 Task: Find connections with filter location Sidhi with filter topic #Jobvacancywith filter profile language French with filter current company JSW Energy Ltd with filter school Vikas College of Engineering & Technology with filter industry Spectator Sports with filter service category Lead Generation with filter keywords title Sales Manager
Action: Mouse moved to (699, 91)
Screenshot: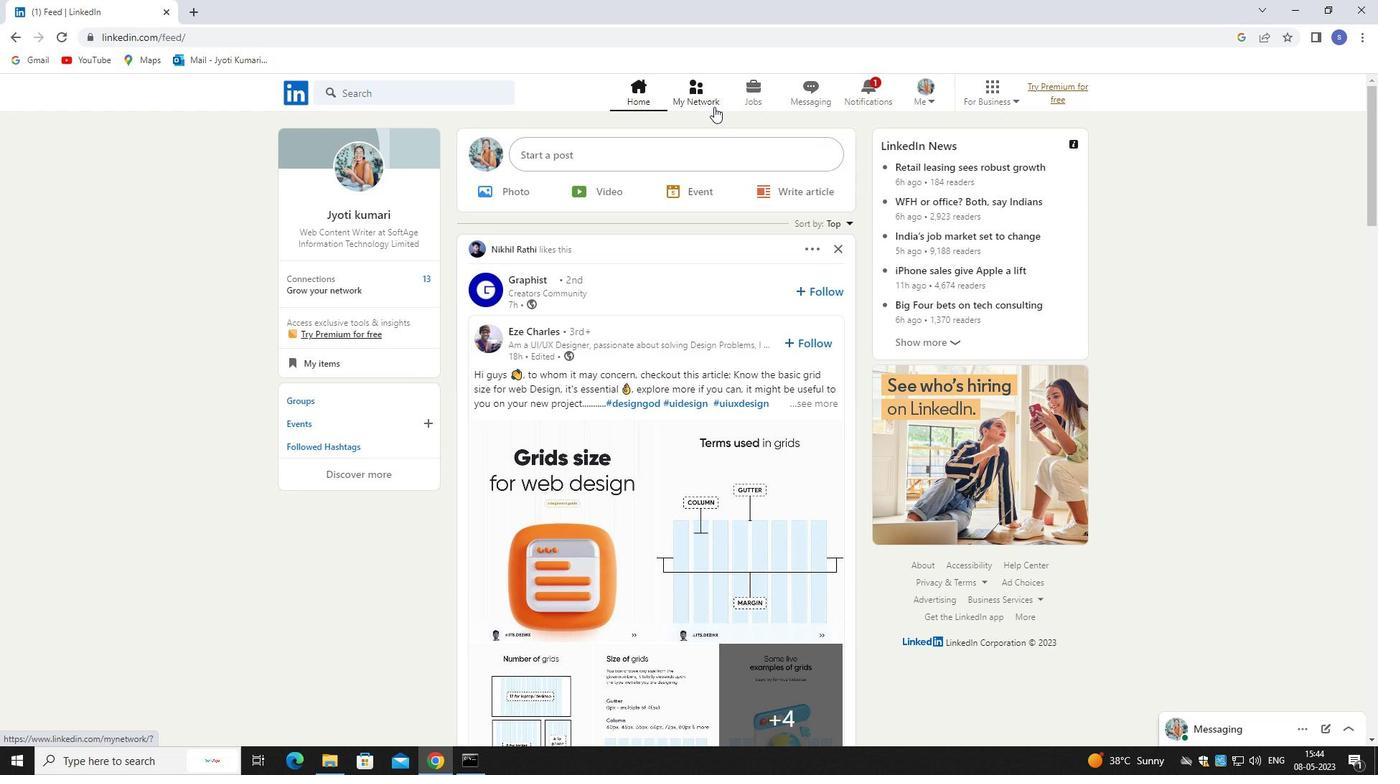 
Action: Mouse pressed left at (699, 91)
Screenshot: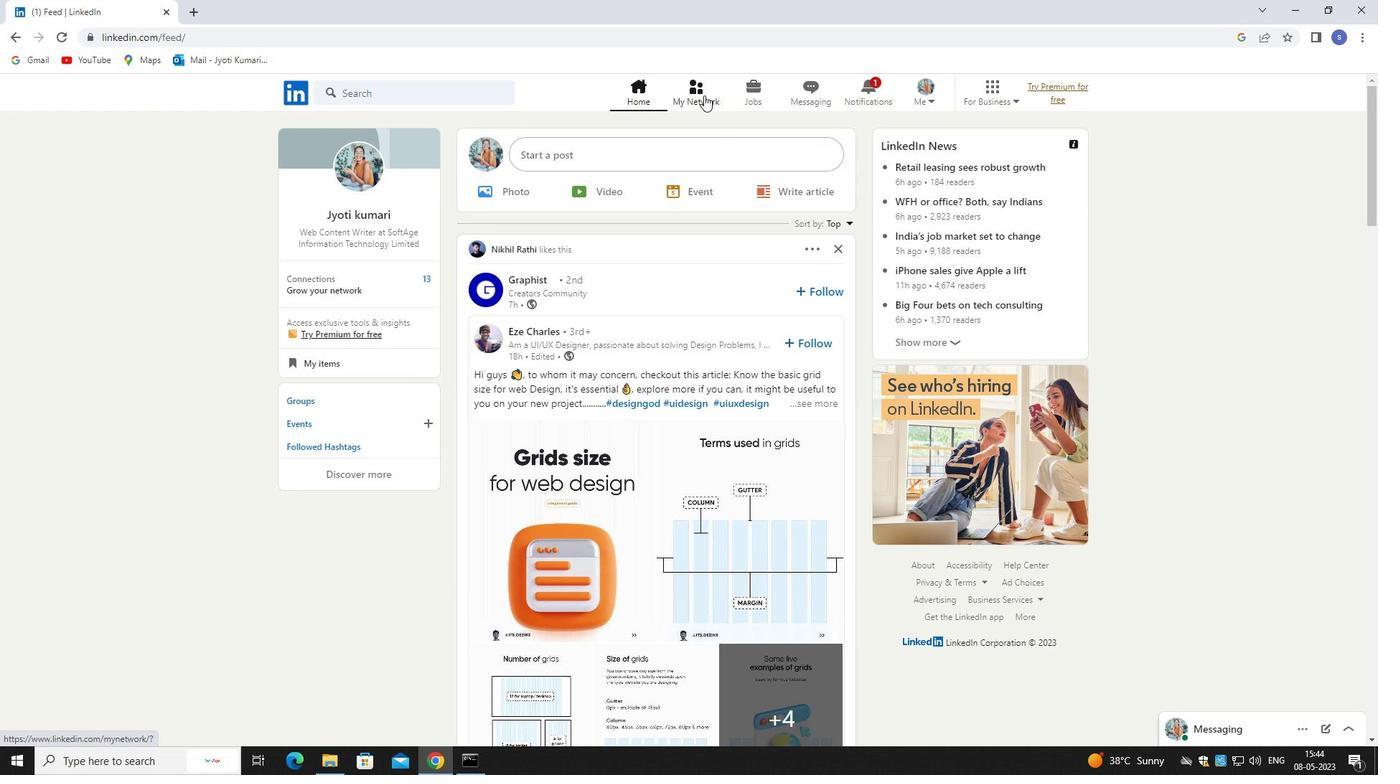 
Action: Mouse pressed left at (699, 91)
Screenshot: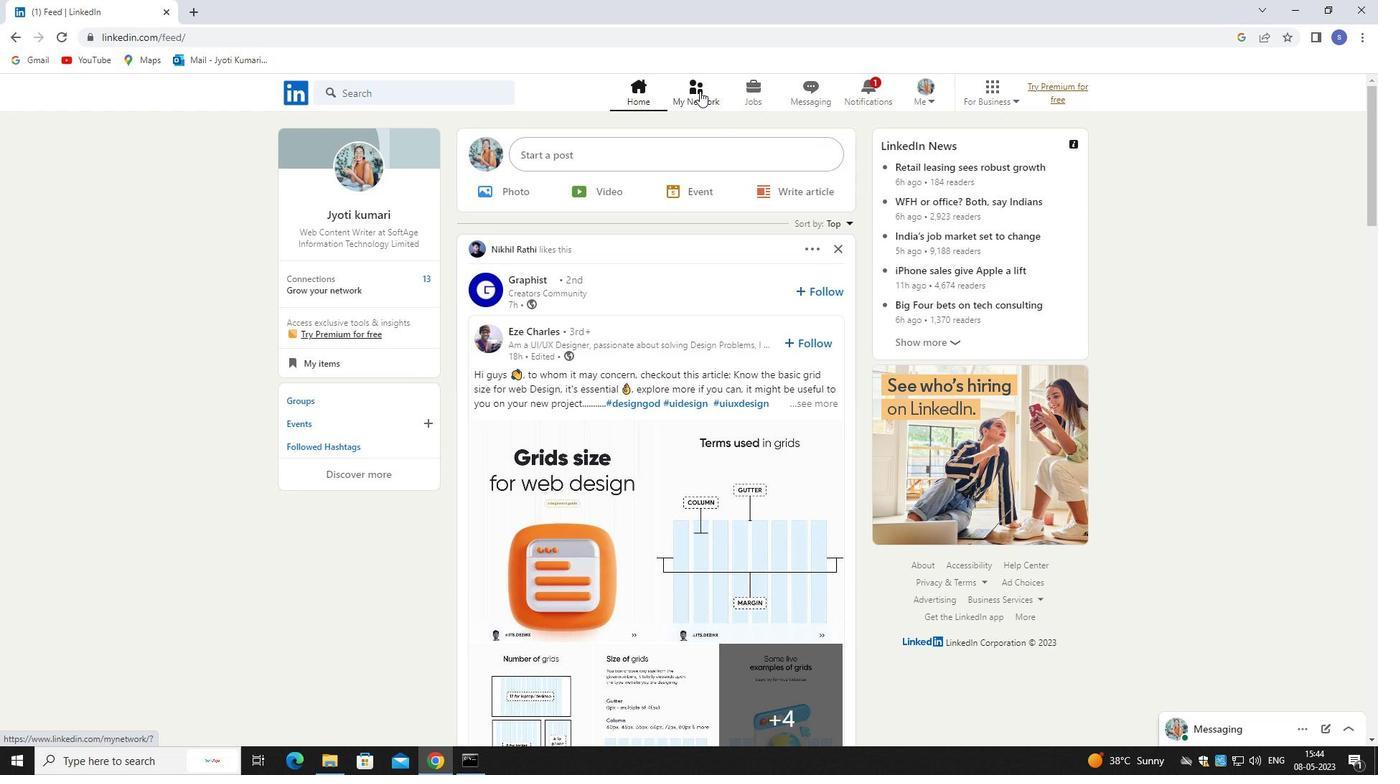 
Action: Mouse moved to (470, 166)
Screenshot: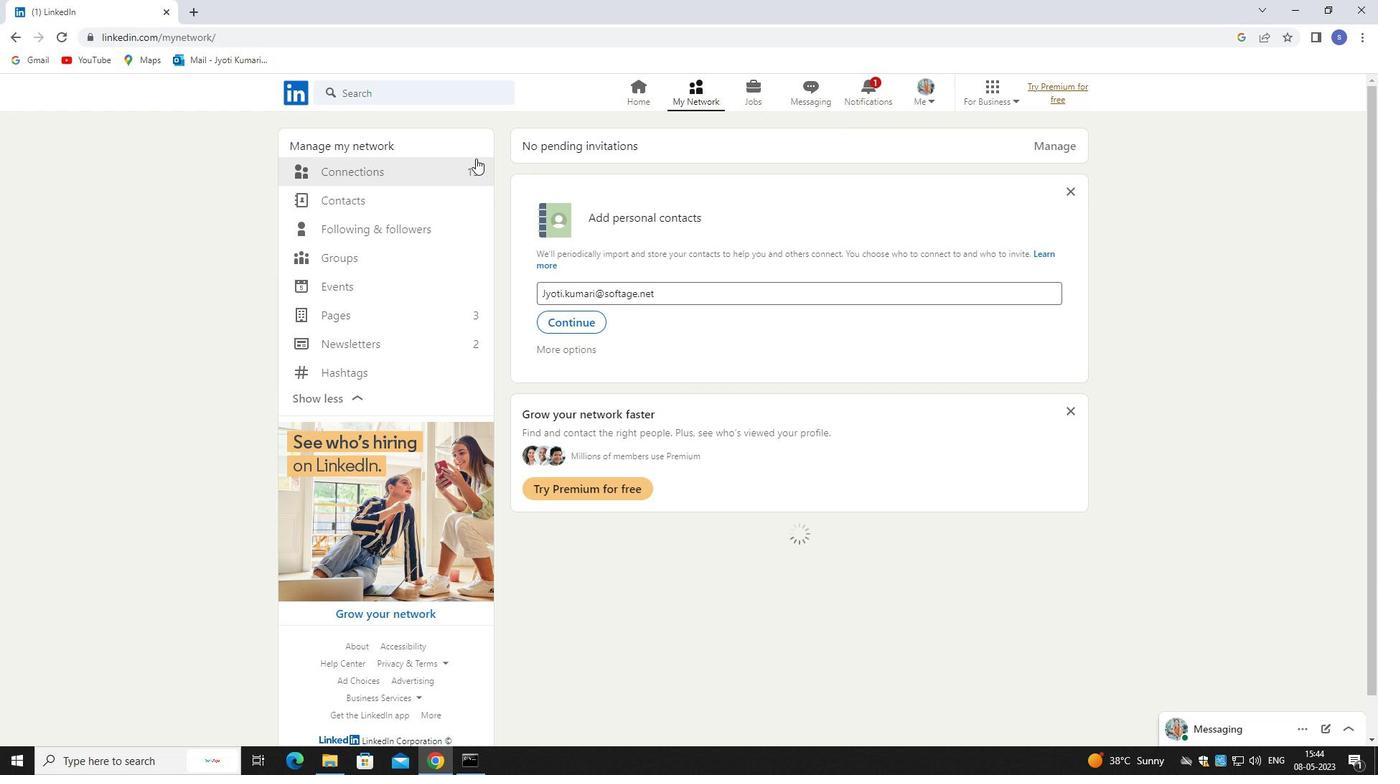 
Action: Mouse pressed left at (470, 166)
Screenshot: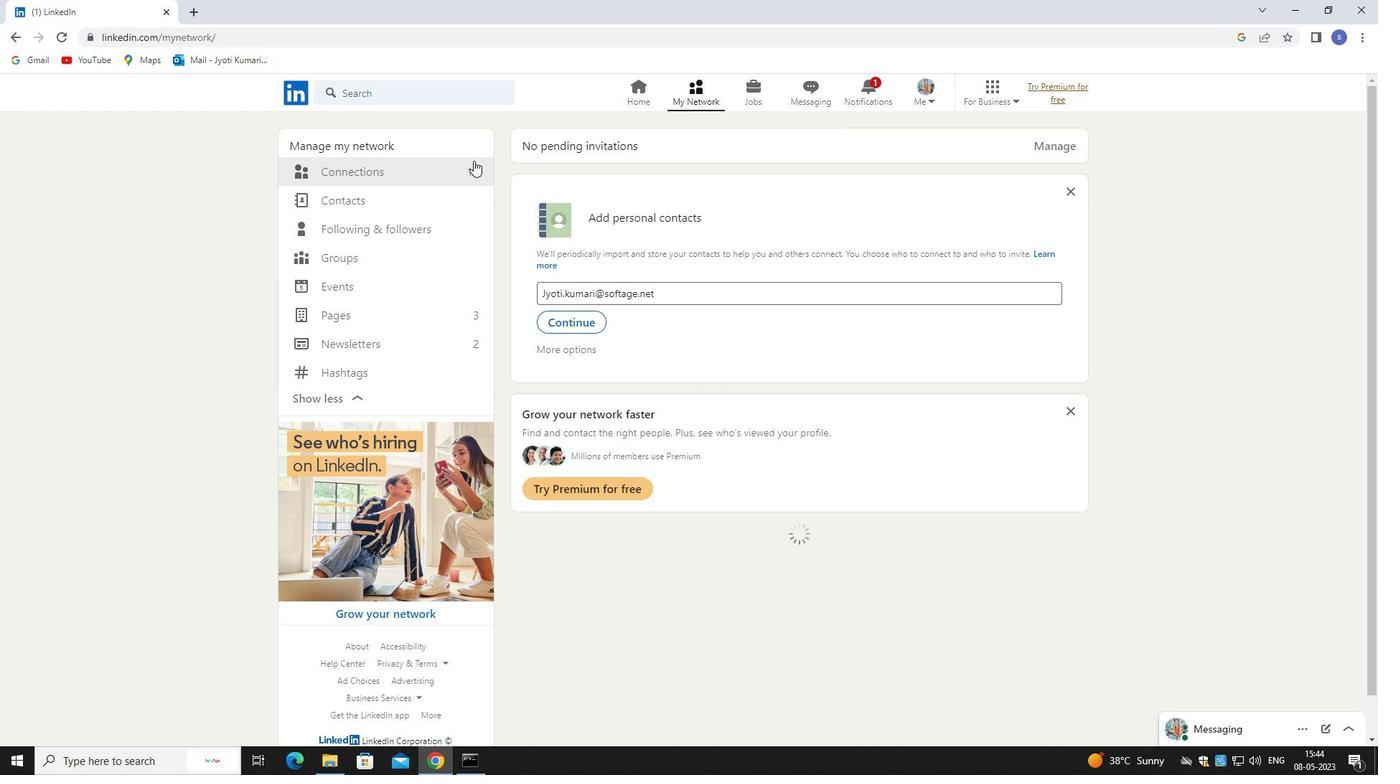 
Action: Mouse pressed left at (470, 166)
Screenshot: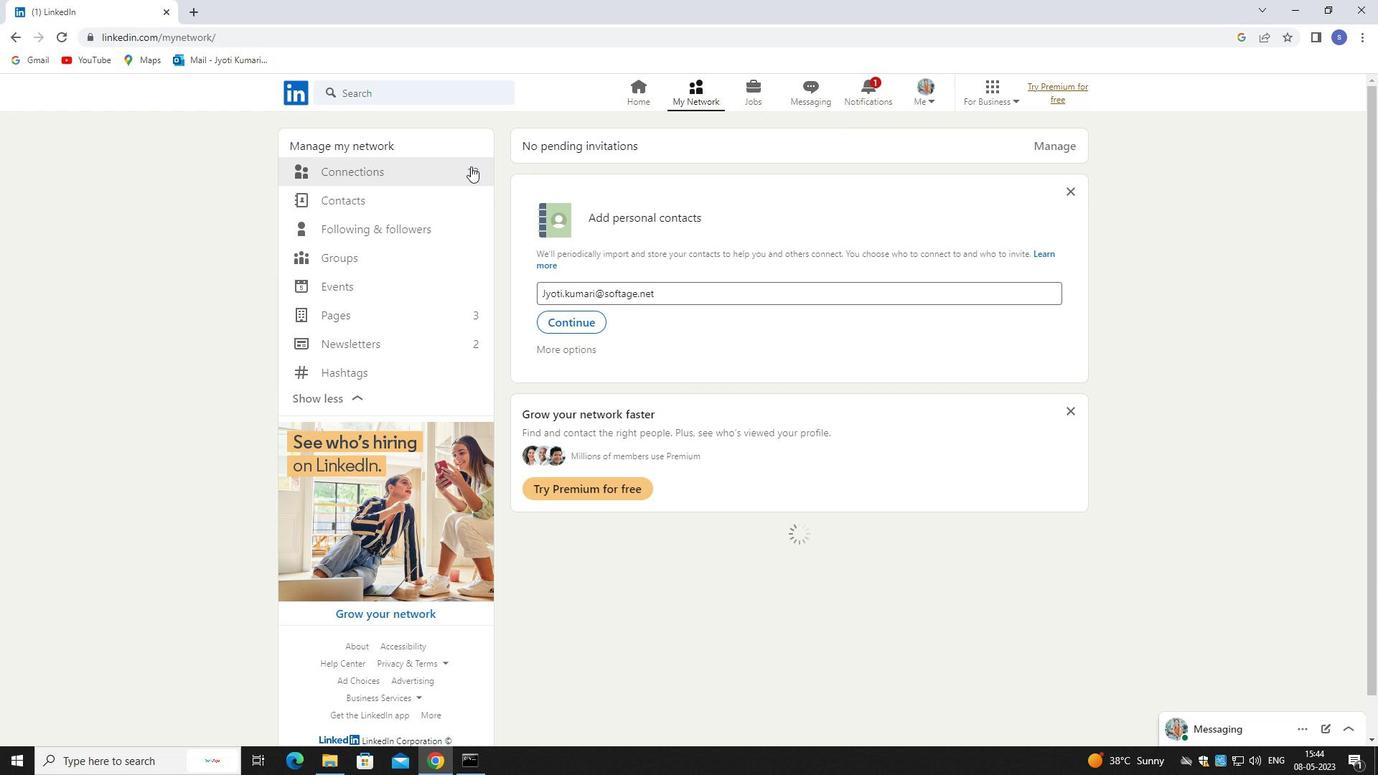 
Action: Mouse moved to (795, 174)
Screenshot: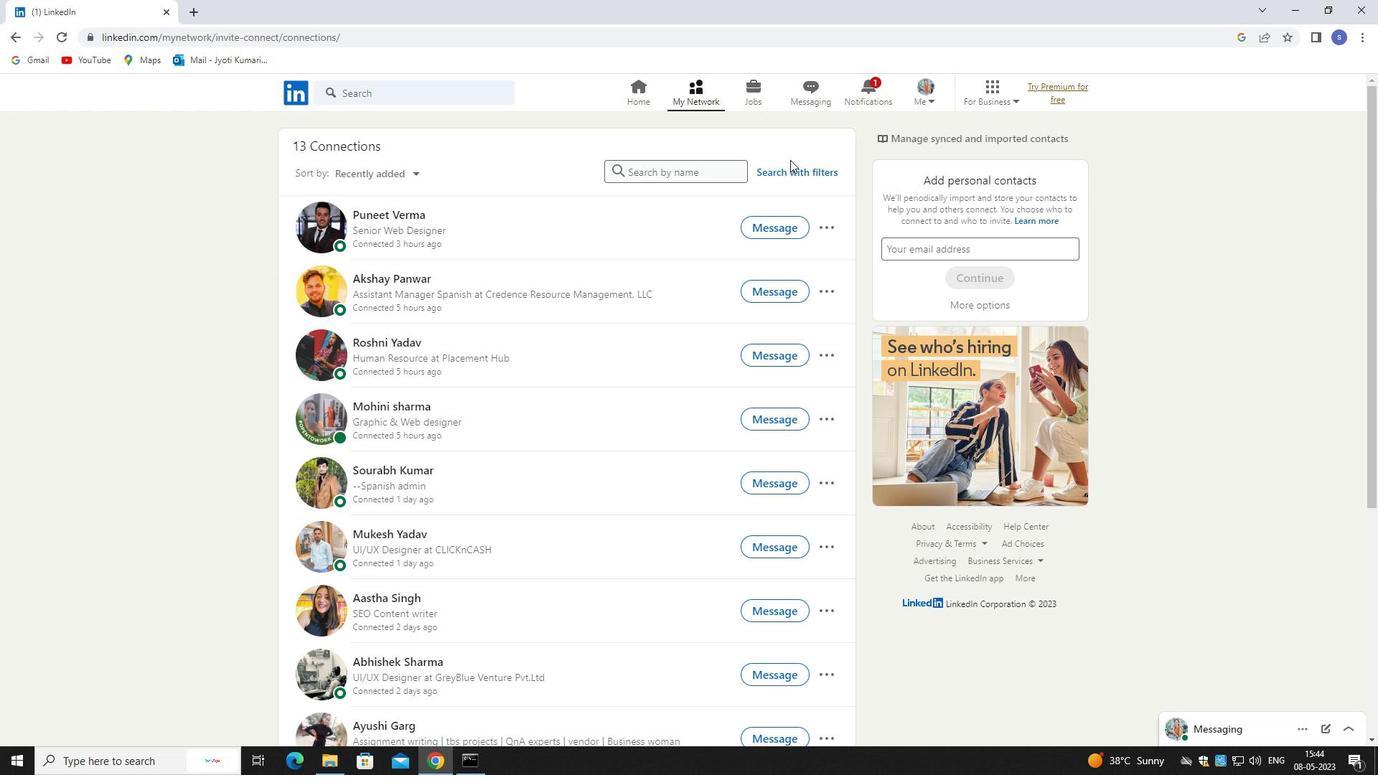 
Action: Mouse pressed left at (795, 174)
Screenshot: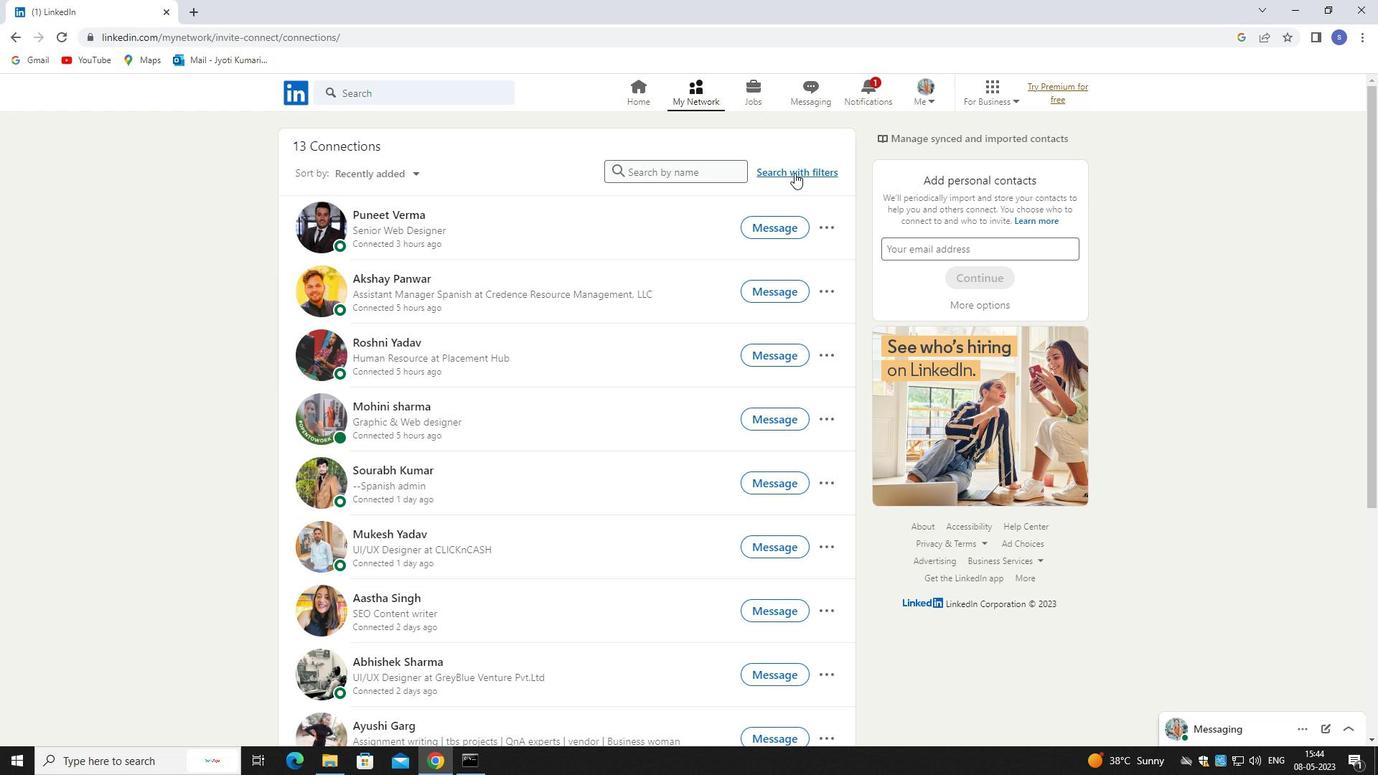 
Action: Mouse moved to (724, 129)
Screenshot: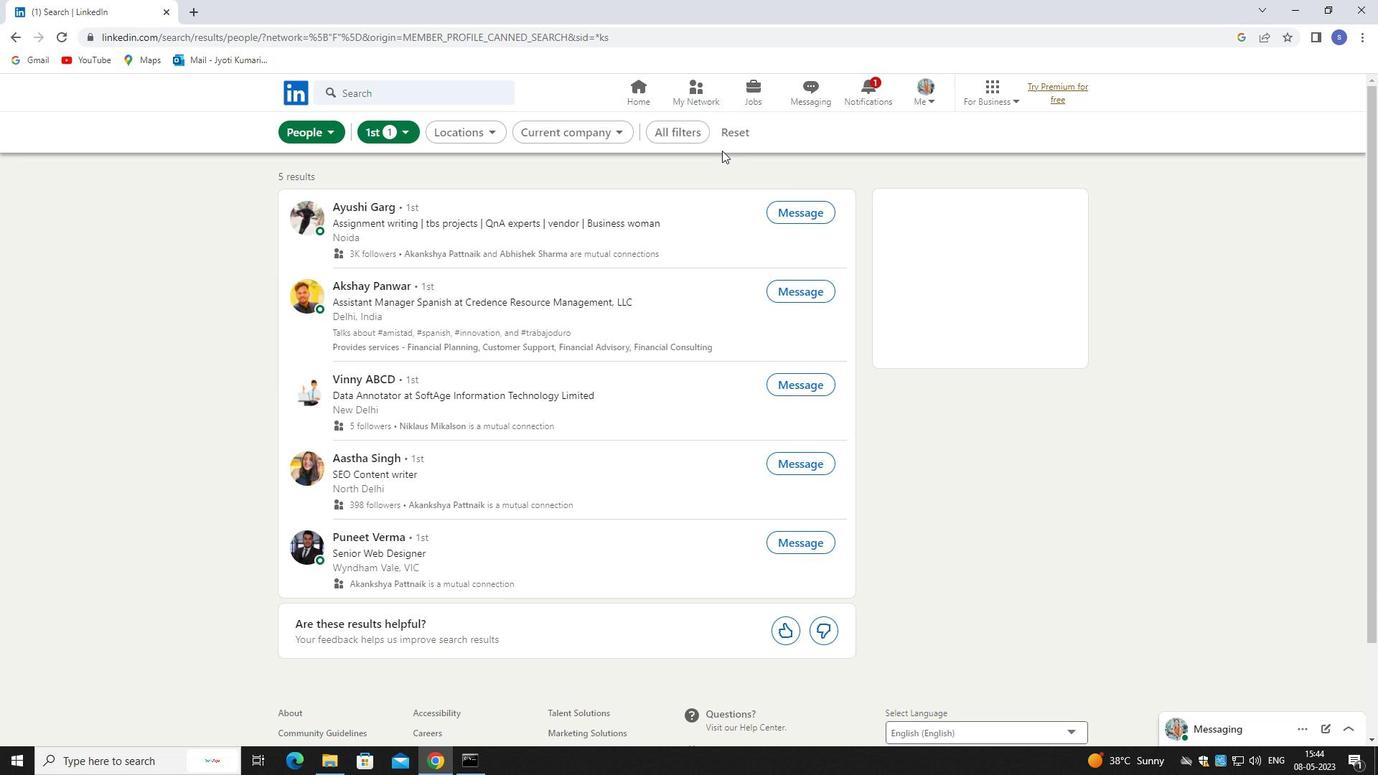 
Action: Mouse pressed left at (724, 129)
Screenshot: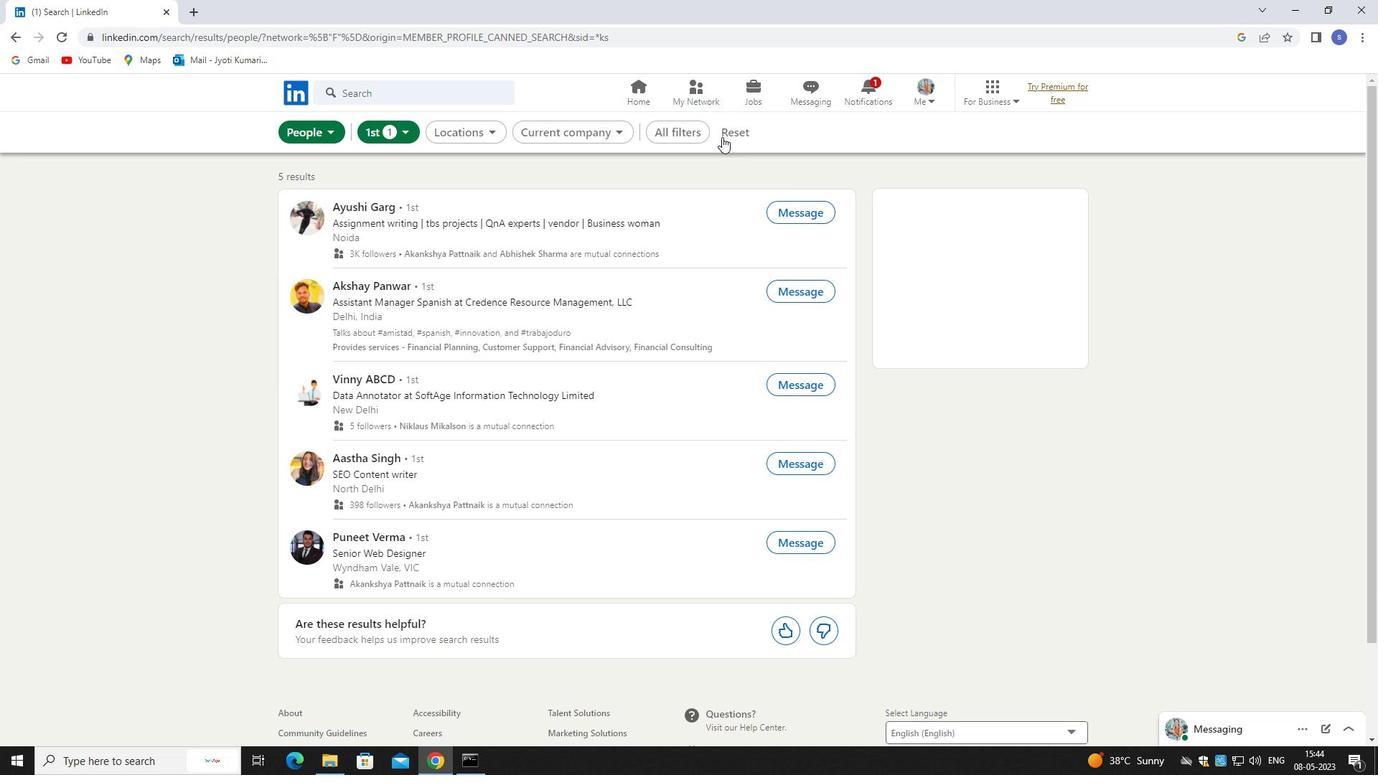 
Action: Mouse moved to (700, 127)
Screenshot: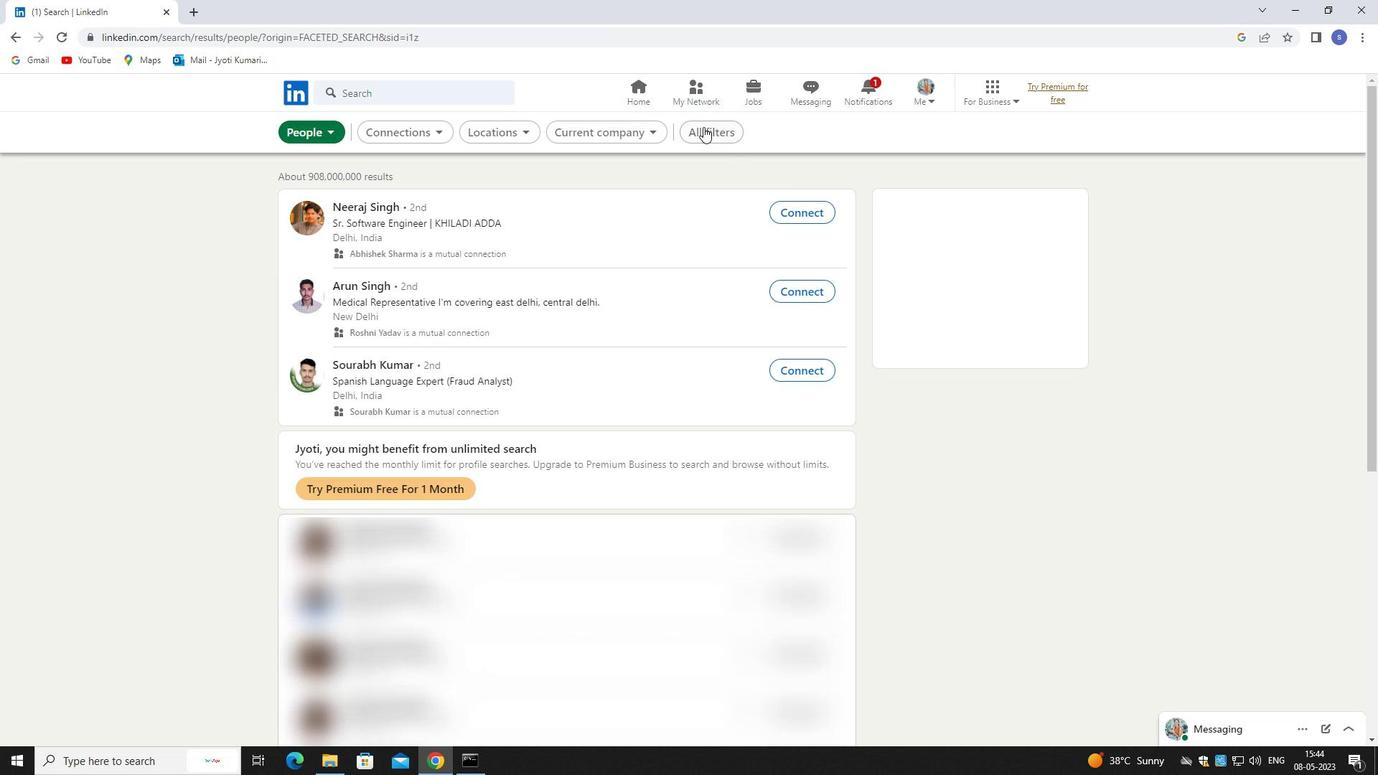 
Action: Mouse pressed left at (700, 127)
Screenshot: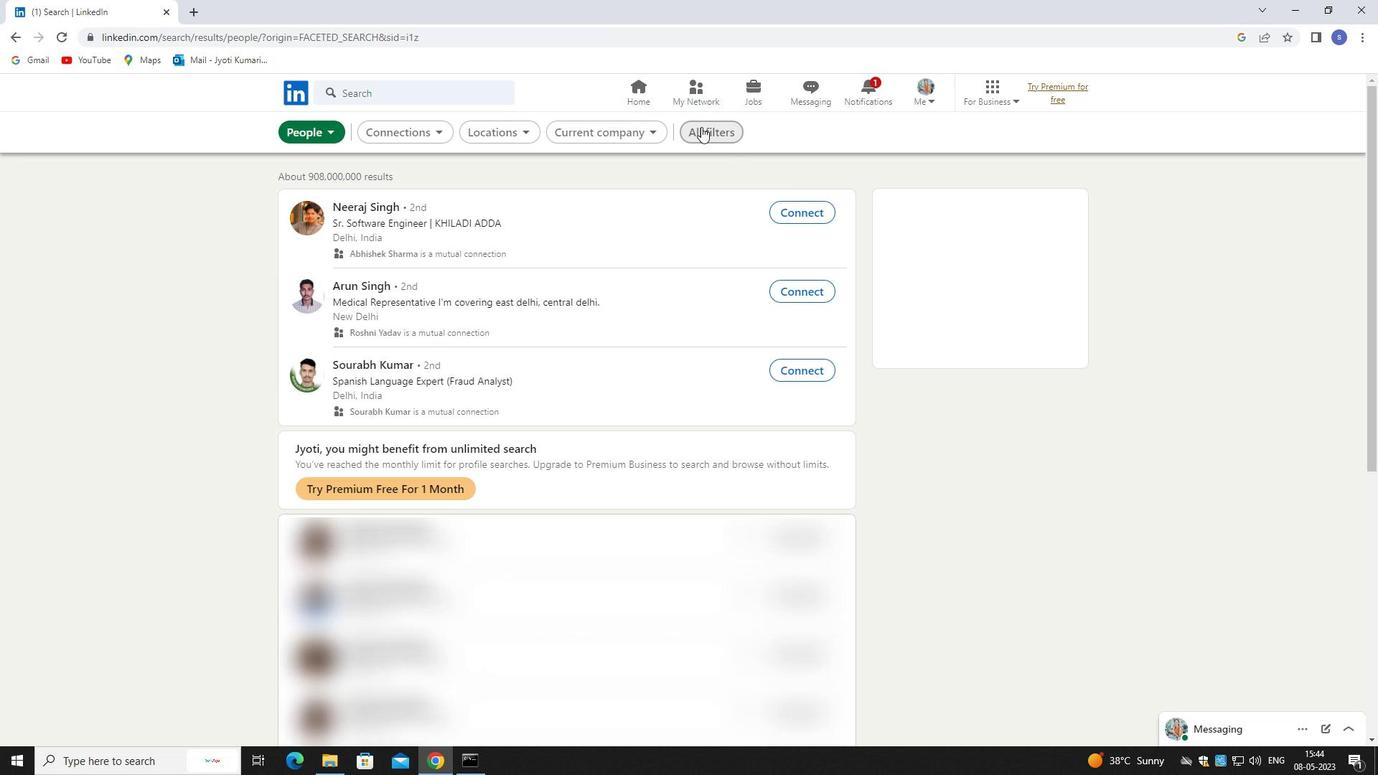 
Action: Mouse moved to (1233, 559)
Screenshot: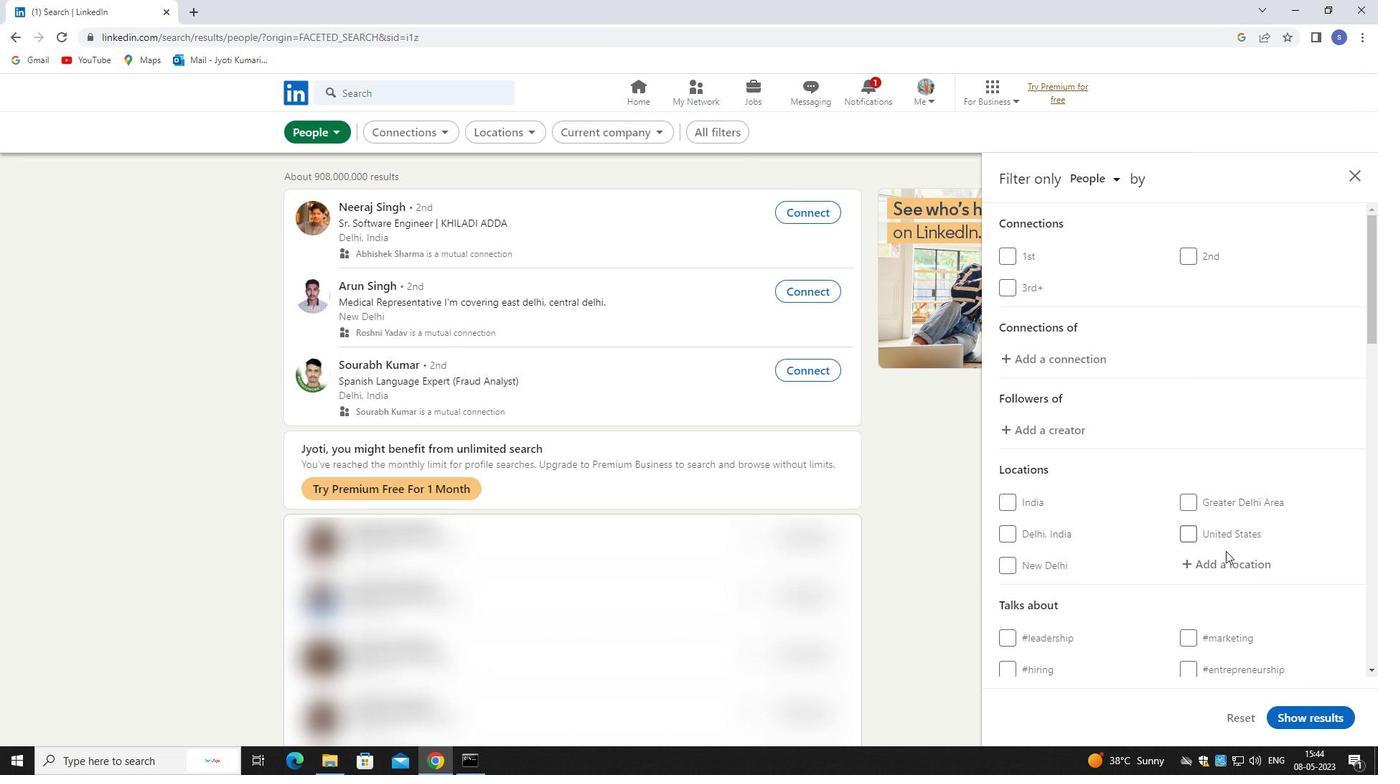 
Action: Mouse pressed left at (1233, 559)
Screenshot: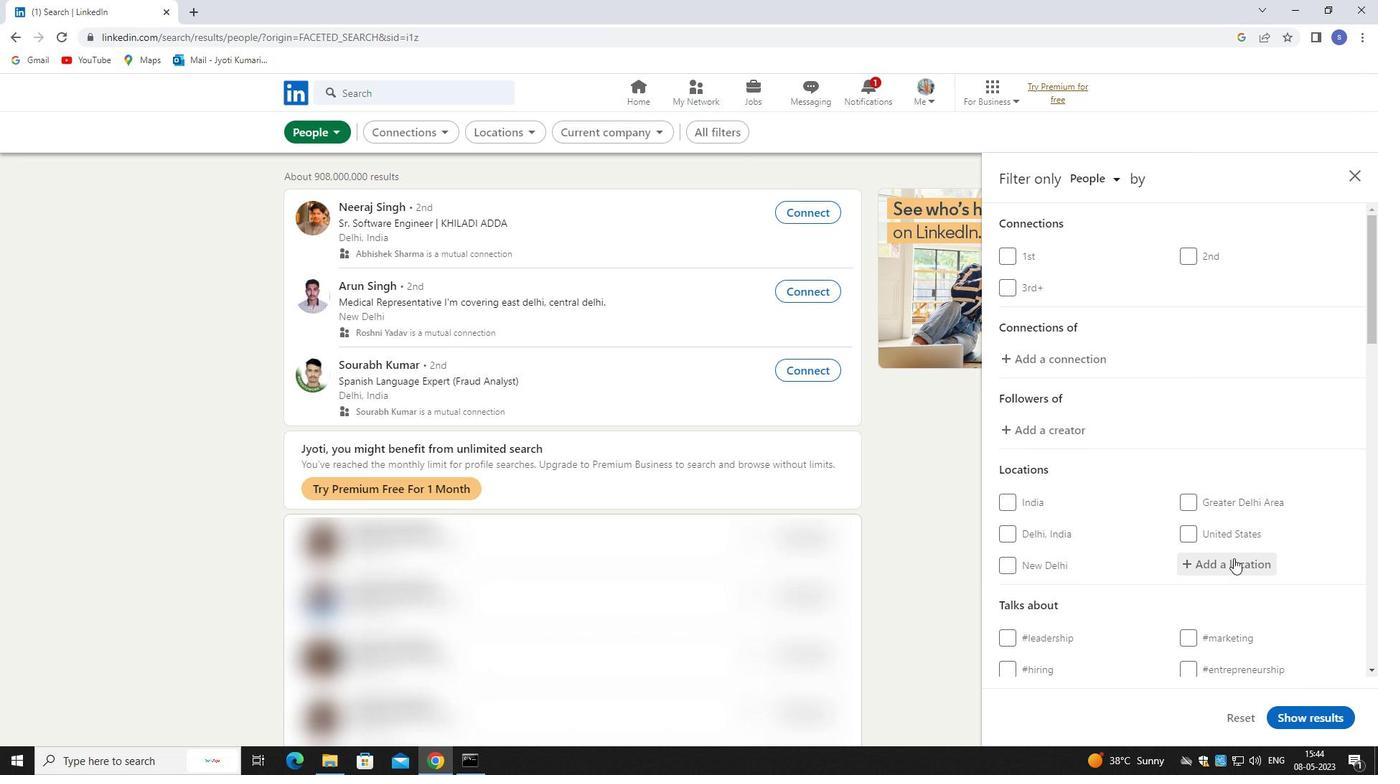 
Action: Mouse moved to (1236, 562)
Screenshot: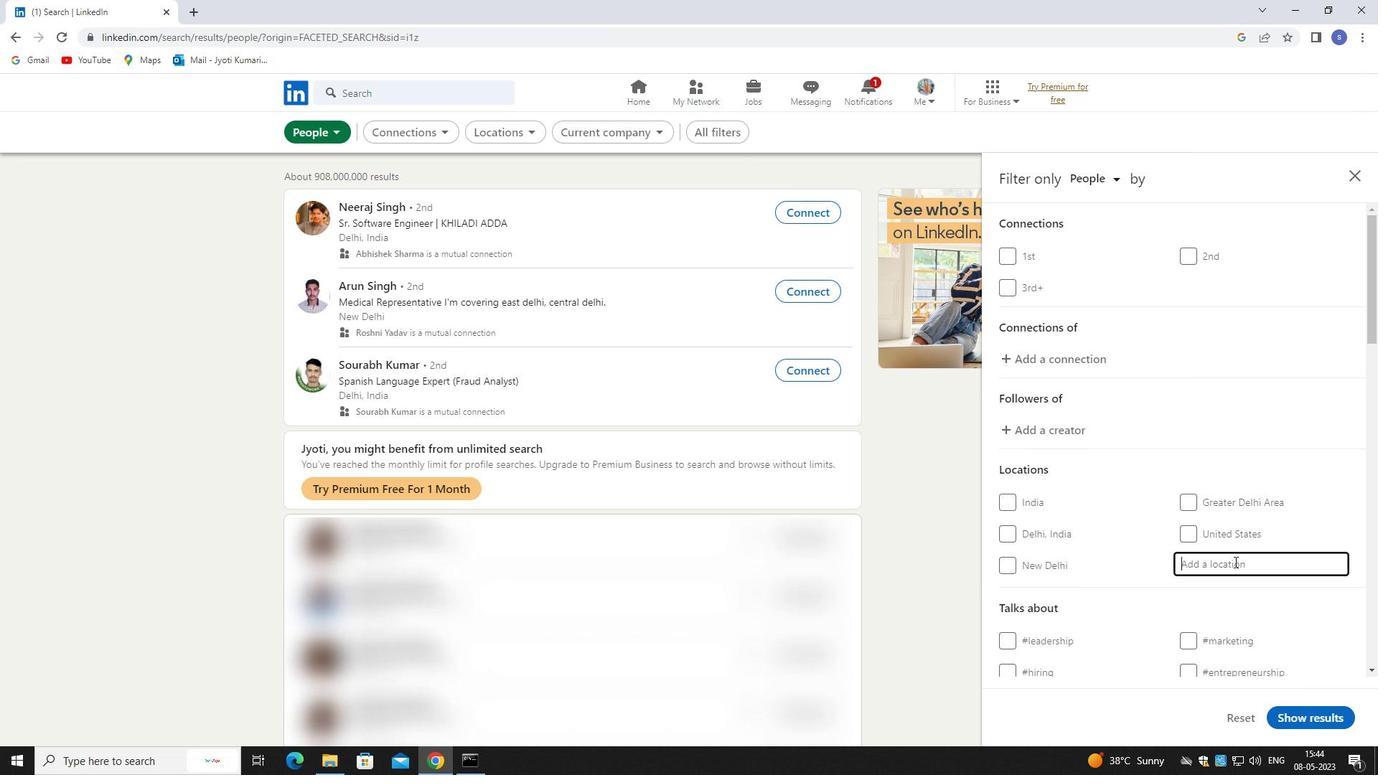 
Action: Key pressed sidhi
Screenshot: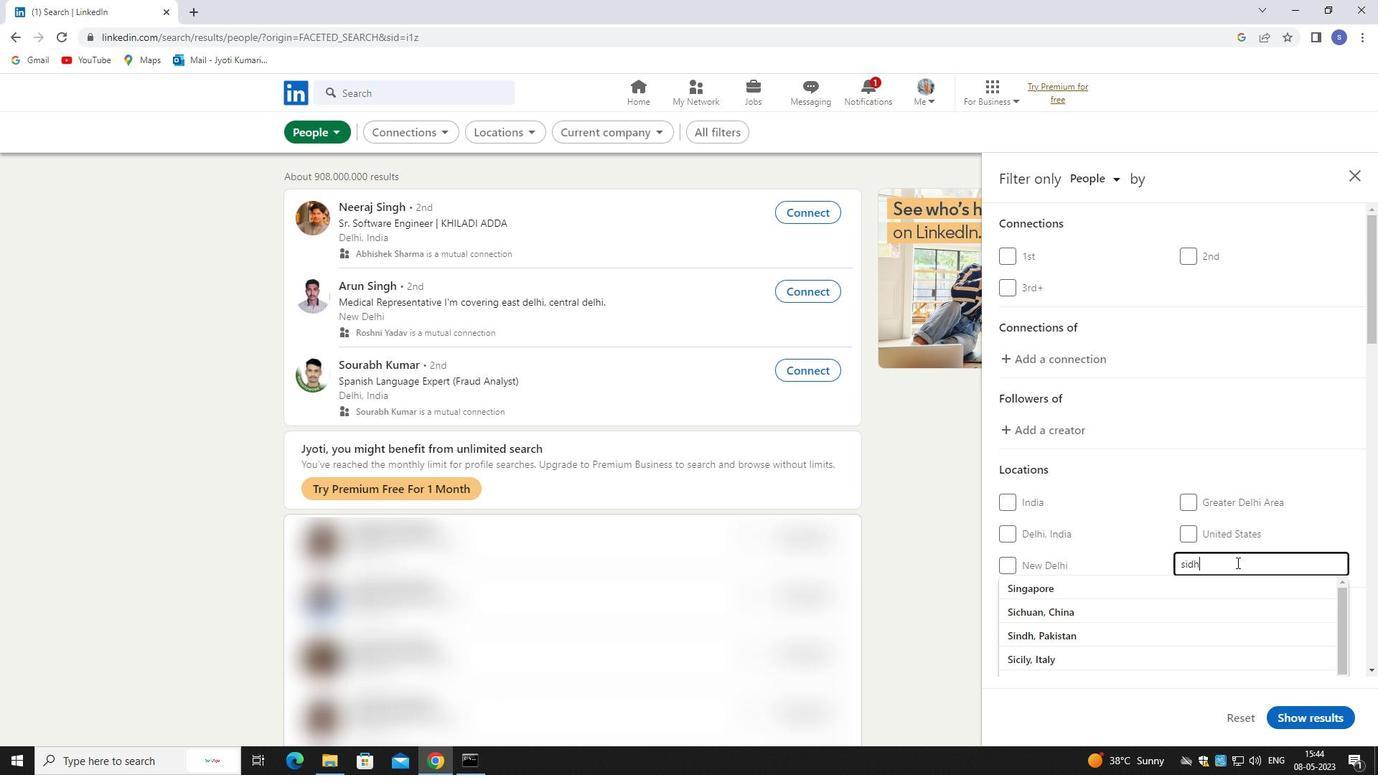 
Action: Mouse moved to (1265, 583)
Screenshot: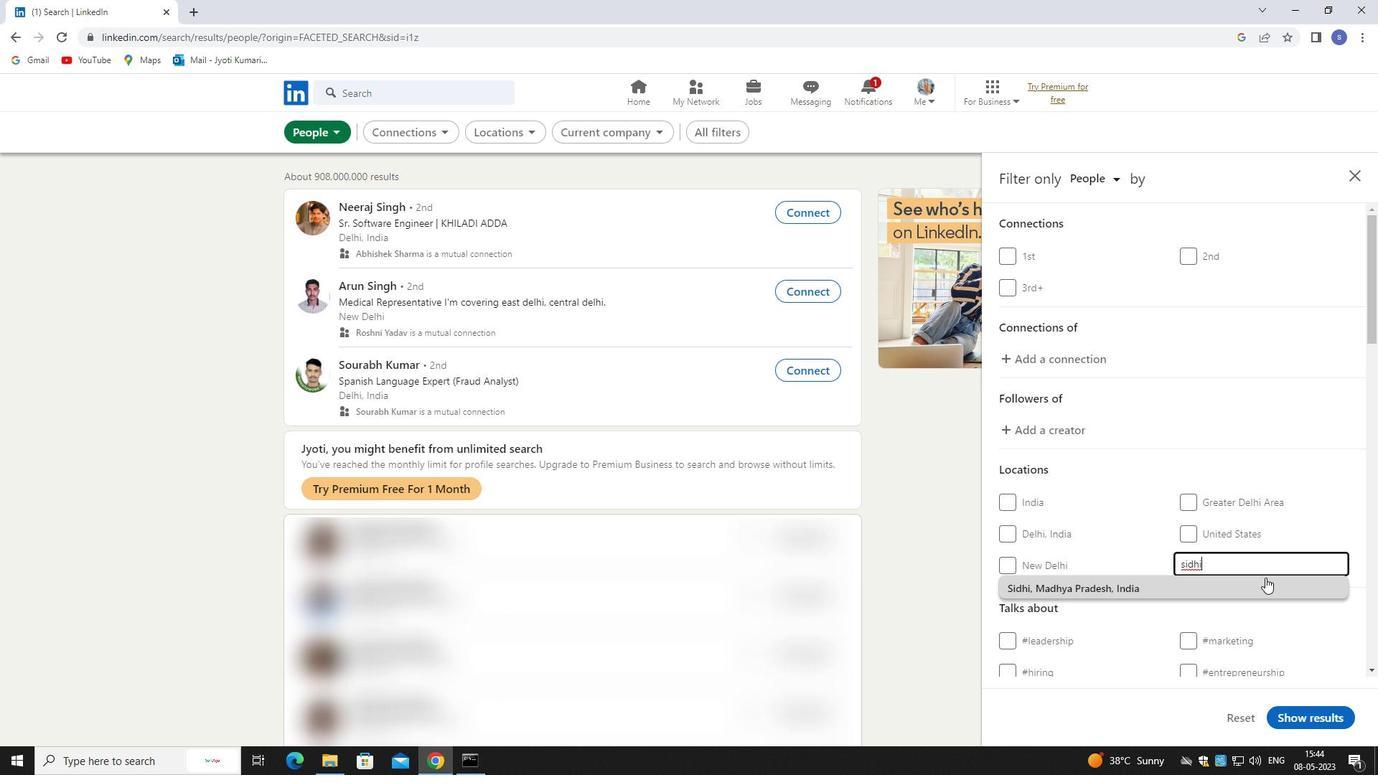 
Action: Mouse pressed left at (1265, 583)
Screenshot: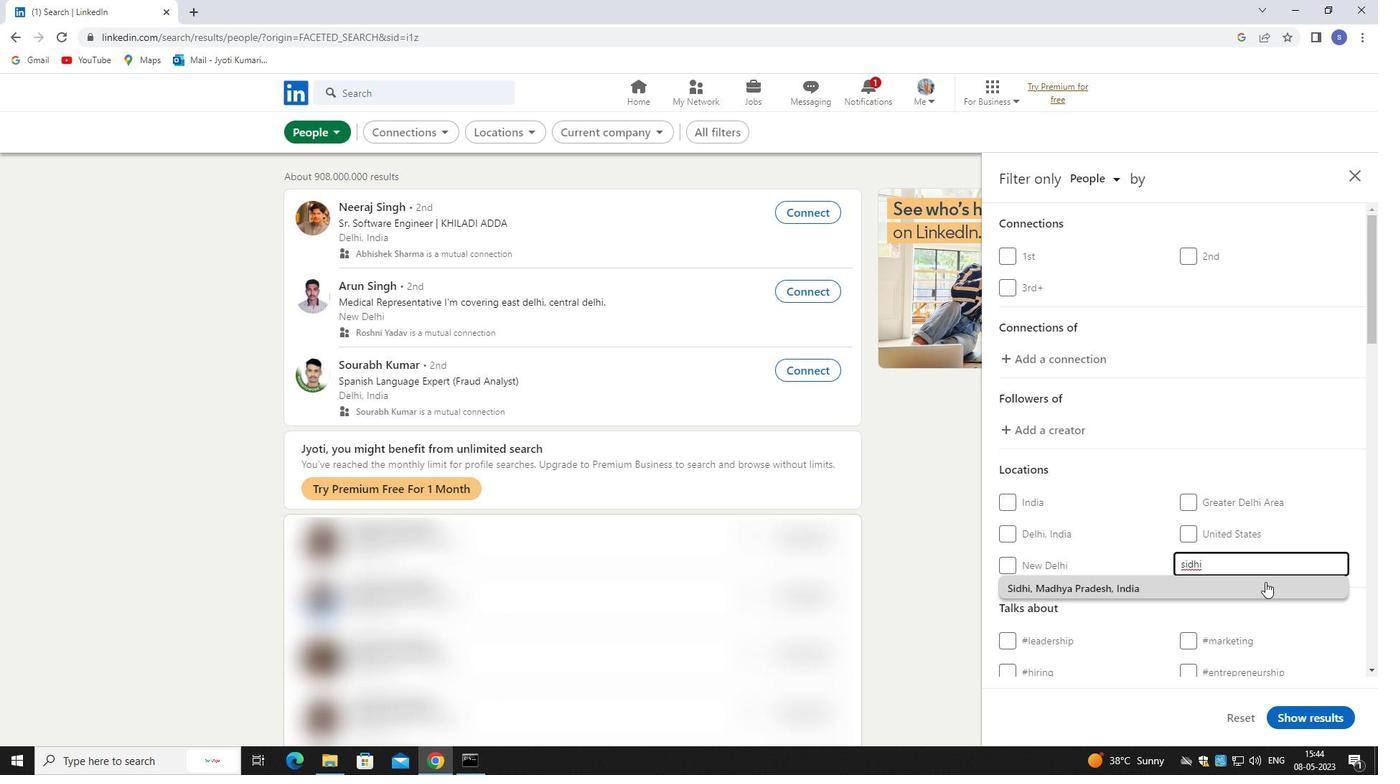 
Action: Mouse scrolled (1265, 582) with delta (0, 0)
Screenshot: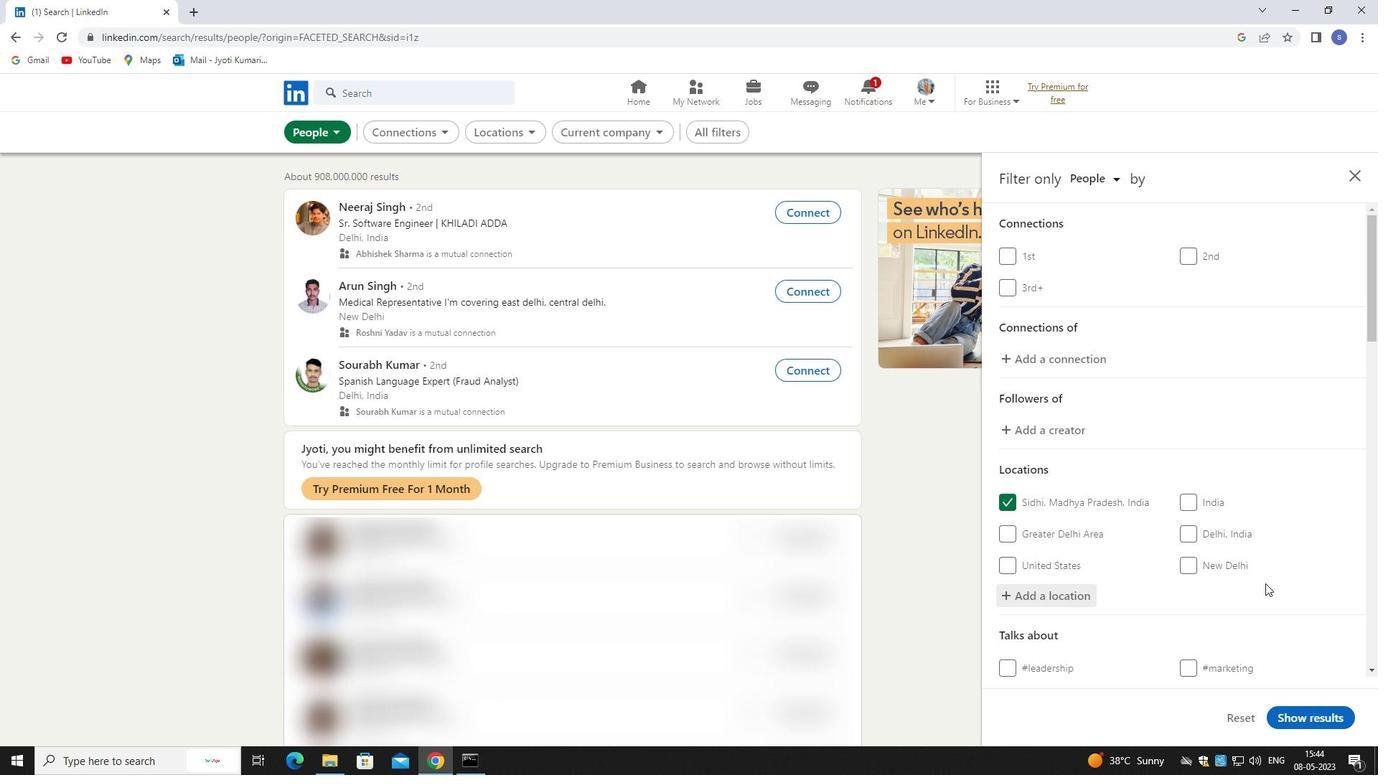 
Action: Mouse moved to (1265, 584)
Screenshot: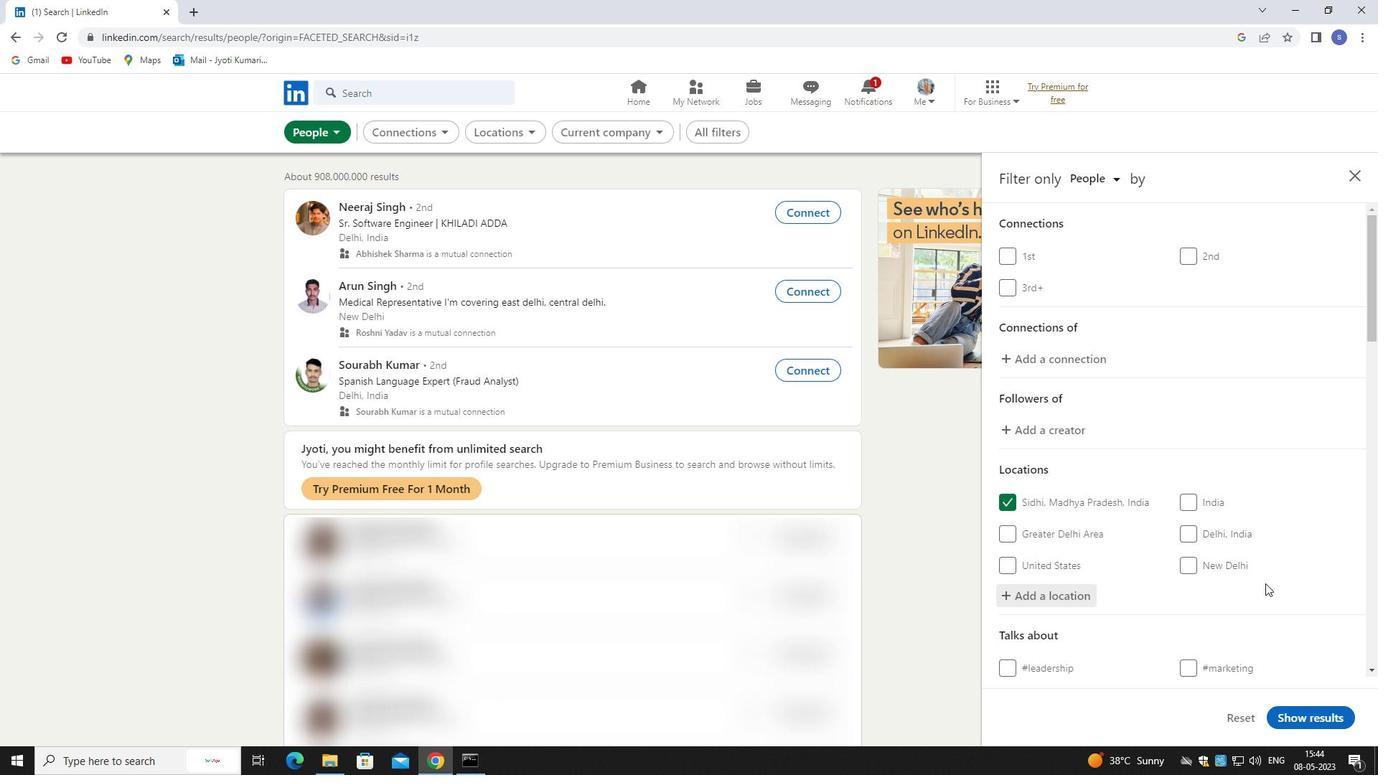 
Action: Mouse scrolled (1265, 583) with delta (0, 0)
Screenshot: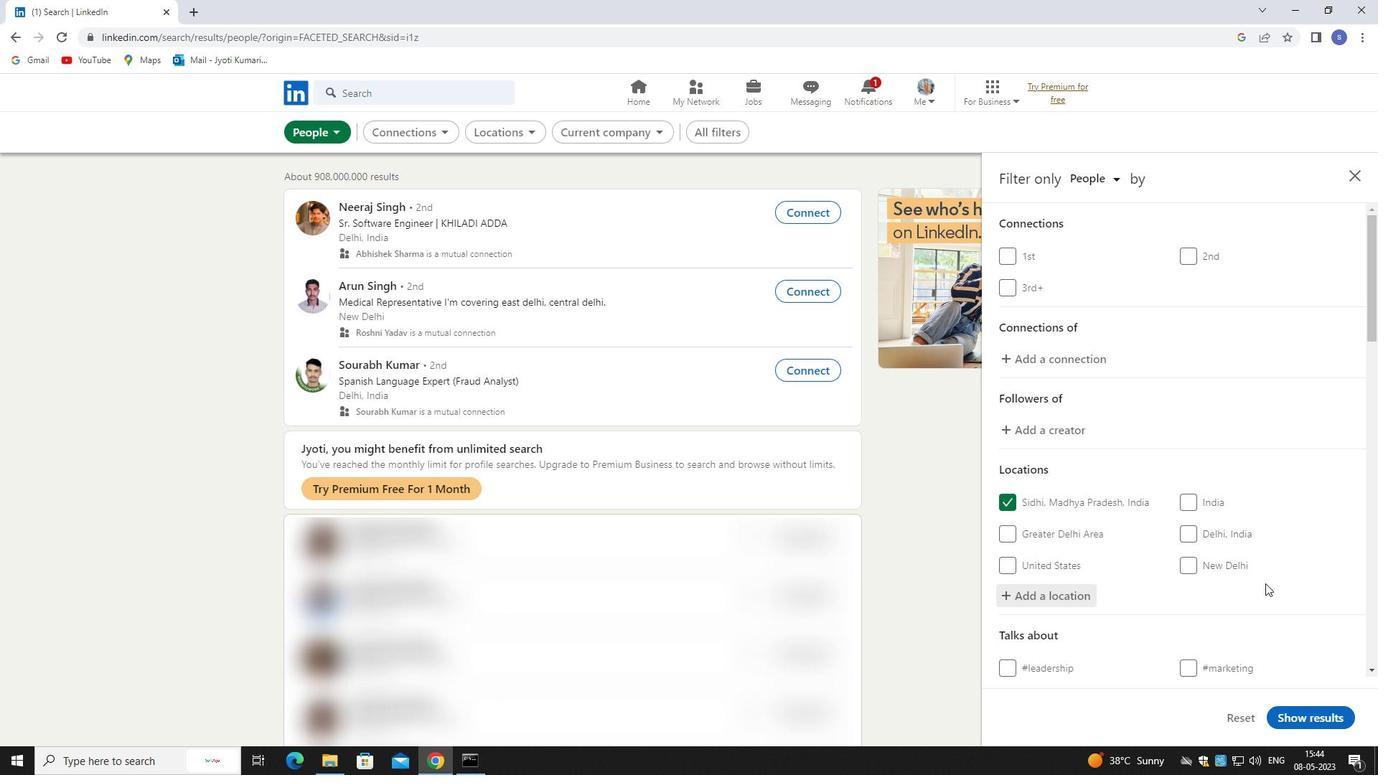 
Action: Mouse moved to (1265, 584)
Screenshot: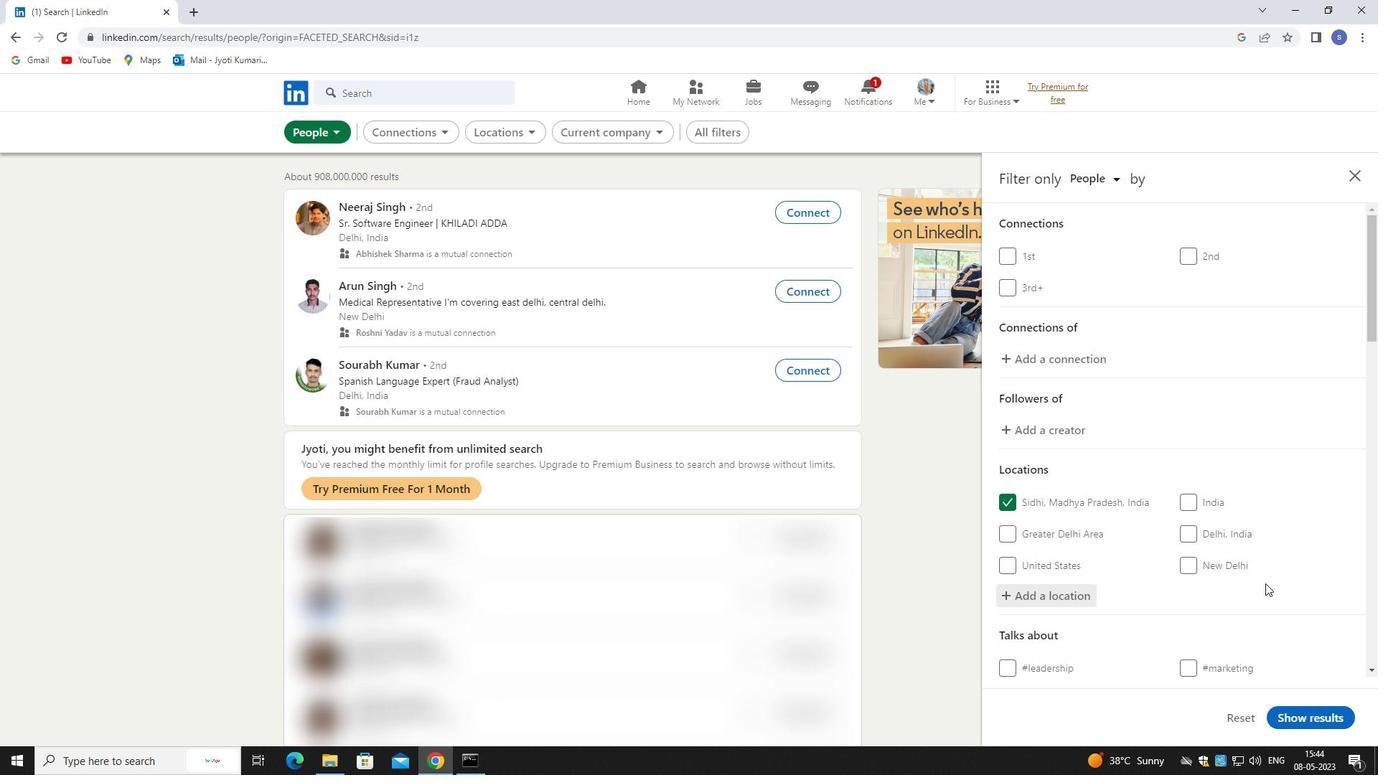 
Action: Mouse scrolled (1265, 583) with delta (0, 0)
Screenshot: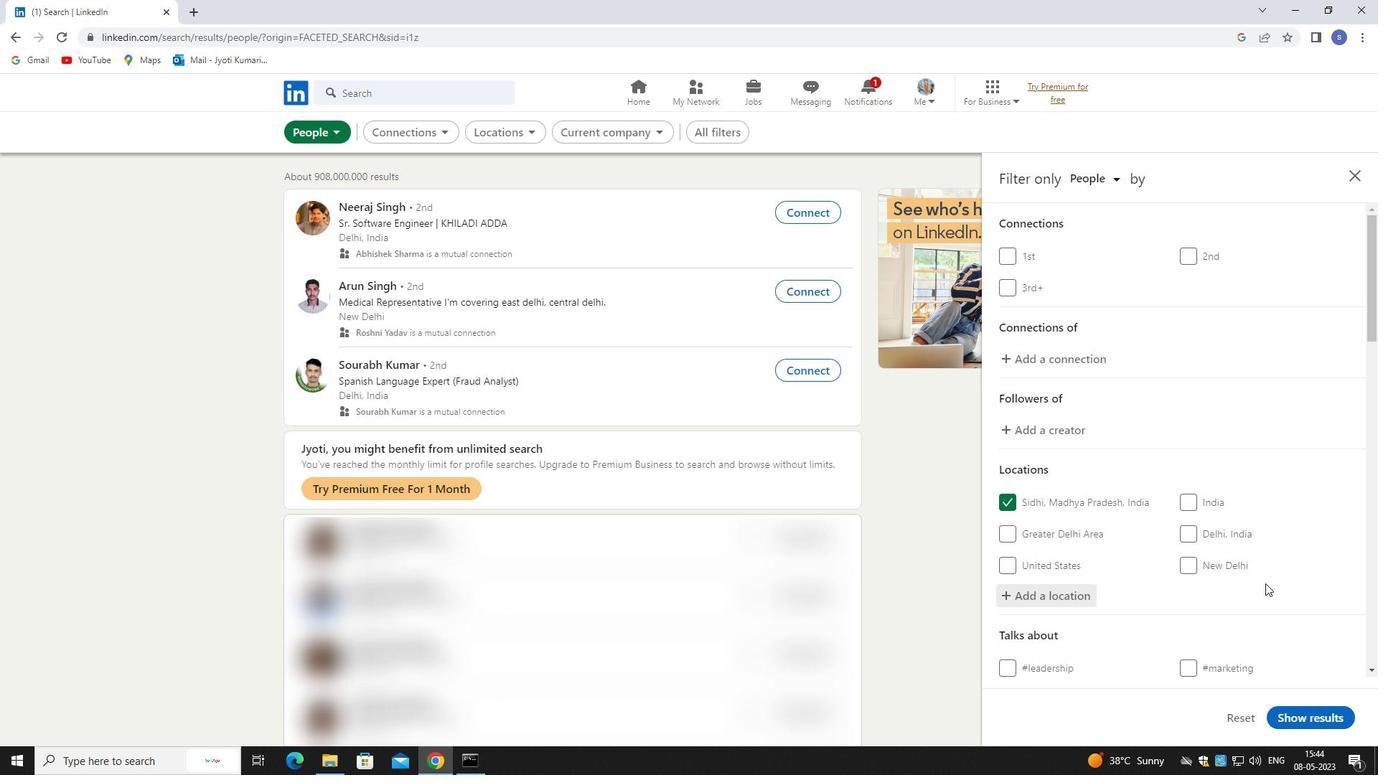 
Action: Mouse moved to (1228, 516)
Screenshot: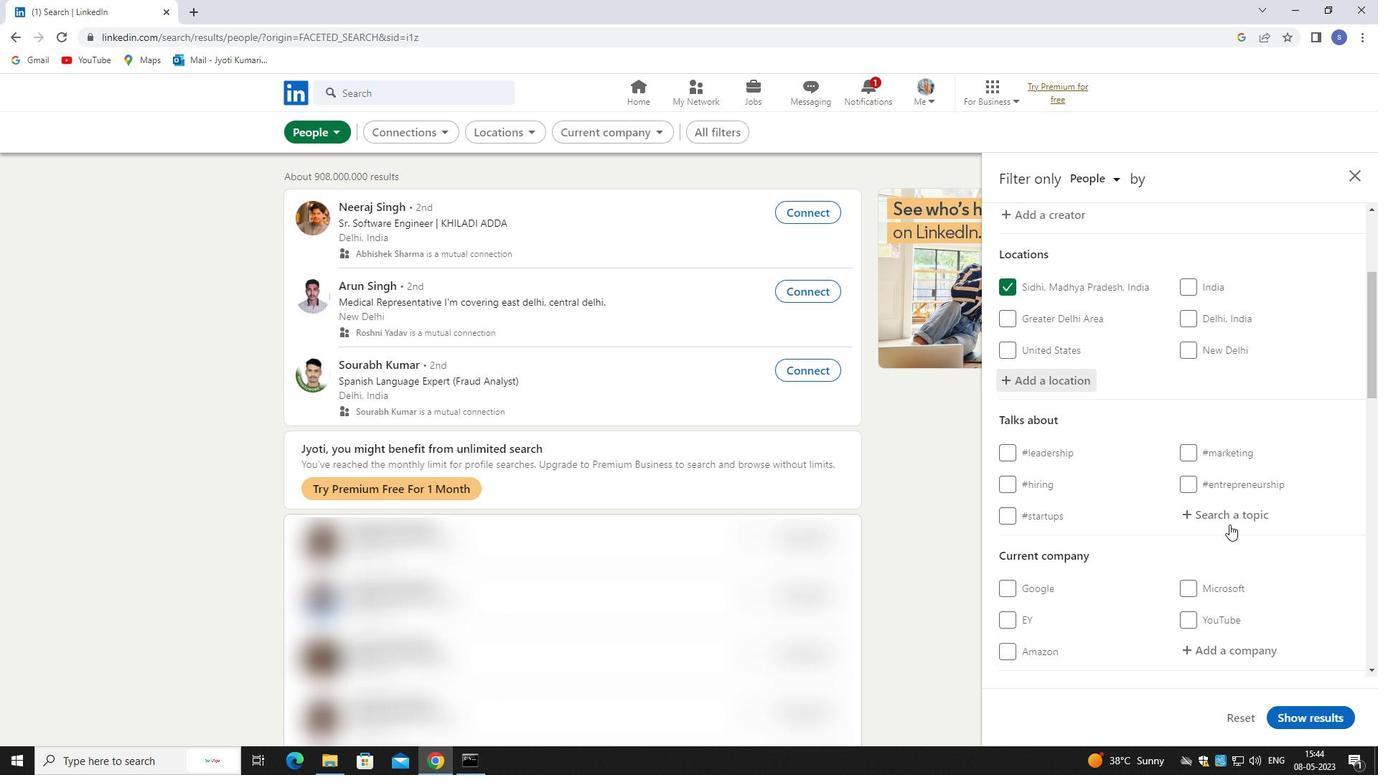 
Action: Mouse pressed left at (1228, 516)
Screenshot: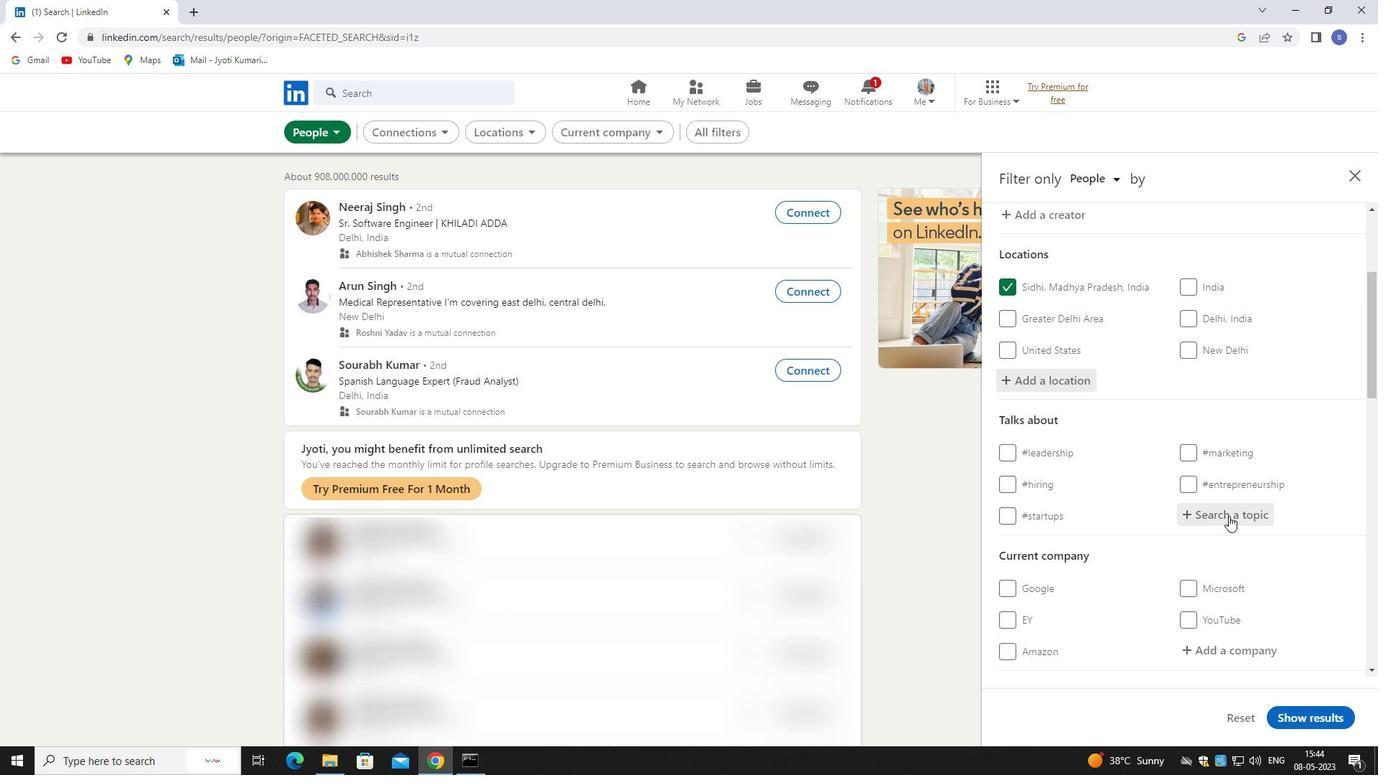 
Action: Key pressed jobv
Screenshot: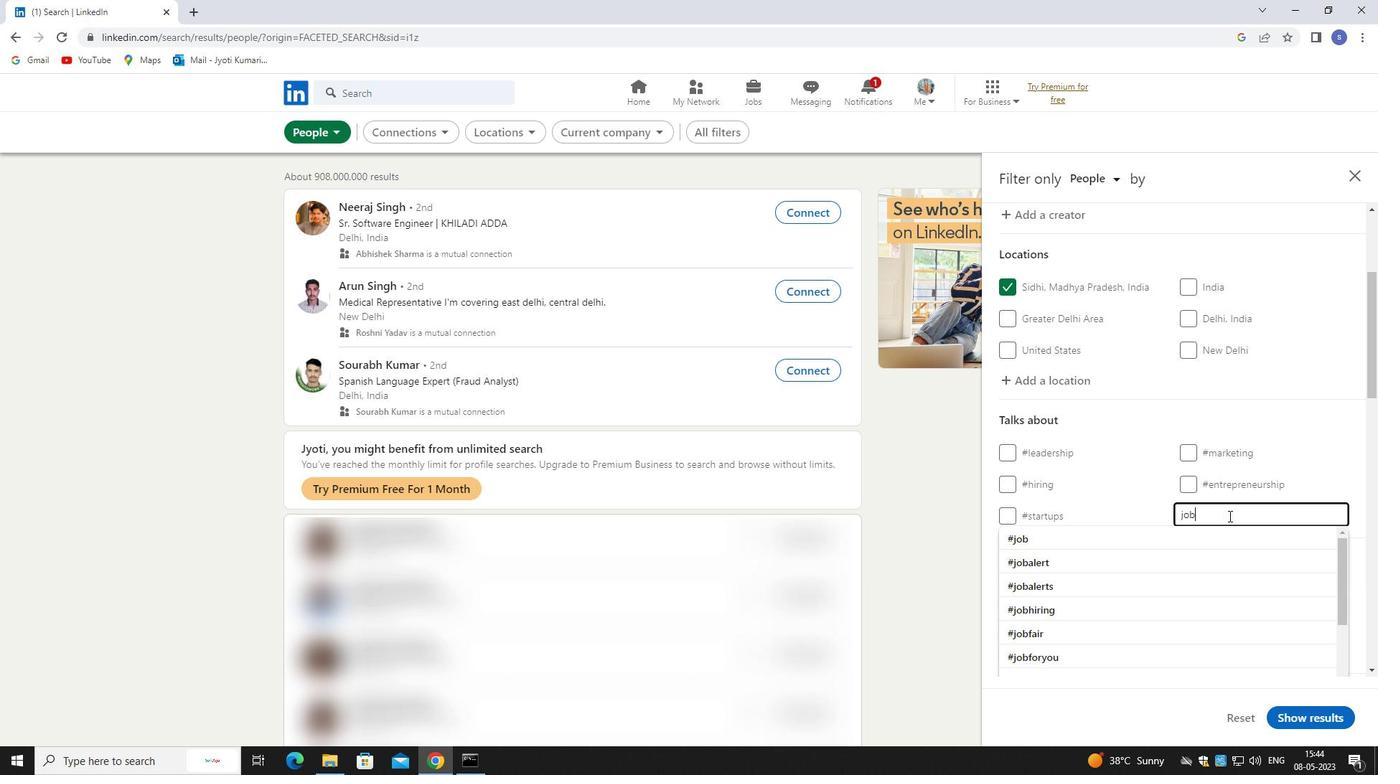 
Action: Mouse moved to (1230, 537)
Screenshot: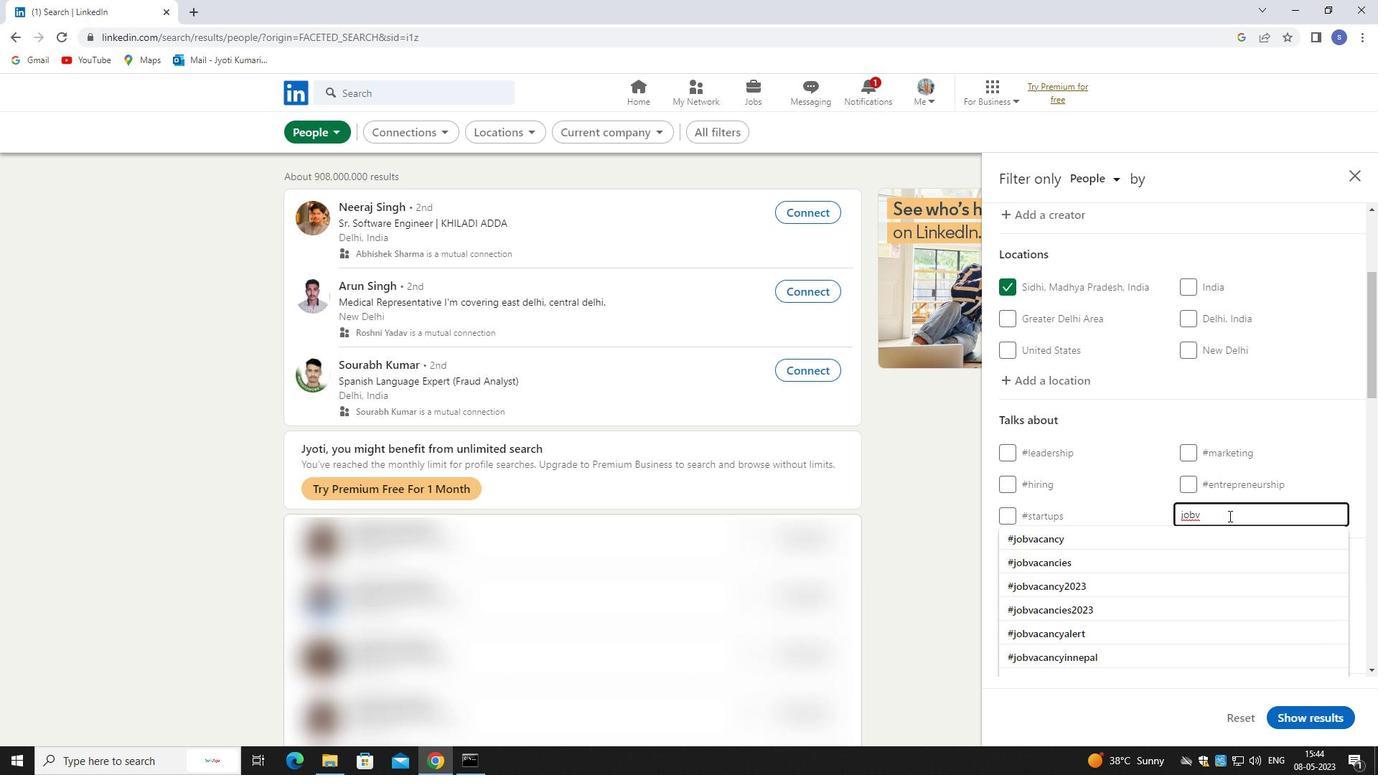 
Action: Mouse pressed left at (1230, 537)
Screenshot: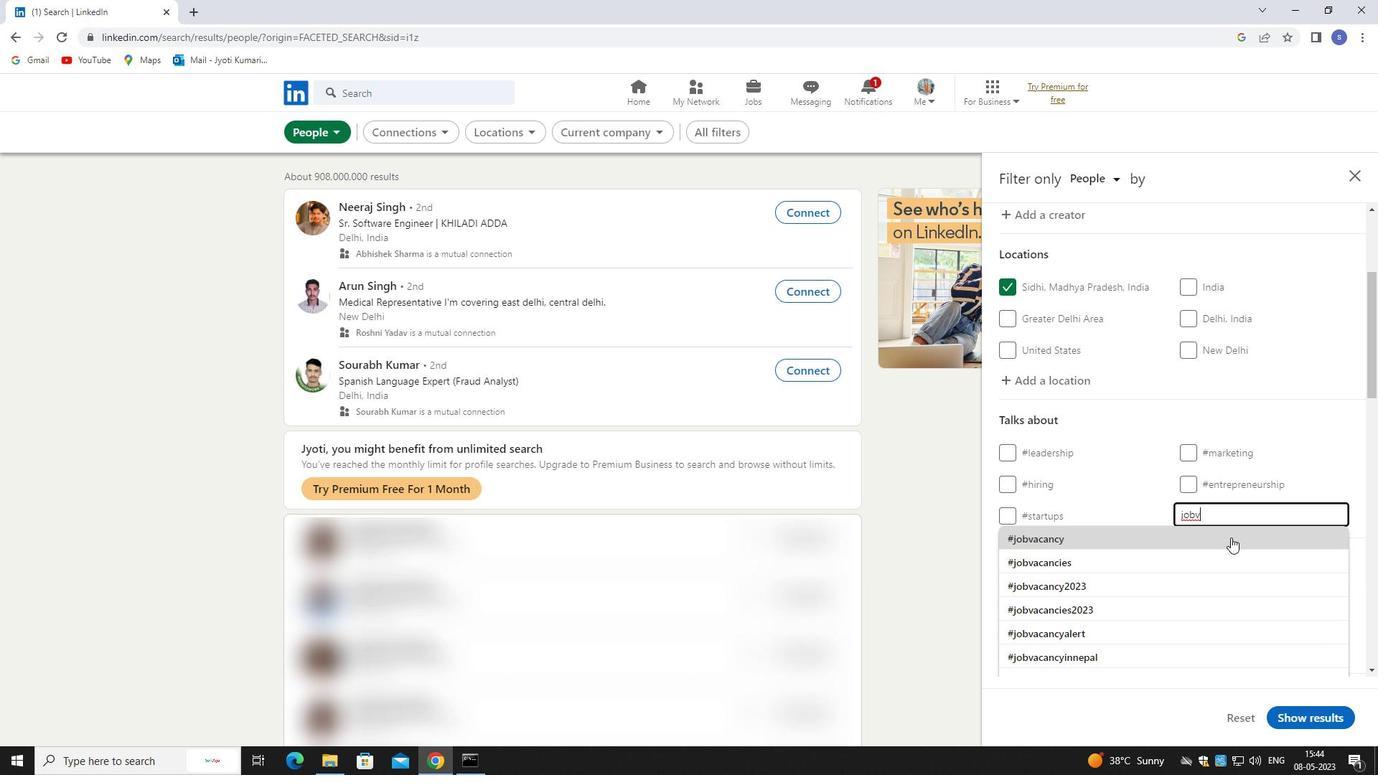 
Action: Mouse moved to (1244, 546)
Screenshot: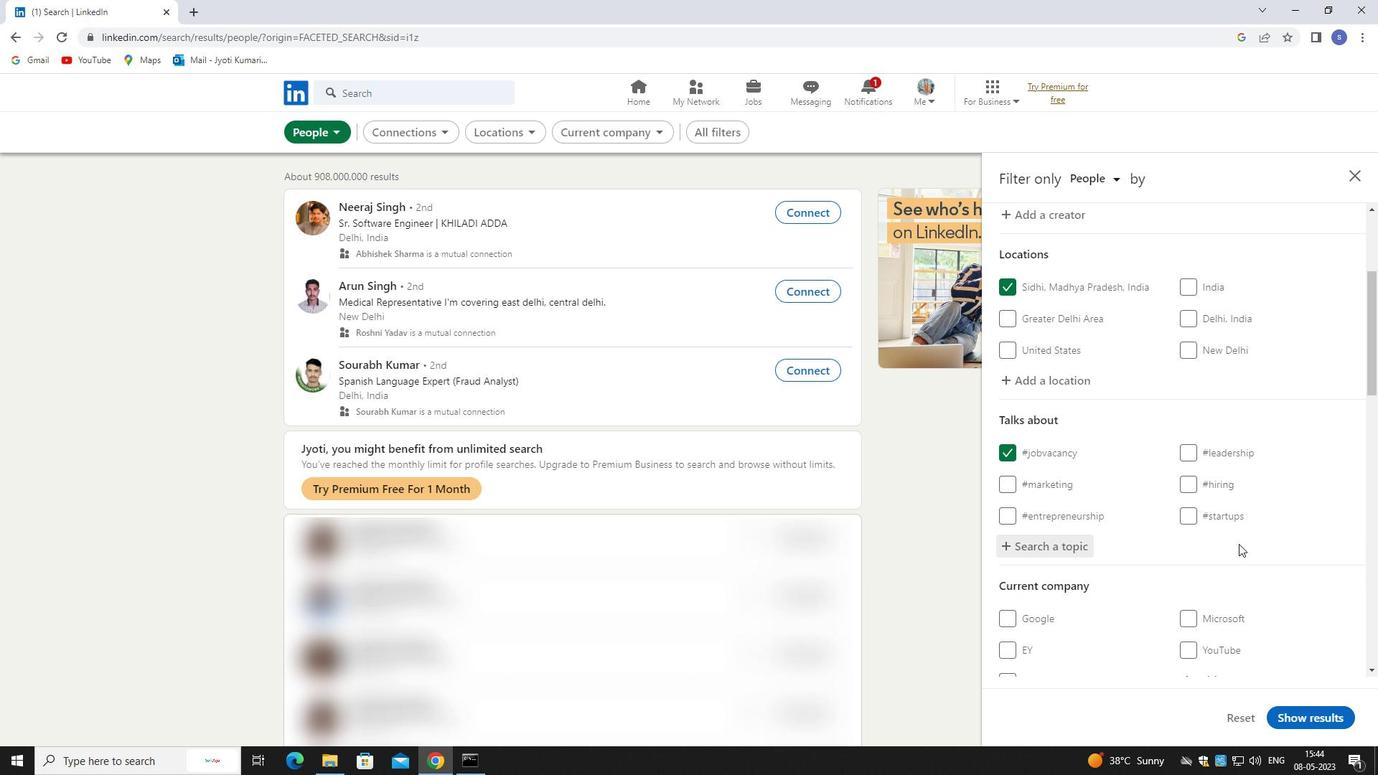 
Action: Mouse scrolled (1244, 545) with delta (0, 0)
Screenshot: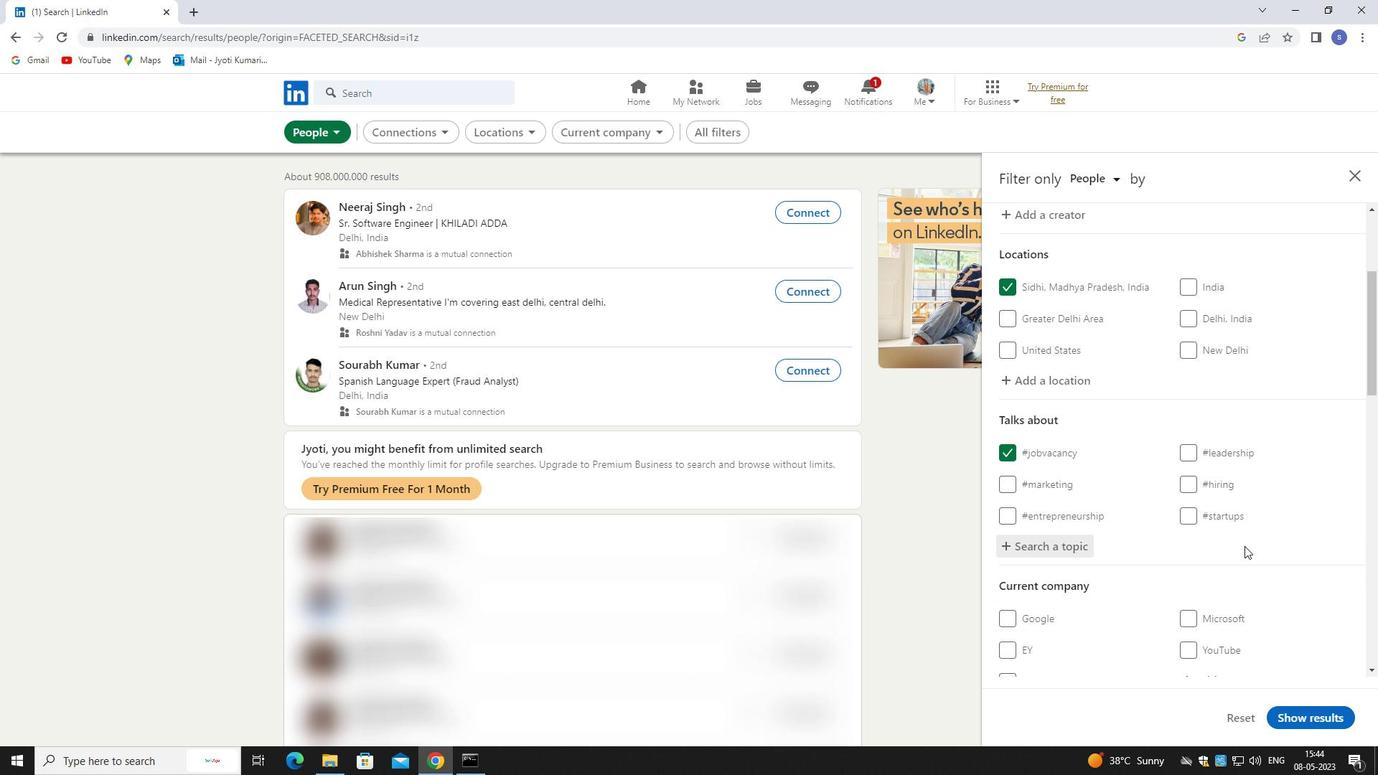 
Action: Mouse scrolled (1244, 545) with delta (0, 0)
Screenshot: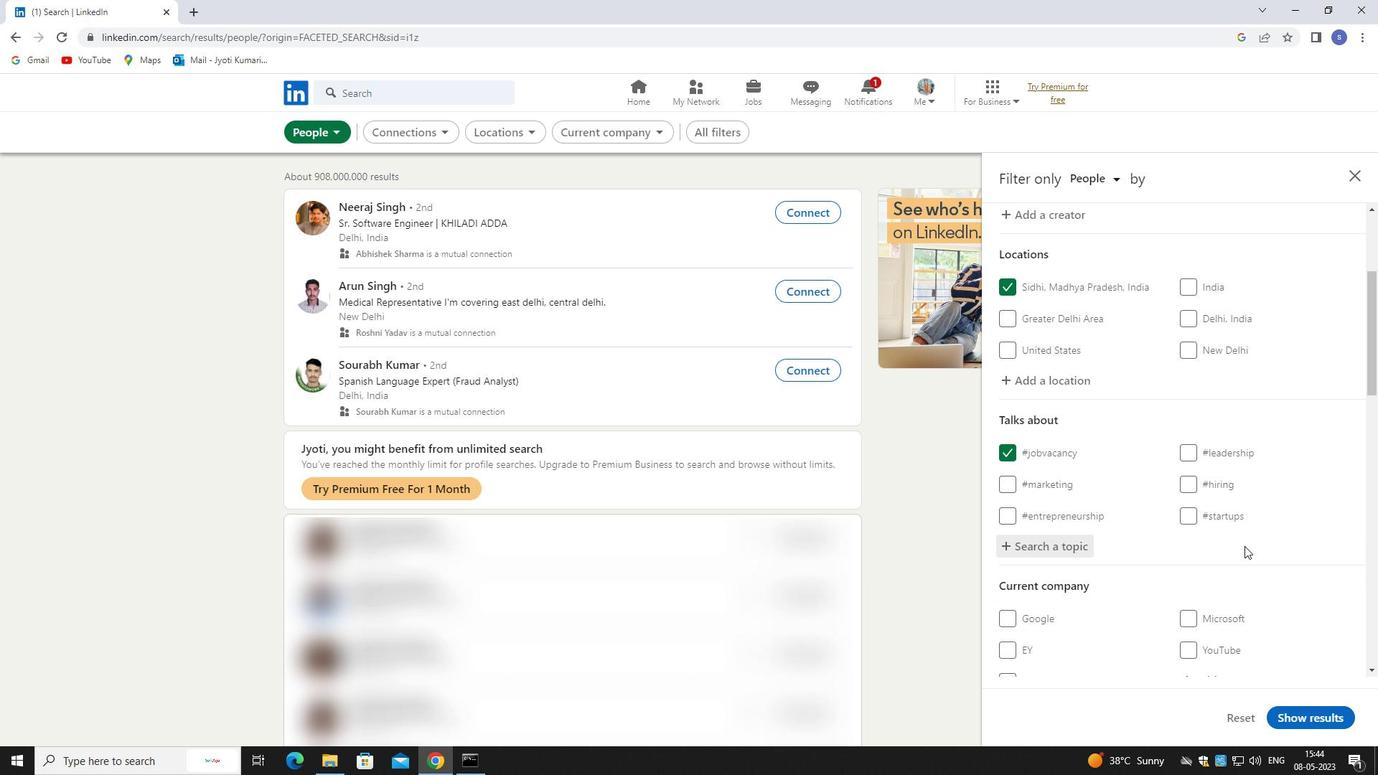 
Action: Mouse scrolled (1244, 545) with delta (0, 0)
Screenshot: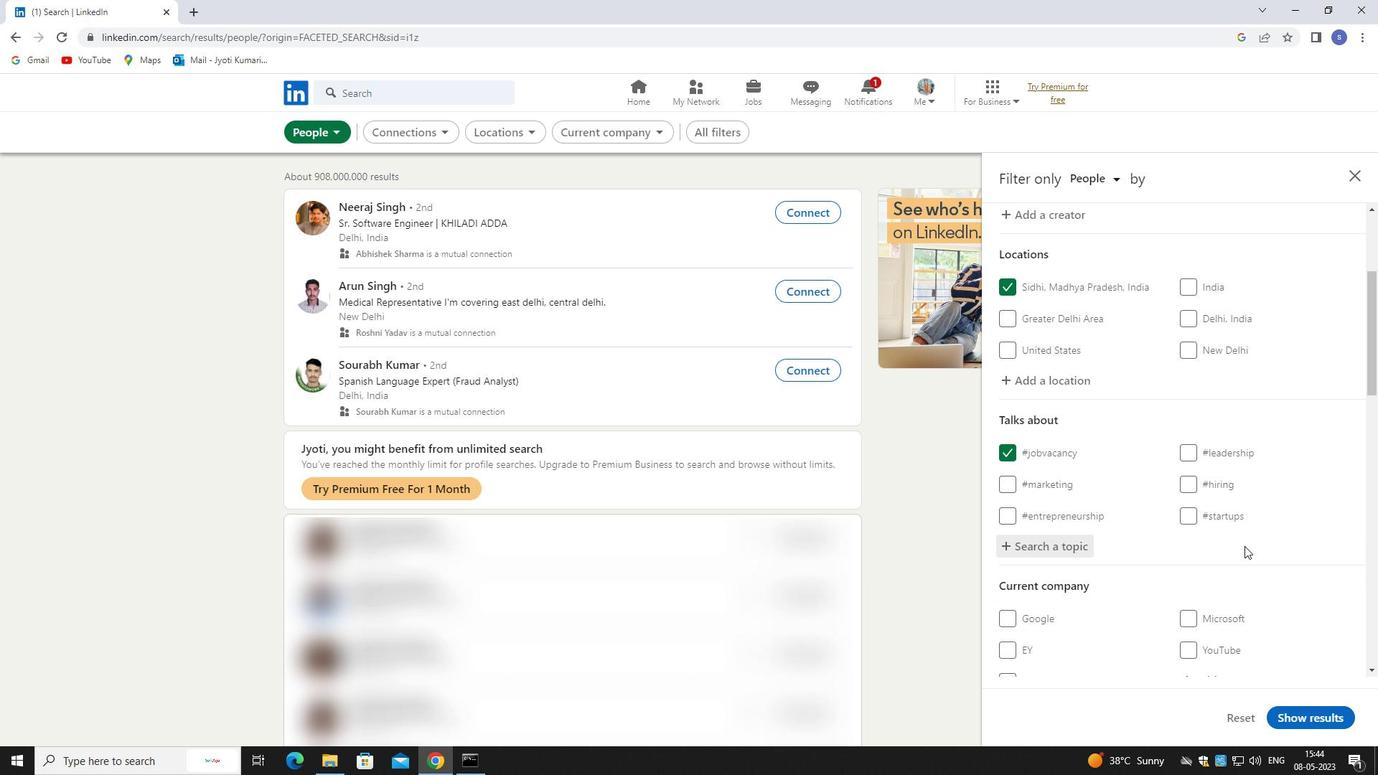 
Action: Mouse scrolled (1244, 545) with delta (0, 0)
Screenshot: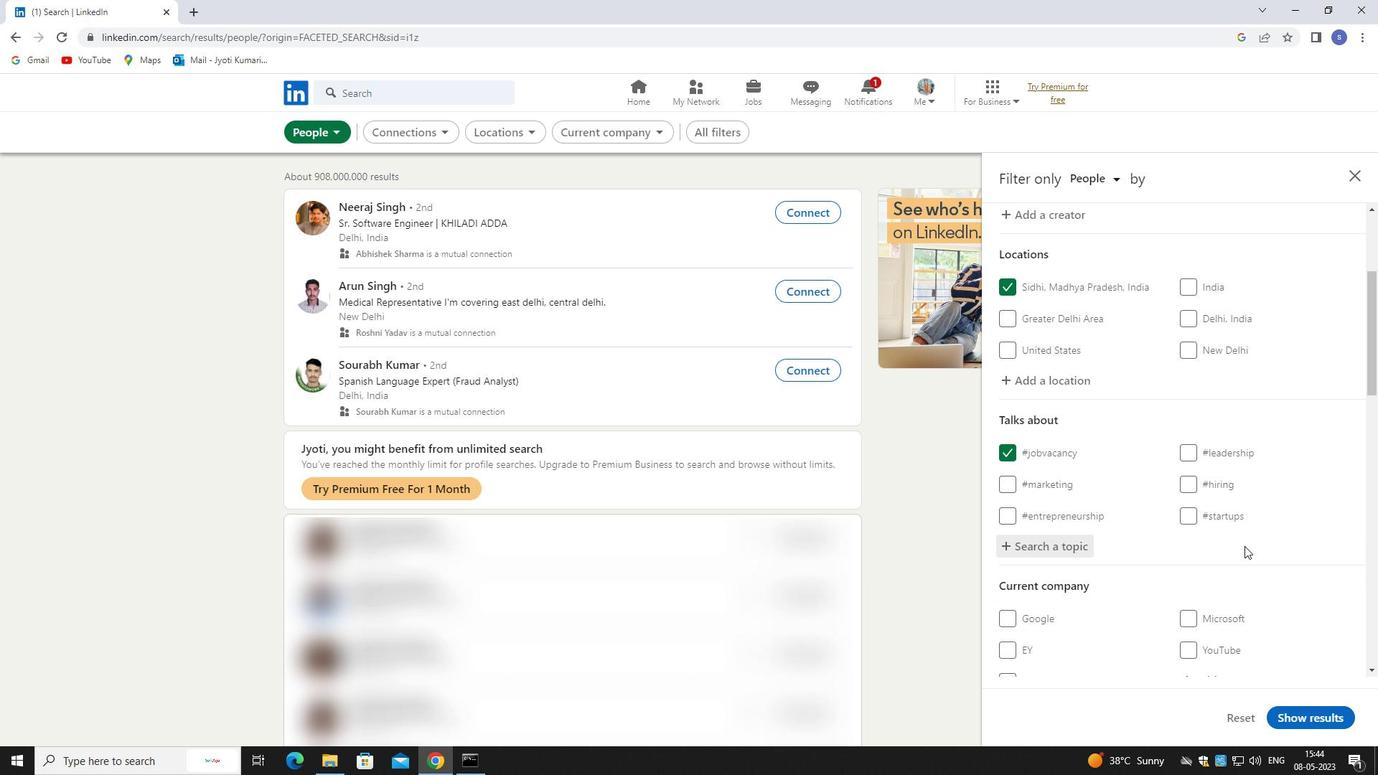 
Action: Mouse moved to (1187, 393)
Screenshot: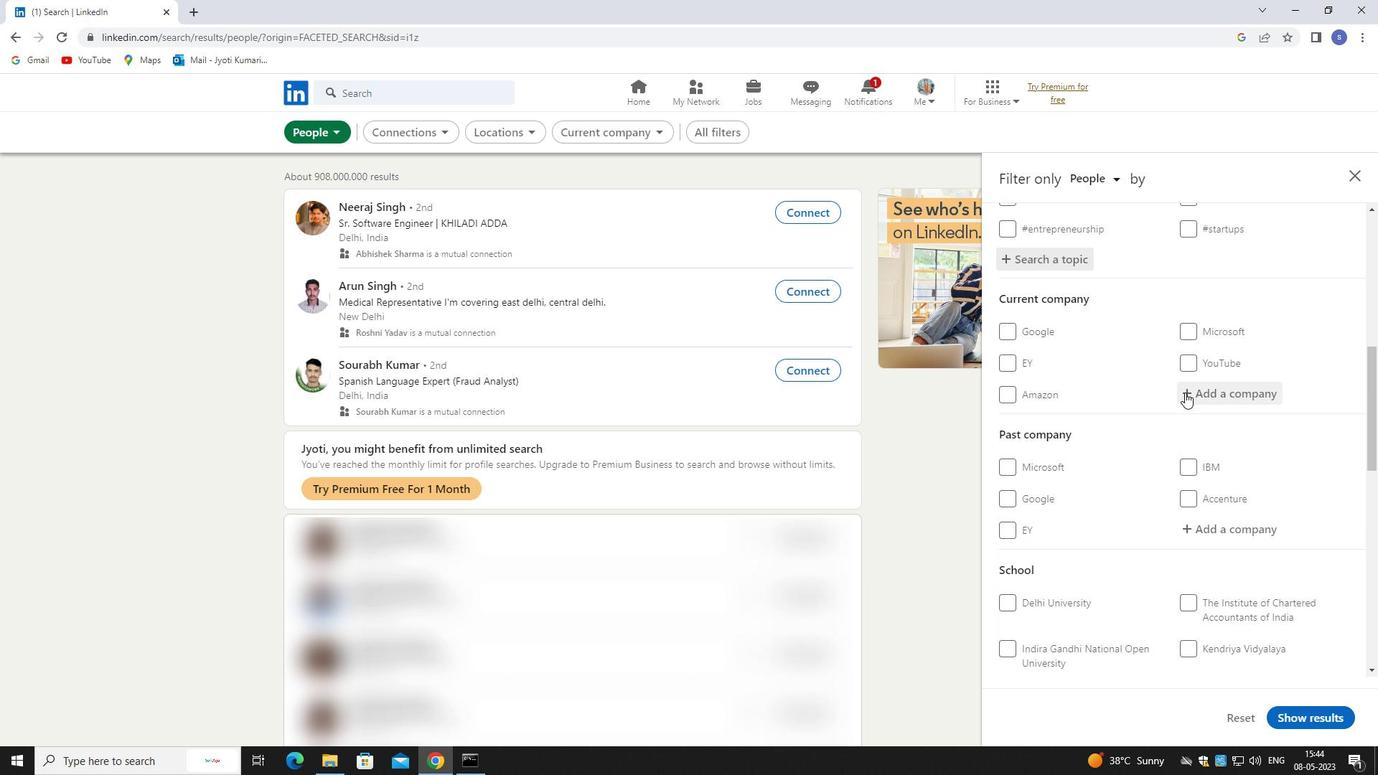 
Action: Mouse pressed left at (1187, 393)
Screenshot: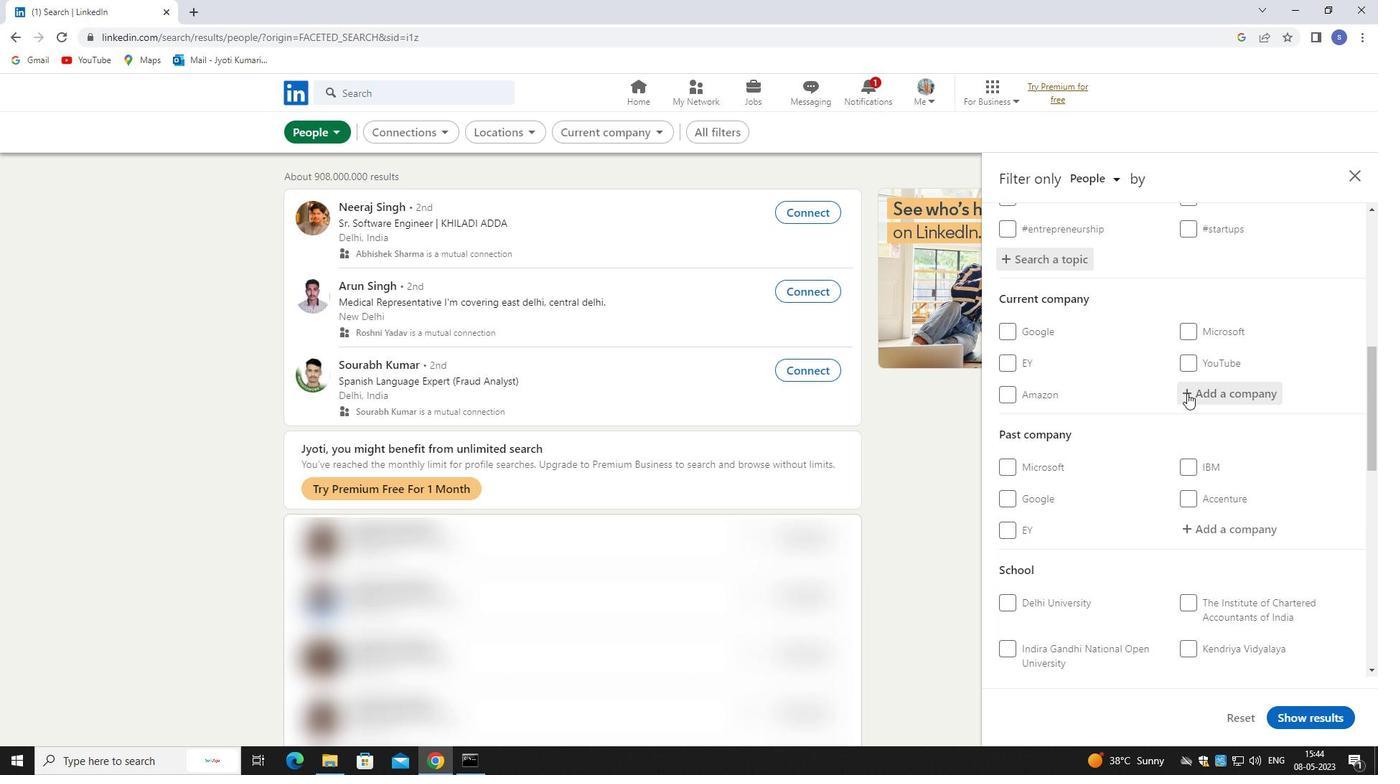 
Action: Key pressed jsq<Key.backspace>w
Screenshot: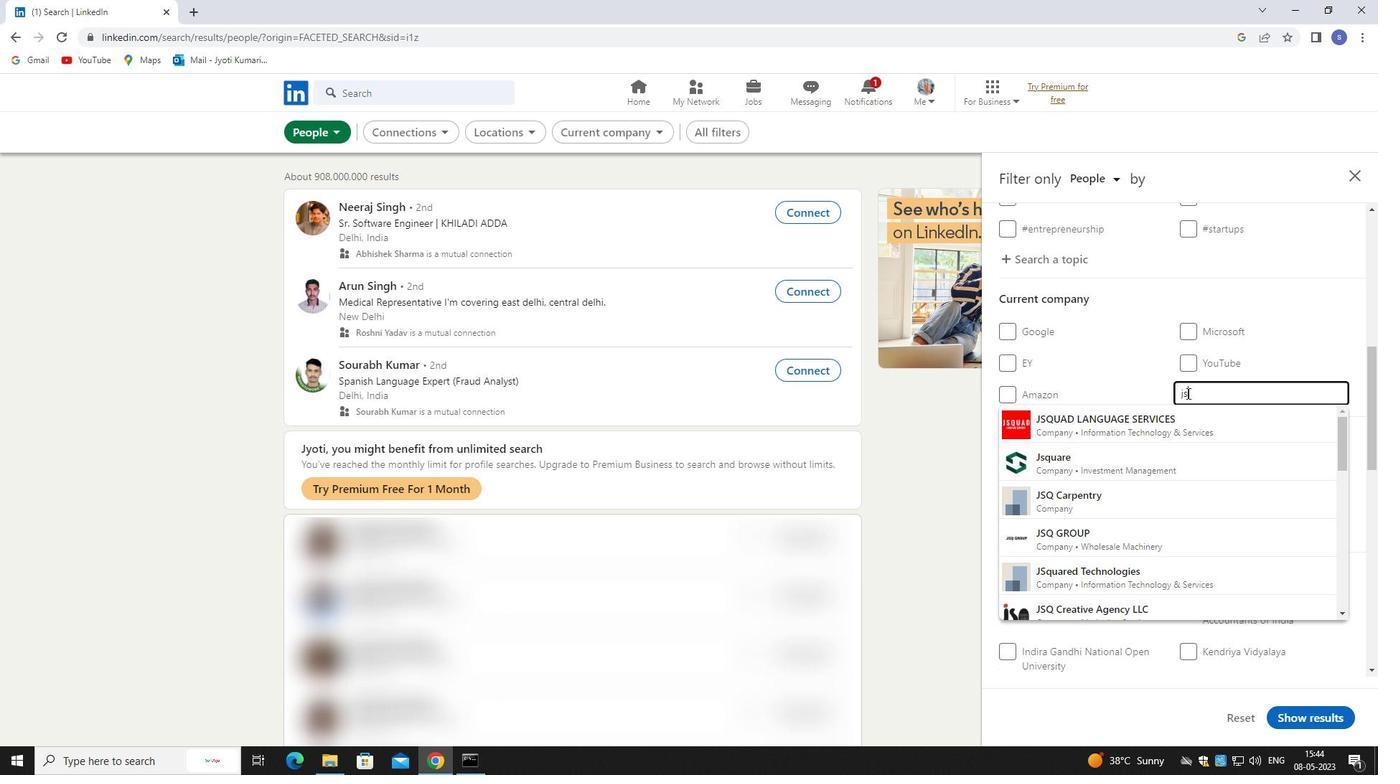 
Action: Mouse moved to (1203, 528)
Screenshot: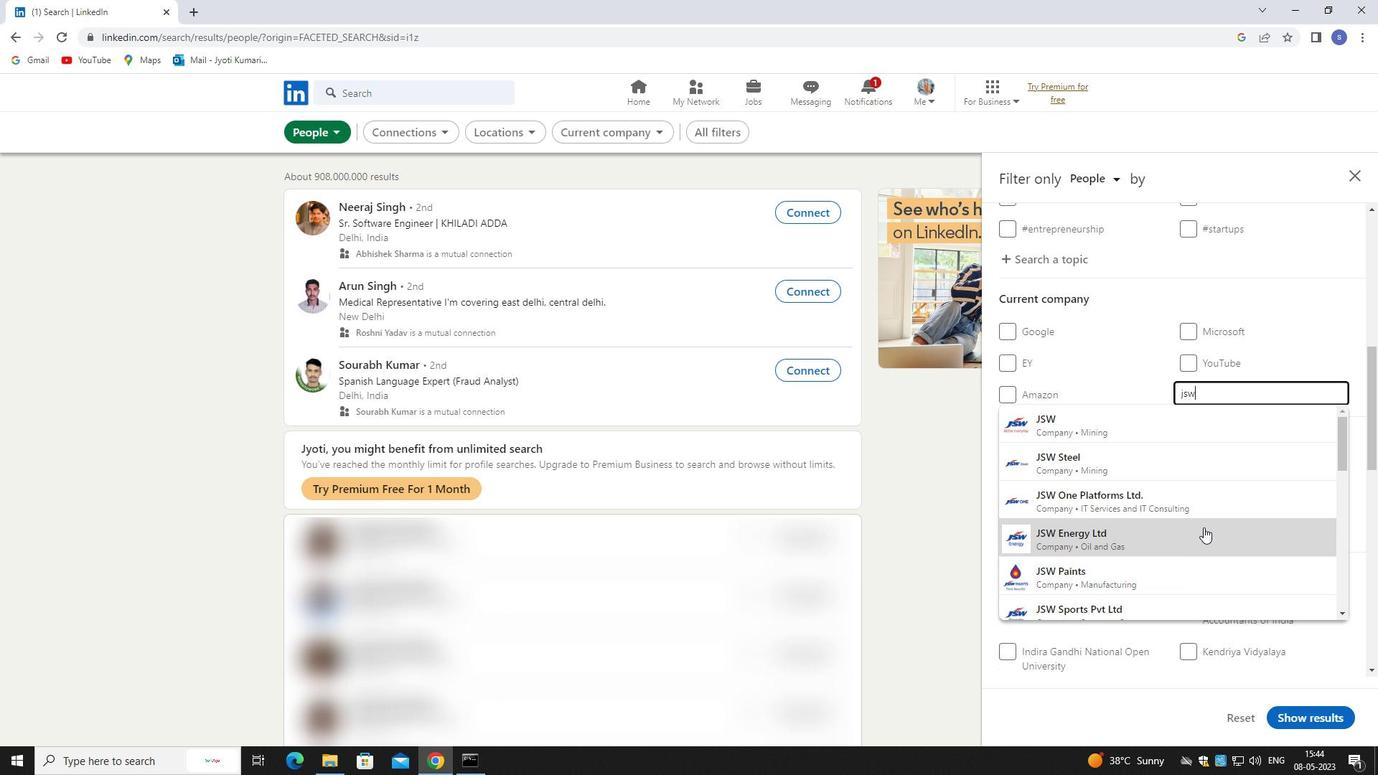 
Action: Mouse pressed left at (1203, 528)
Screenshot: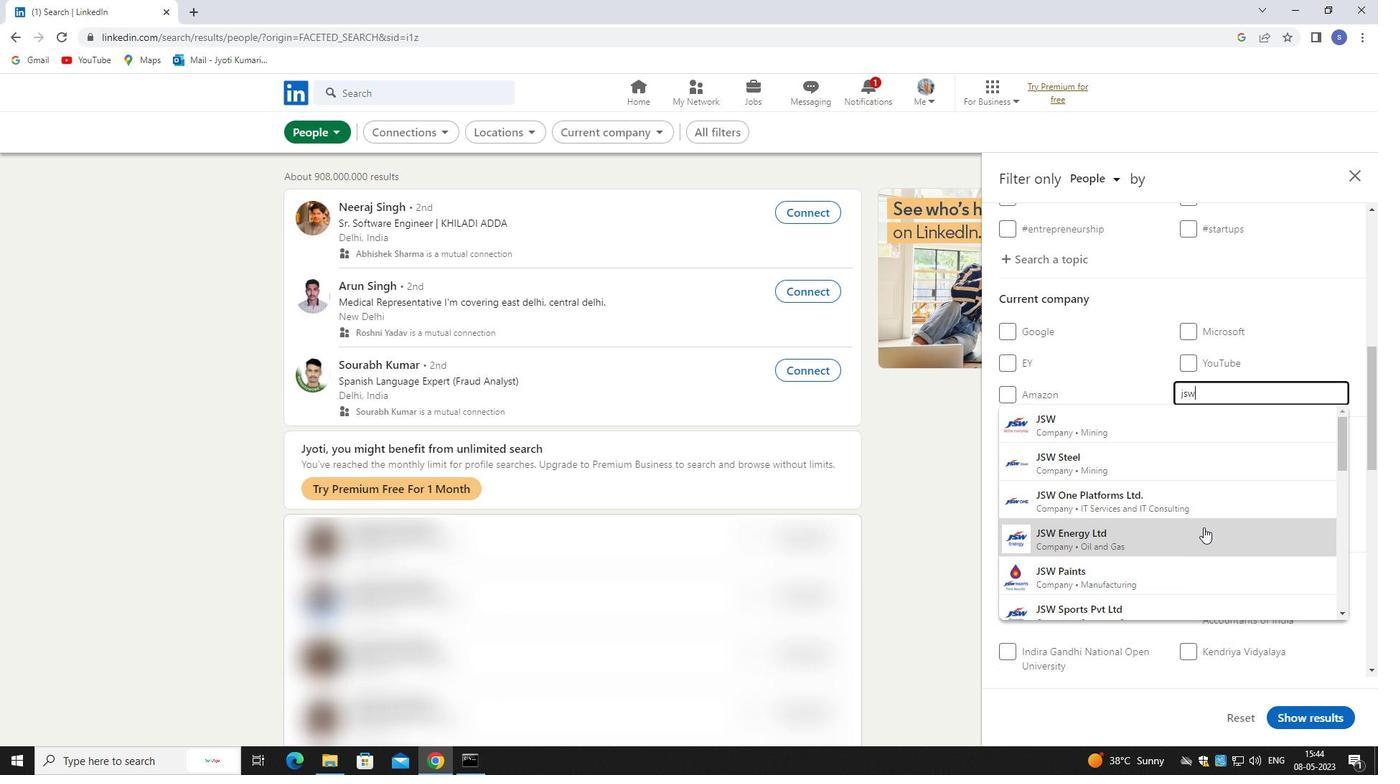 
Action: Mouse moved to (1204, 526)
Screenshot: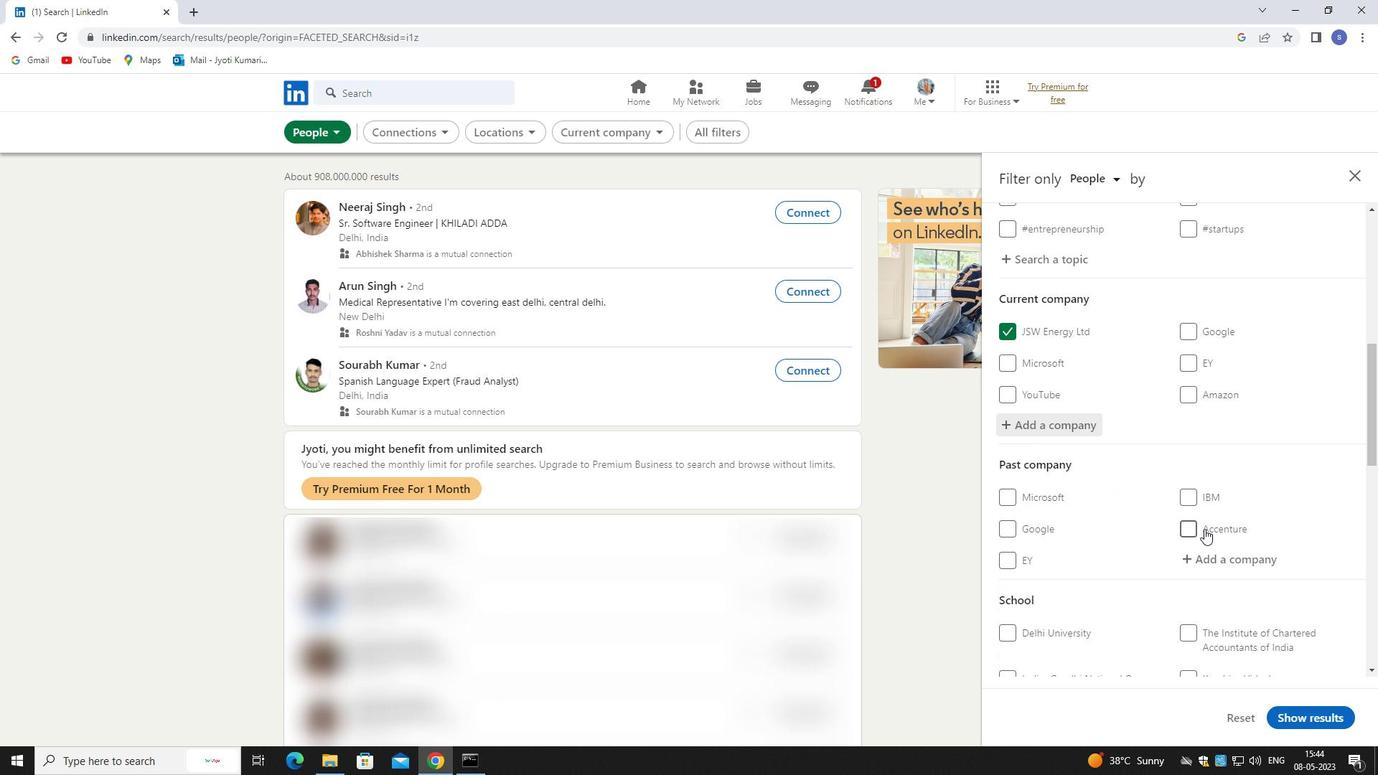 
Action: Mouse scrolled (1204, 525) with delta (0, 0)
Screenshot: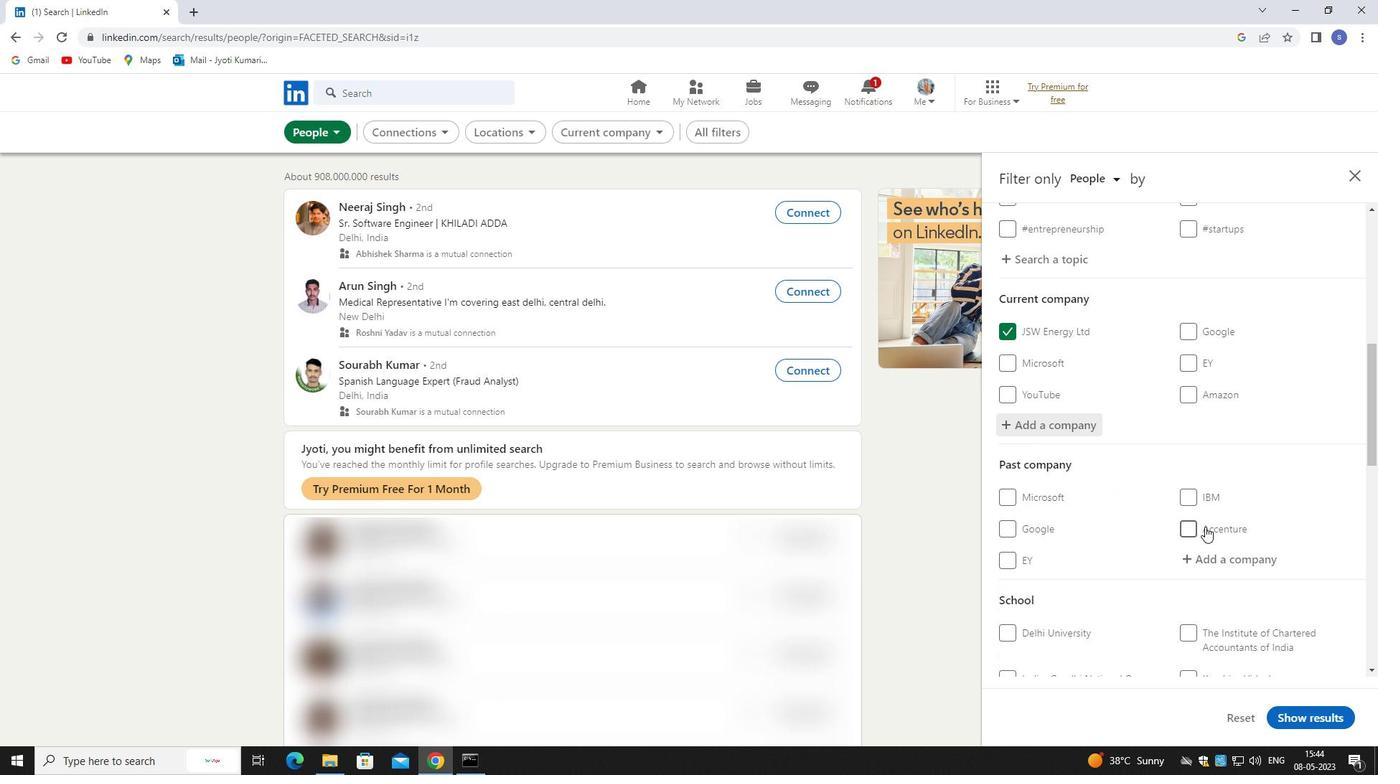 
Action: Mouse scrolled (1204, 525) with delta (0, 0)
Screenshot: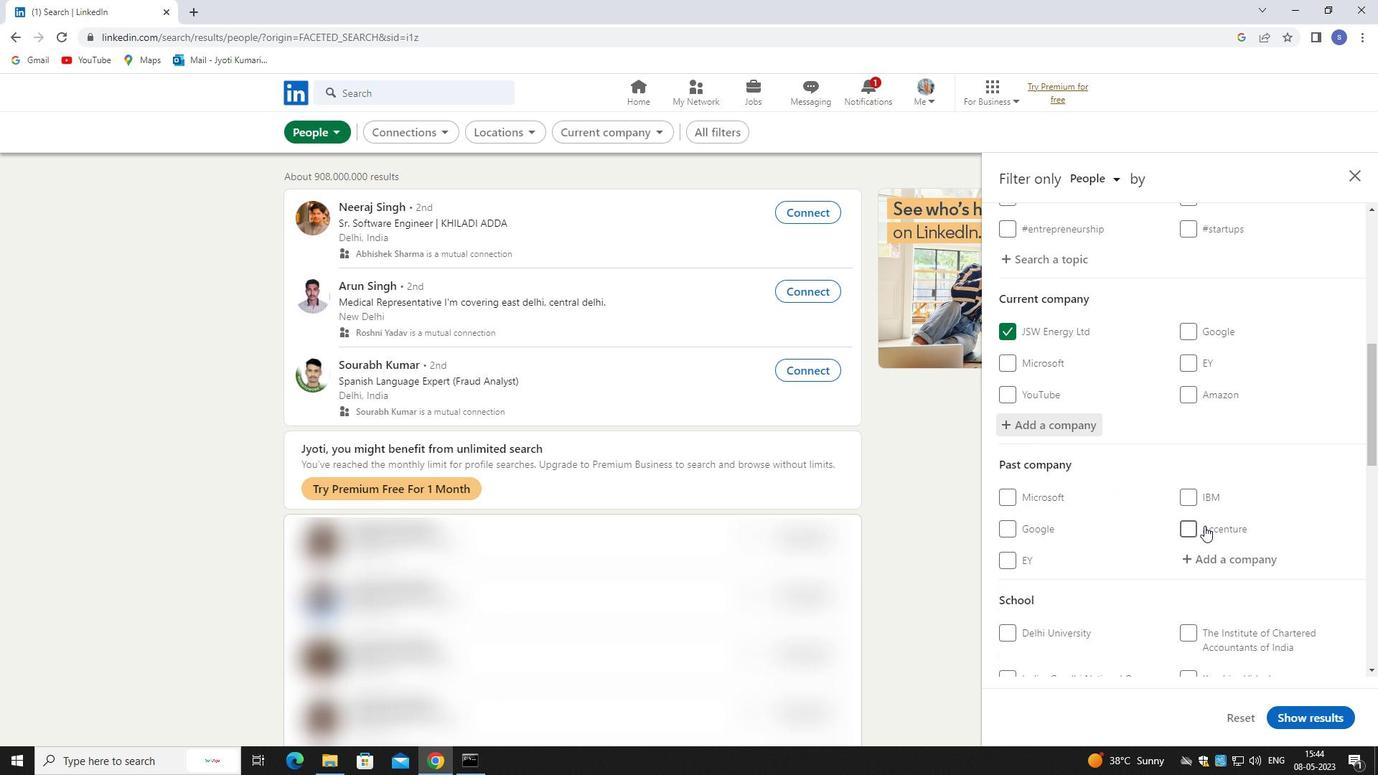 
Action: Mouse scrolled (1204, 525) with delta (0, 0)
Screenshot: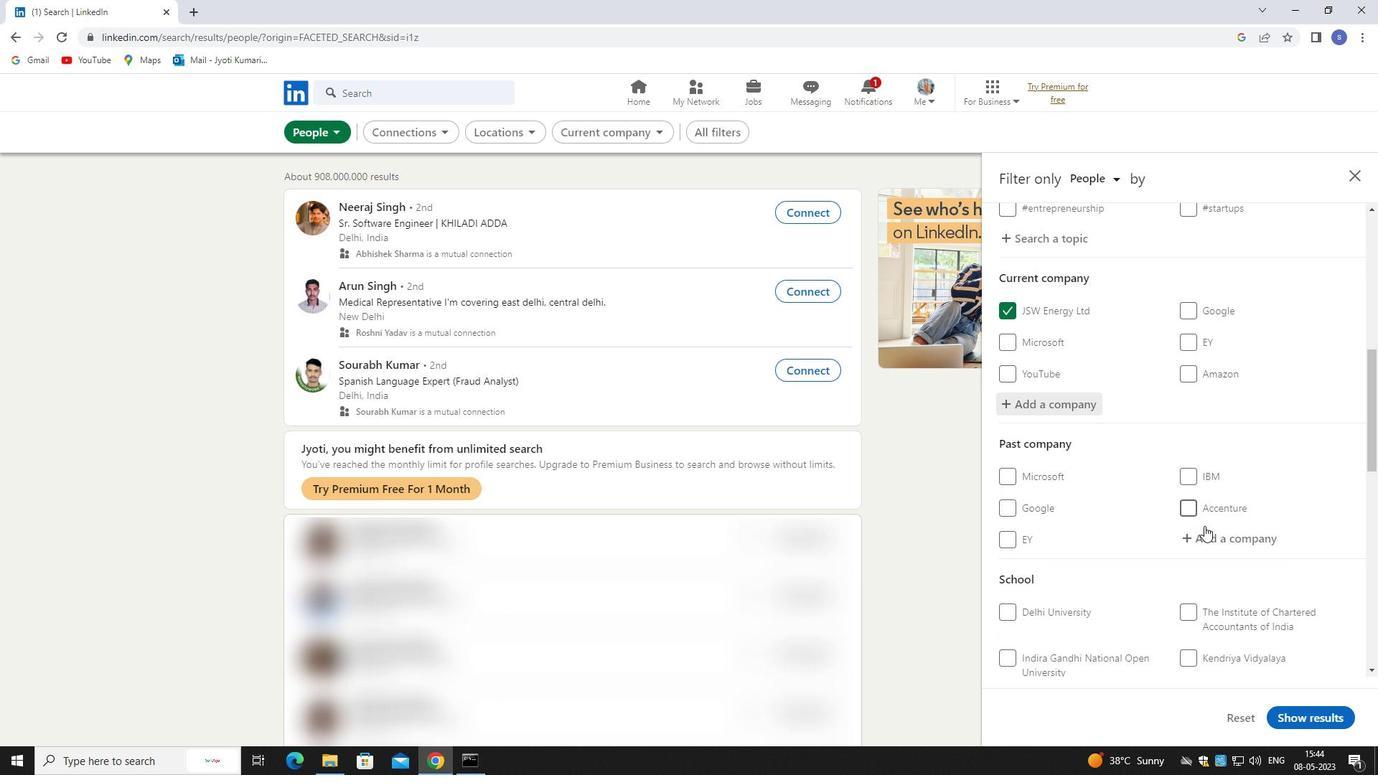 
Action: Mouse moved to (1218, 506)
Screenshot: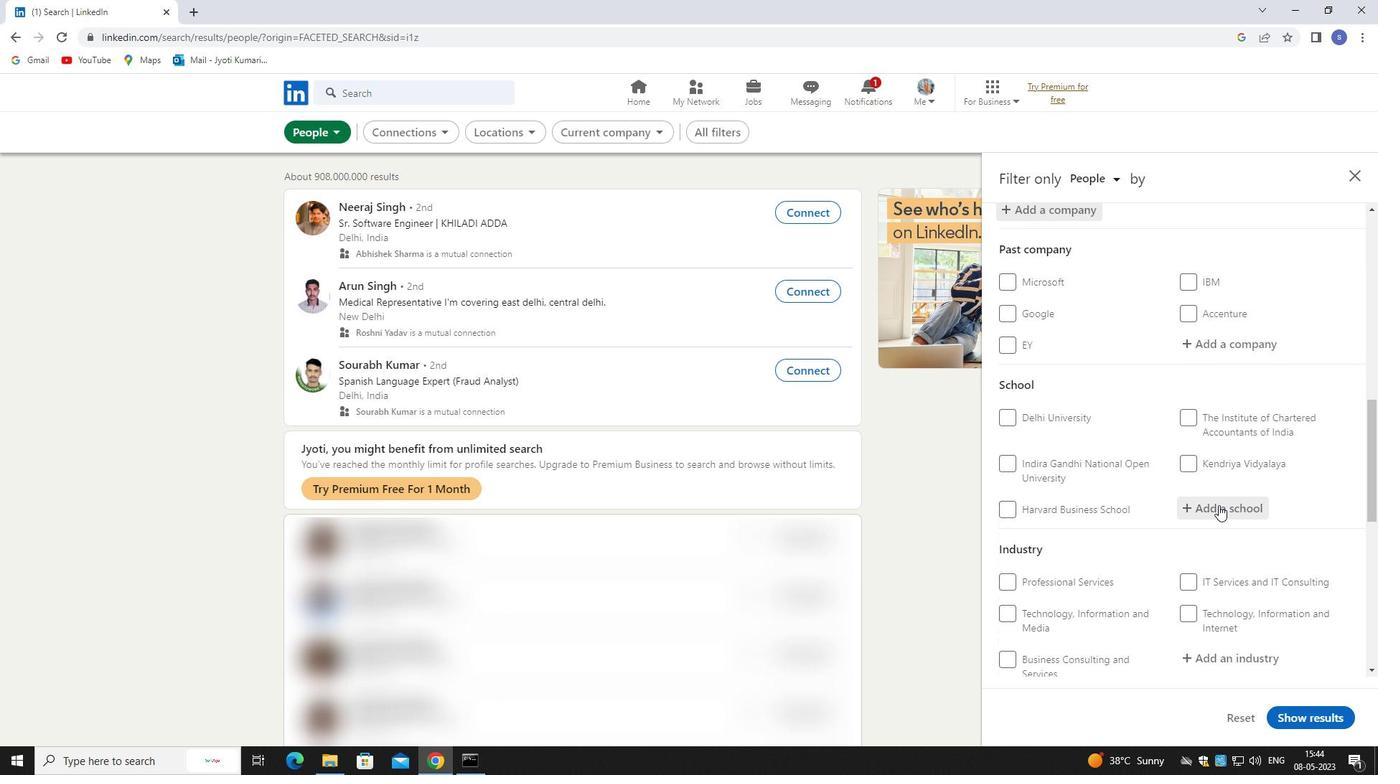 
Action: Mouse pressed left at (1218, 506)
Screenshot: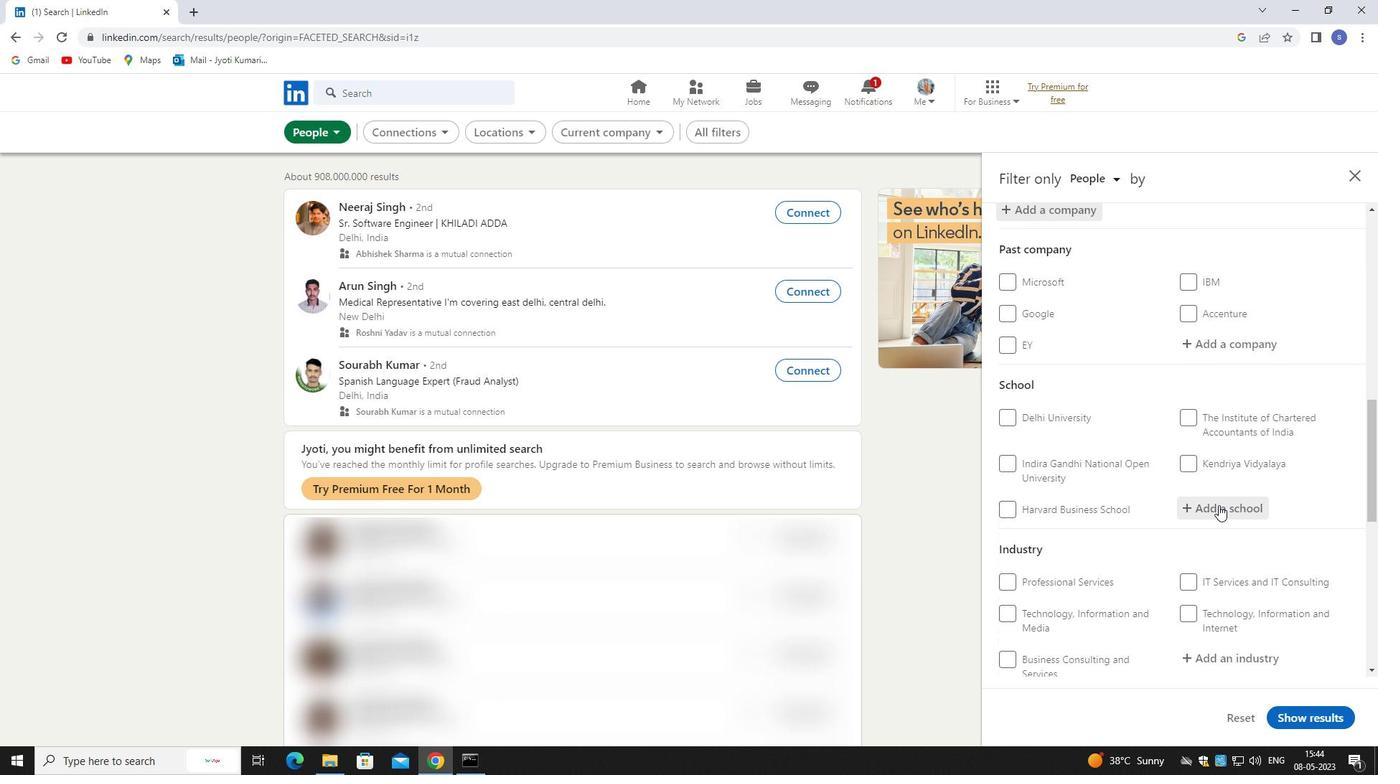 
Action: Mouse moved to (1220, 506)
Screenshot: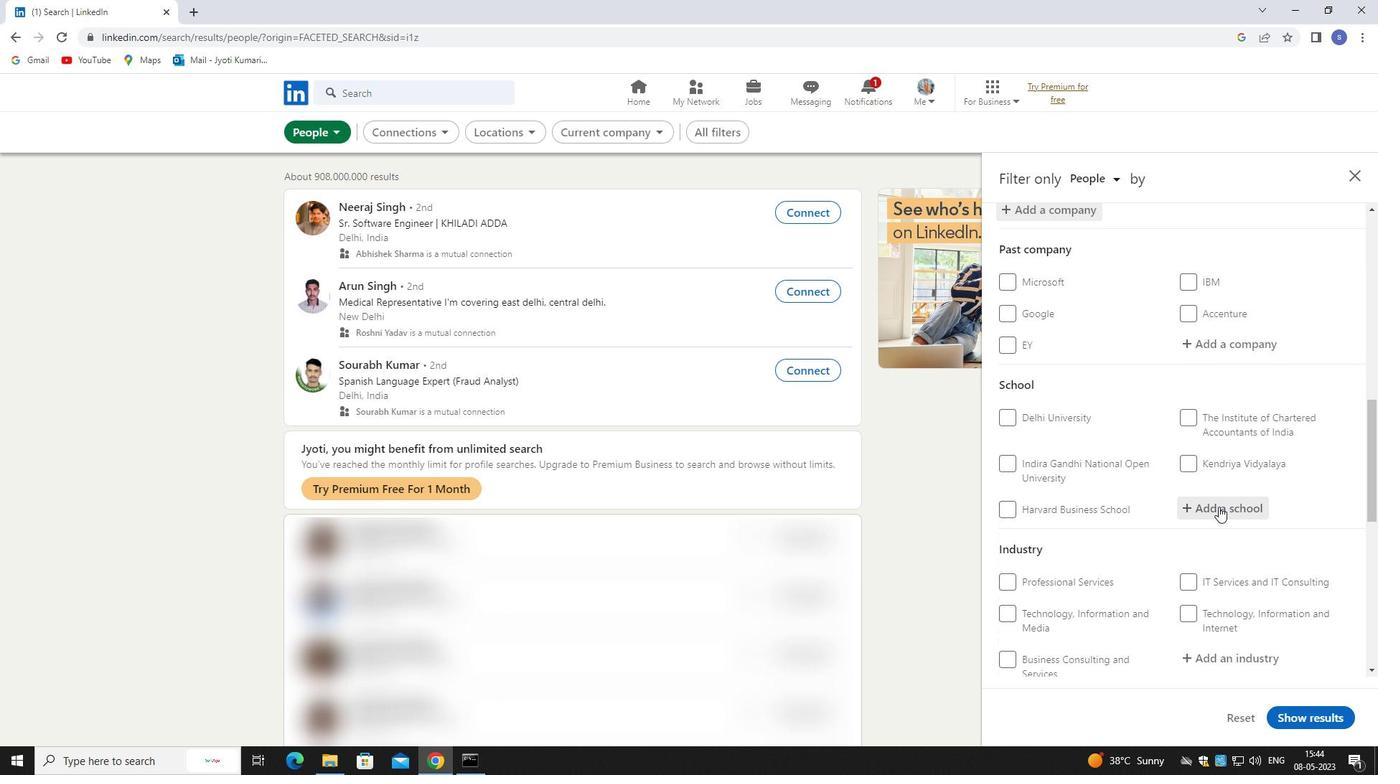 
Action: Key pressed vikas
Screenshot: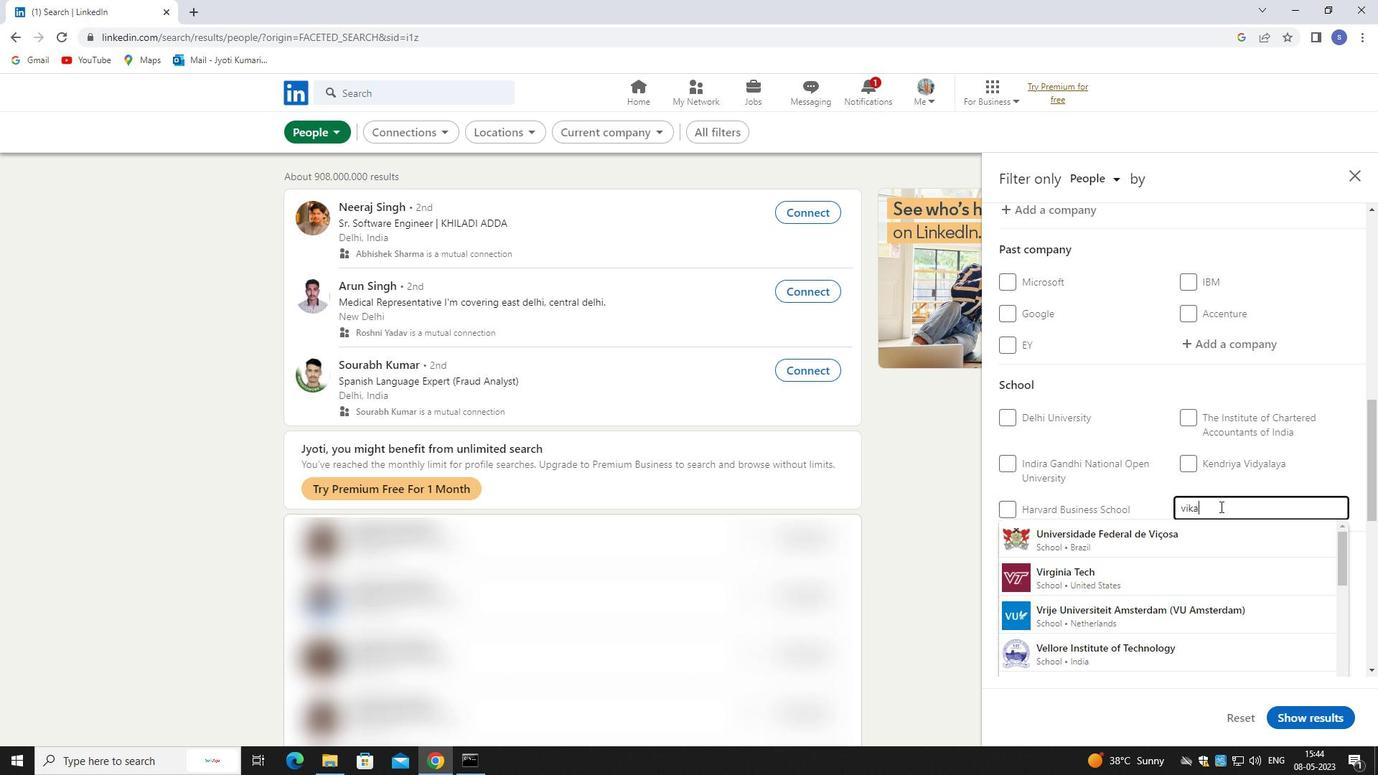 
Action: Mouse moved to (1240, 573)
Screenshot: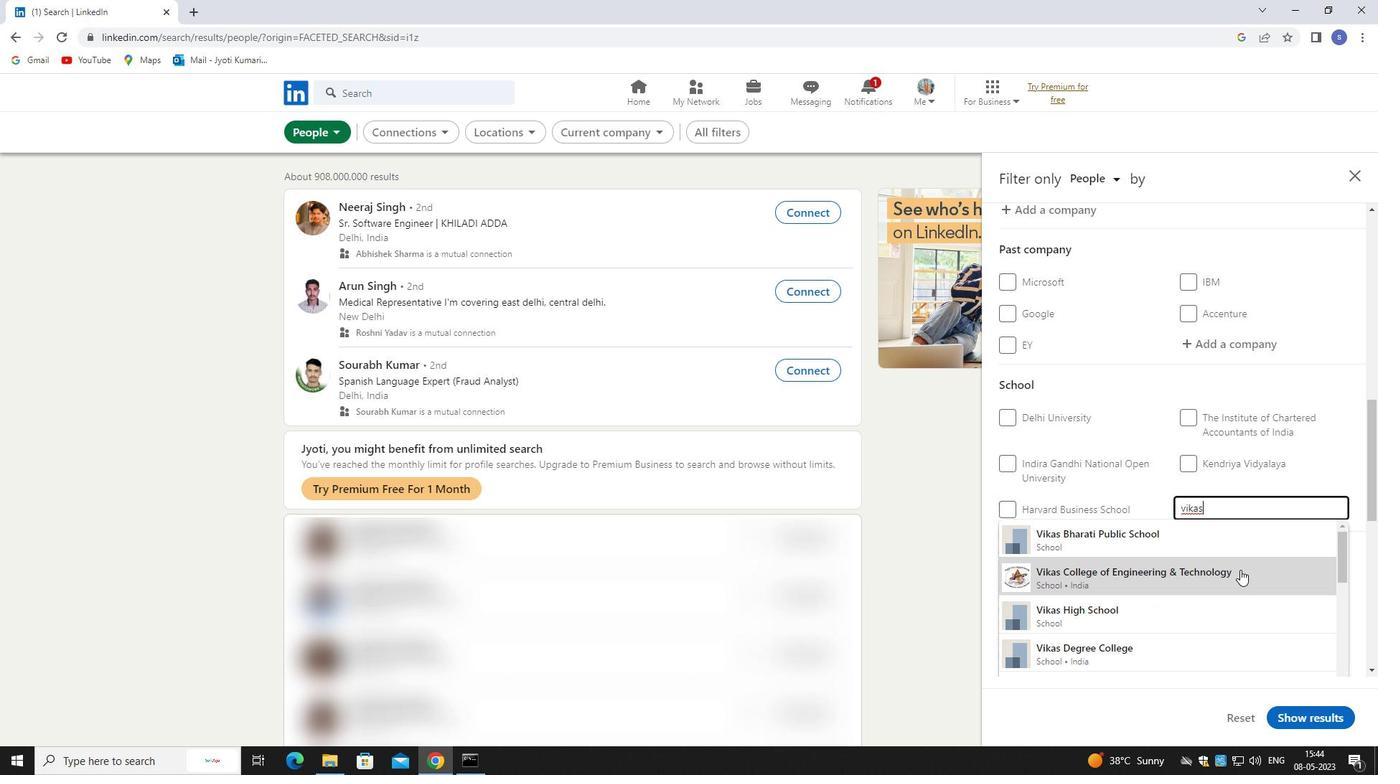 
Action: Mouse pressed left at (1240, 573)
Screenshot: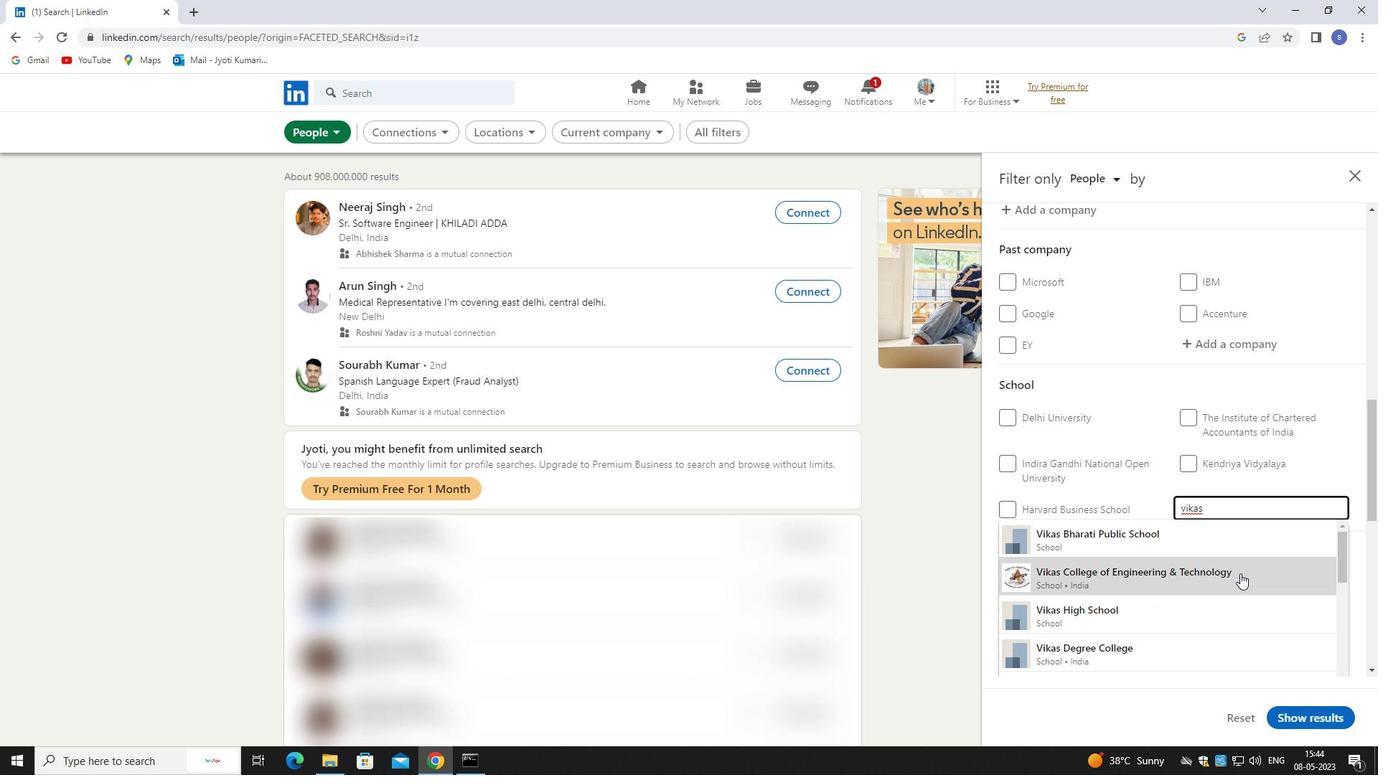 
Action: Mouse scrolled (1240, 572) with delta (0, 0)
Screenshot: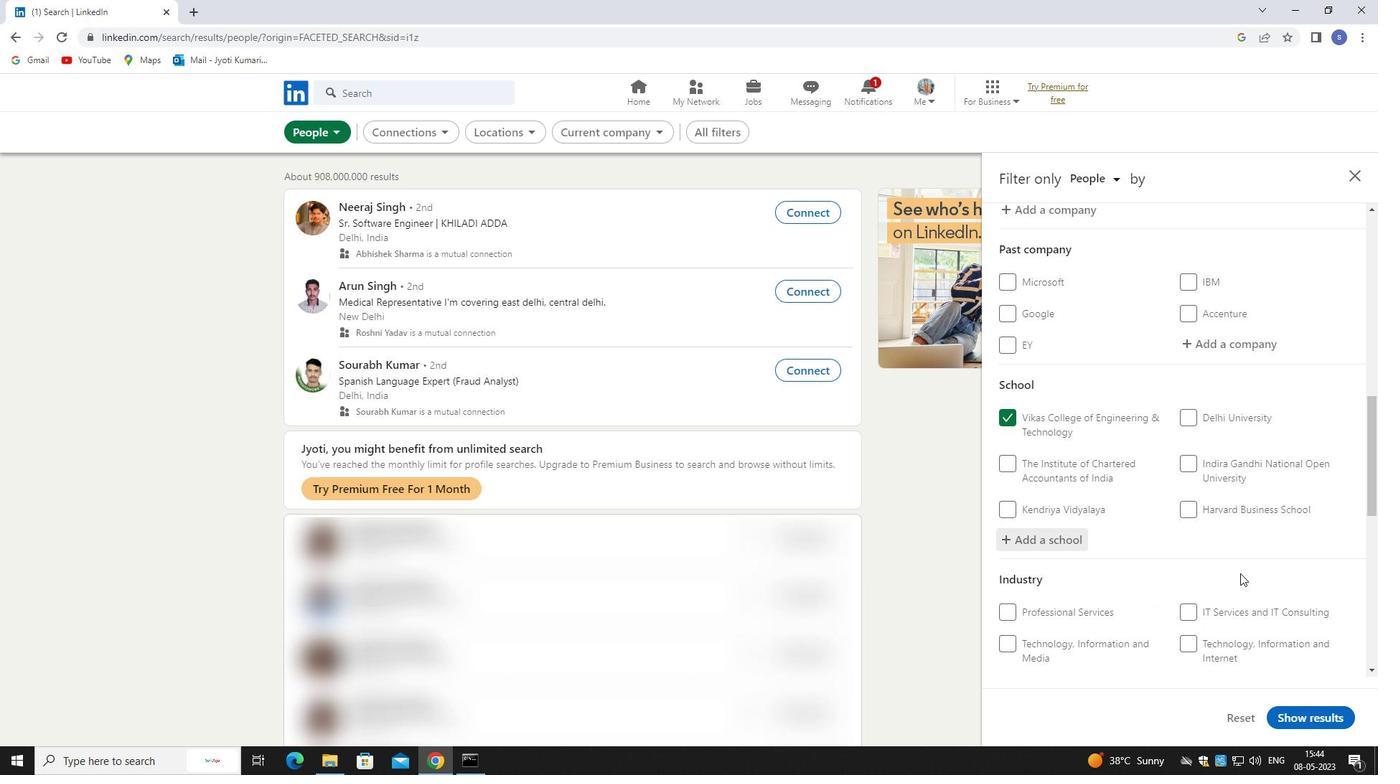 
Action: Mouse scrolled (1240, 572) with delta (0, 0)
Screenshot: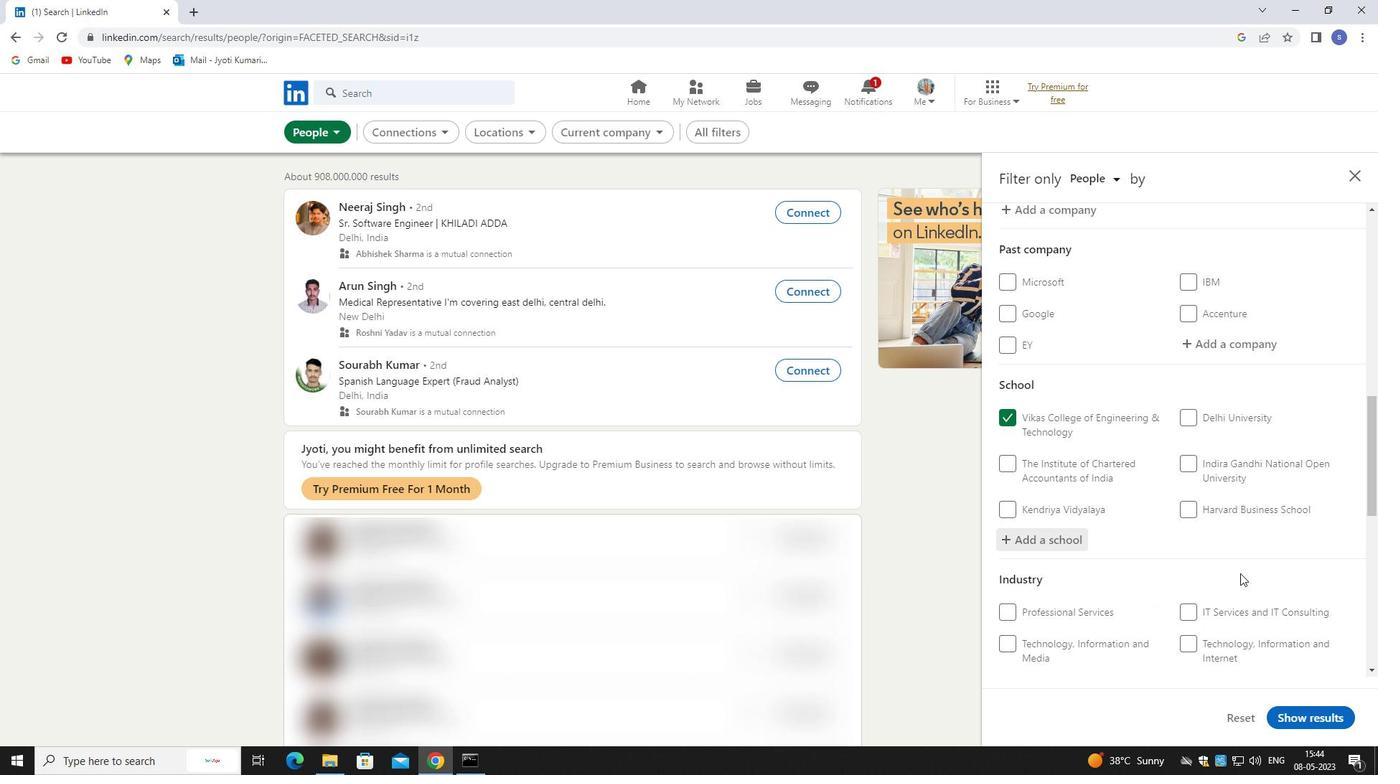 
Action: Mouse scrolled (1240, 572) with delta (0, 0)
Screenshot: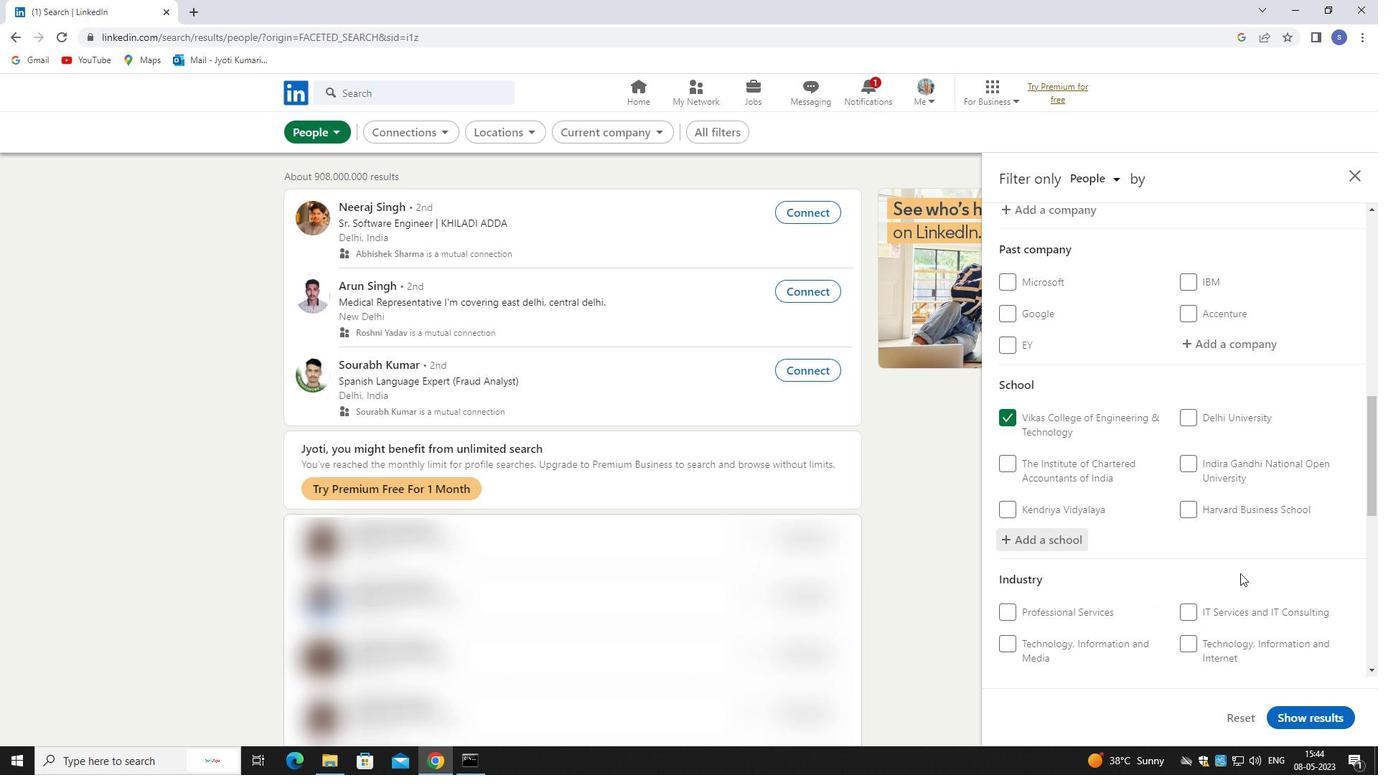 
Action: Mouse scrolled (1240, 572) with delta (0, 0)
Screenshot: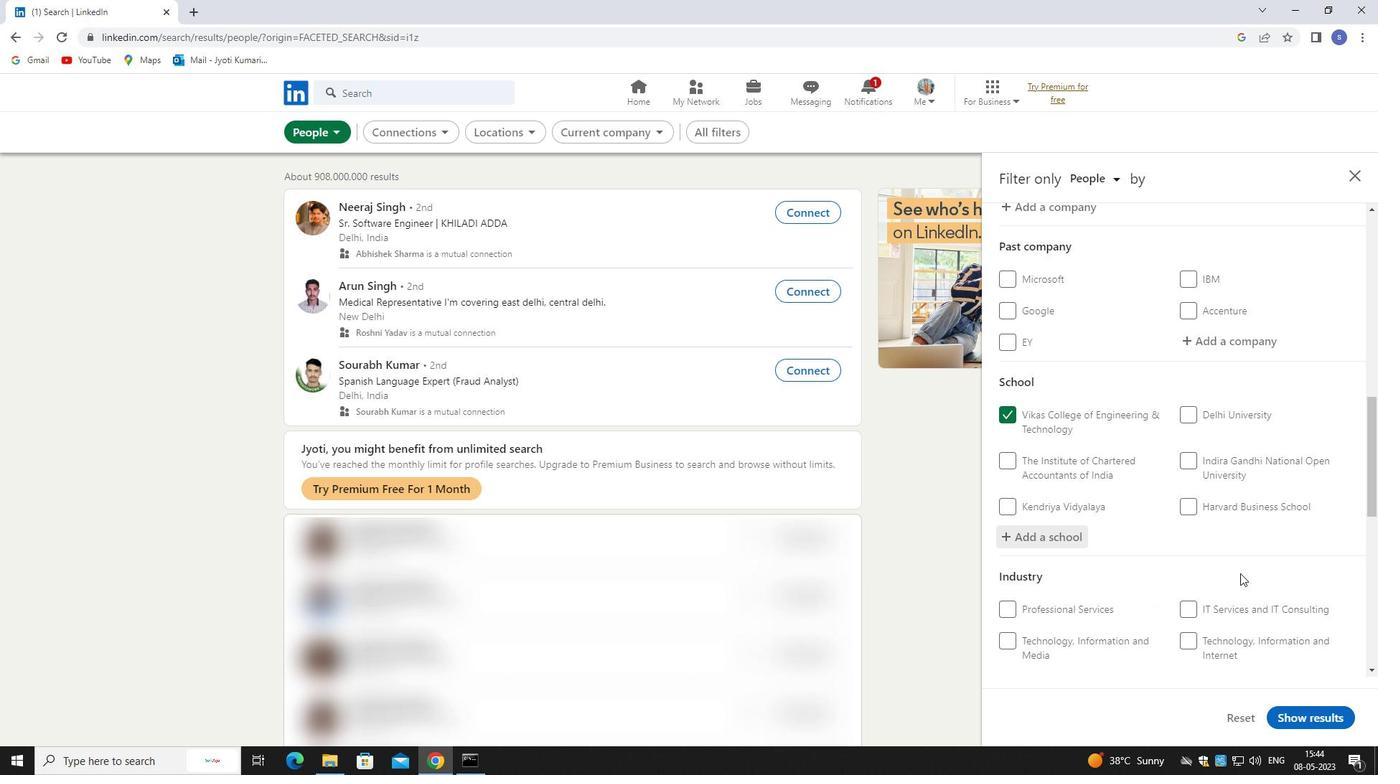 
Action: Mouse moved to (1250, 396)
Screenshot: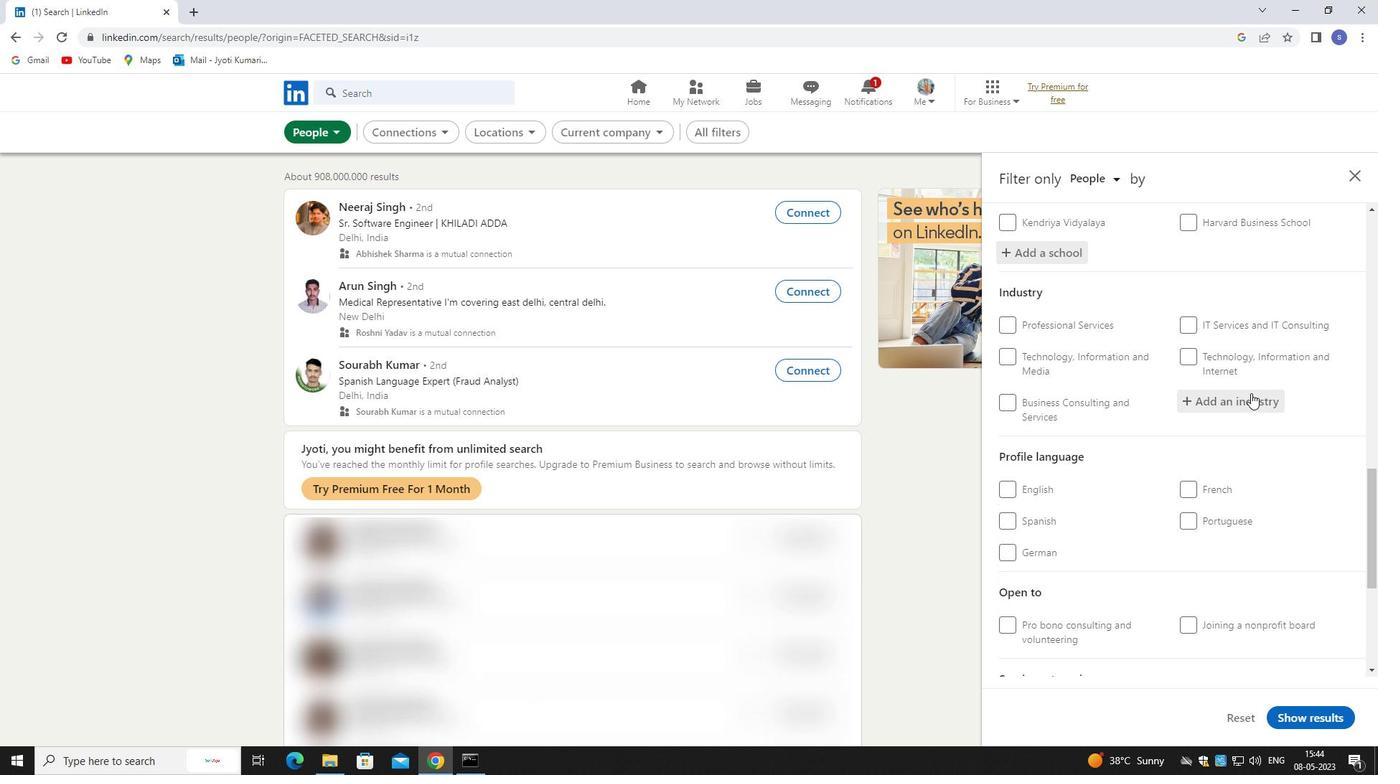 
Action: Mouse pressed left at (1250, 396)
Screenshot: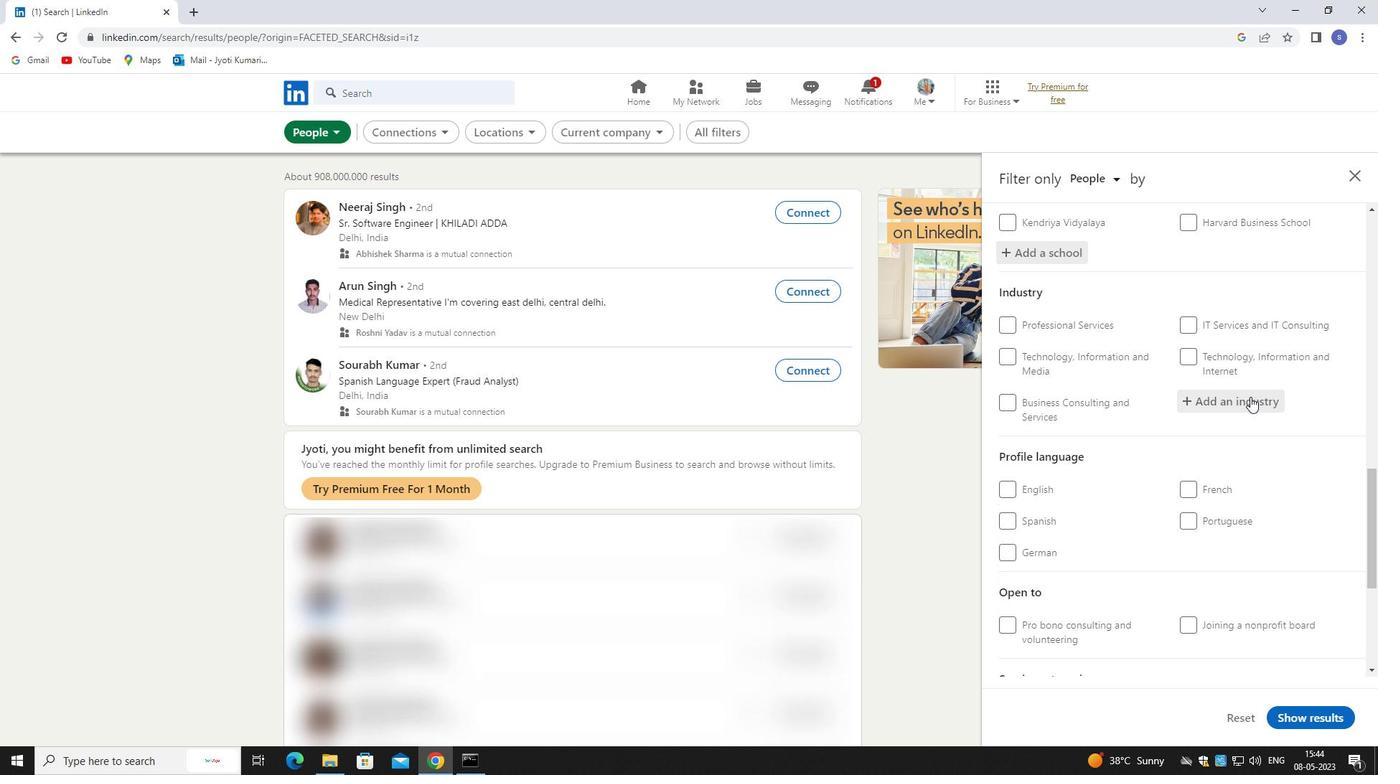 
Action: Mouse moved to (1249, 396)
Screenshot: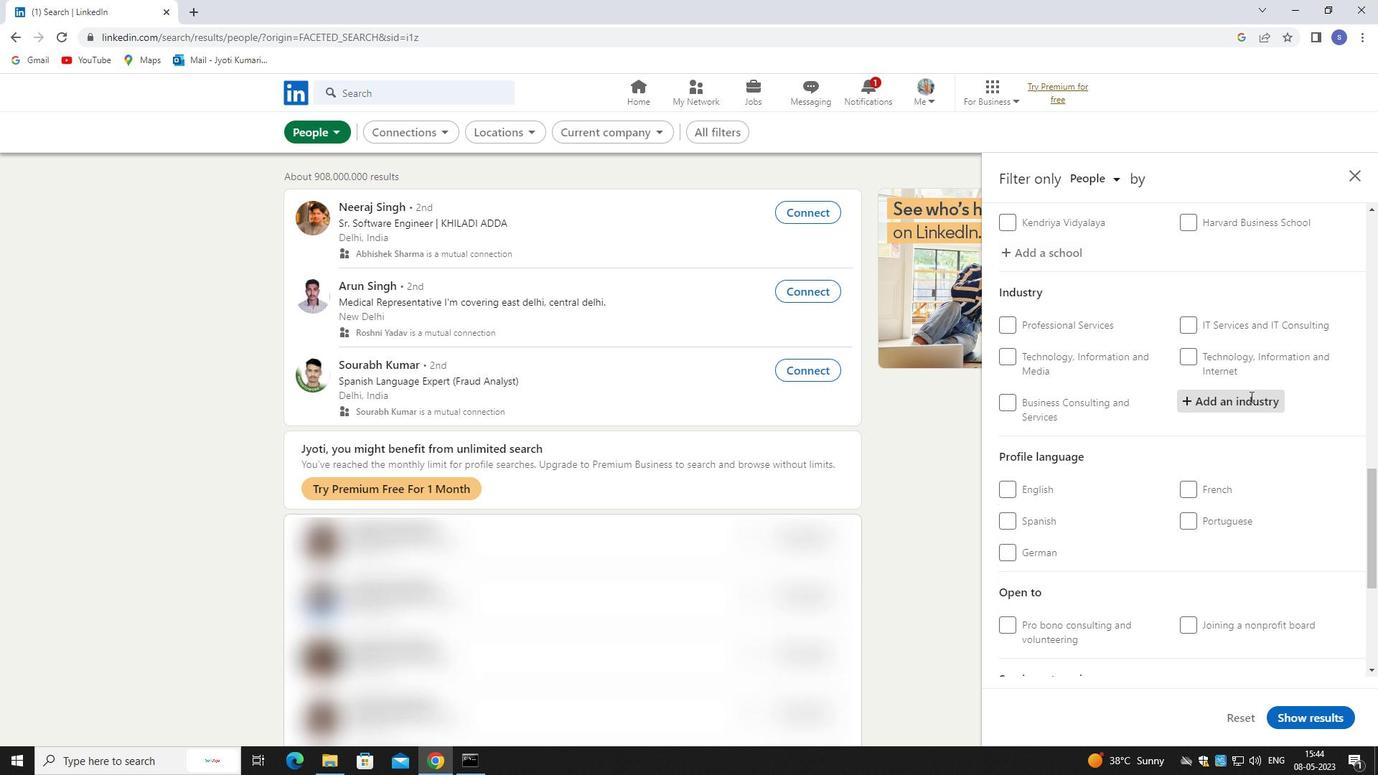 
Action: Key pressed <Key.shift>SPECTATOR
Screenshot: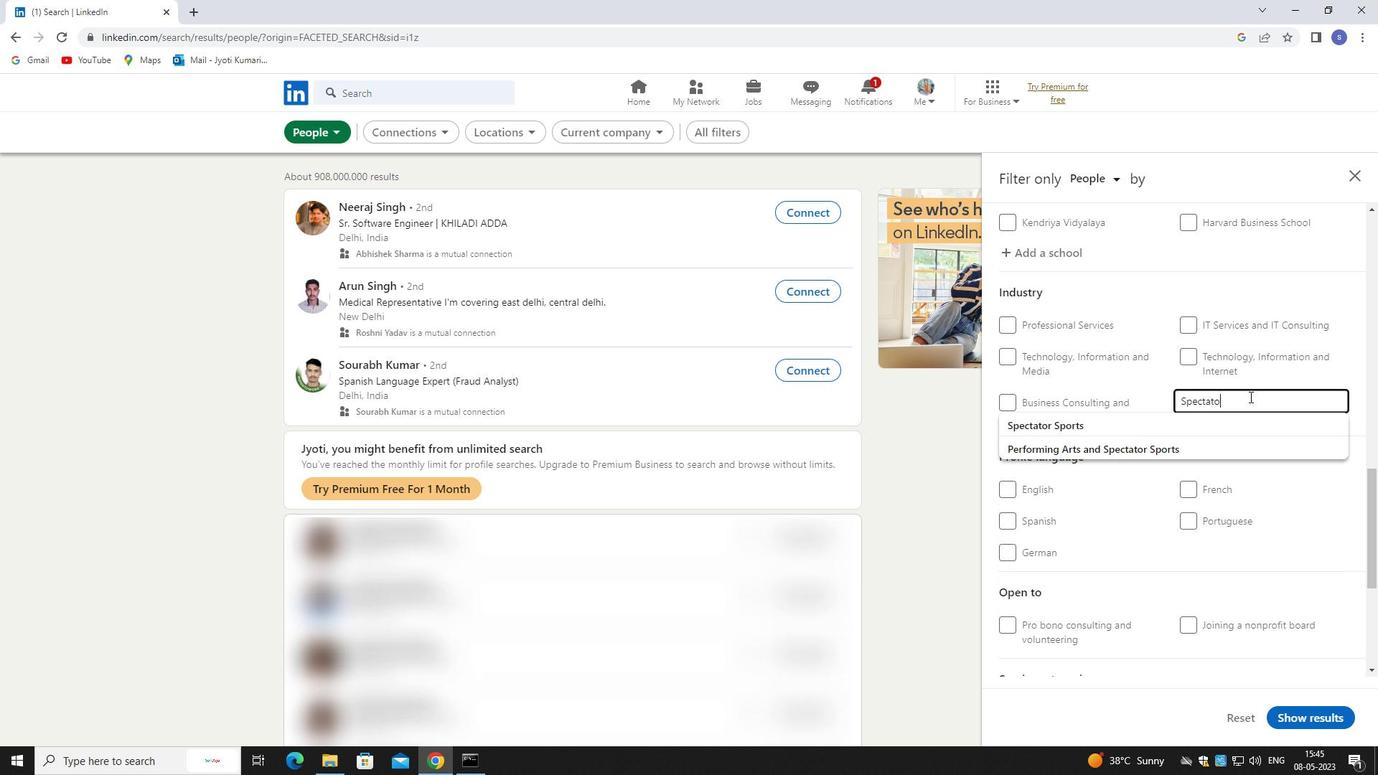 
Action: Mouse moved to (1261, 426)
Screenshot: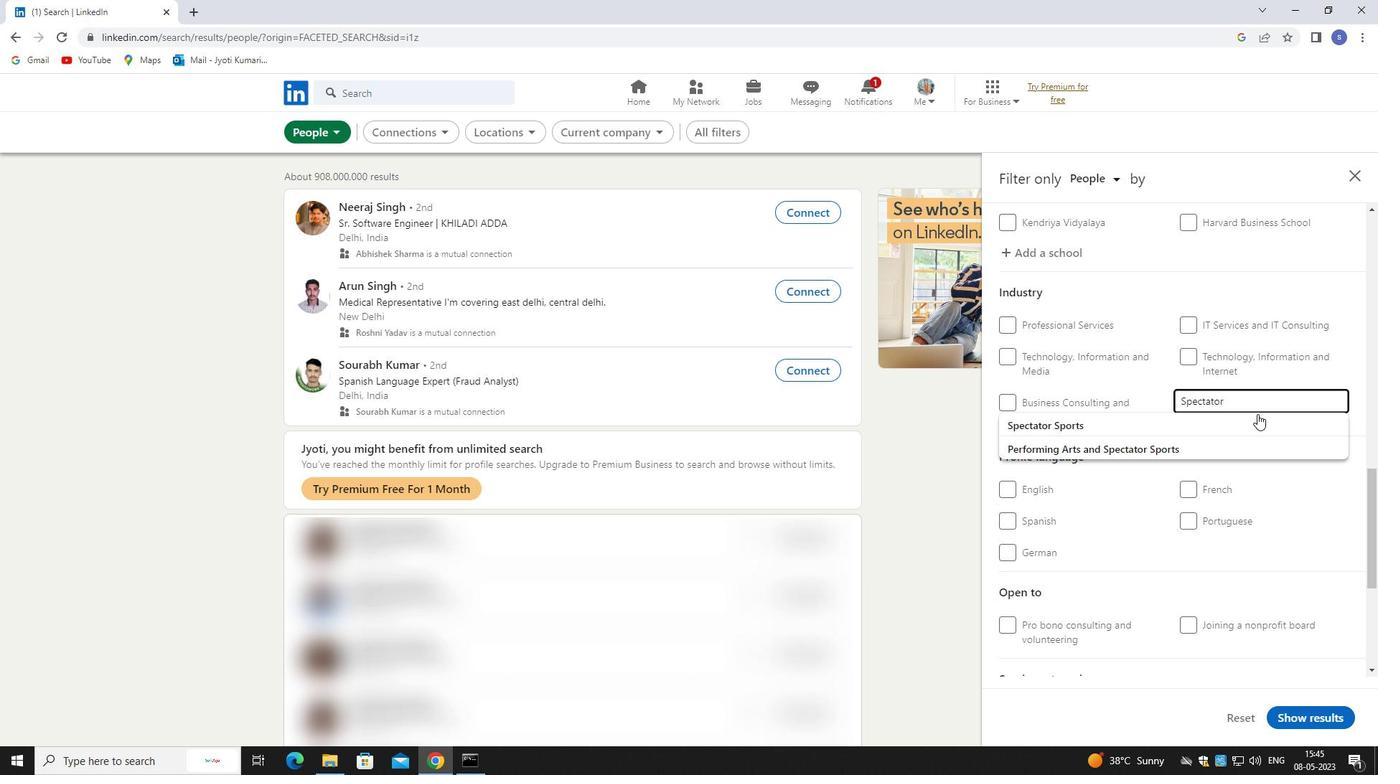 
Action: Mouse pressed left at (1261, 426)
Screenshot: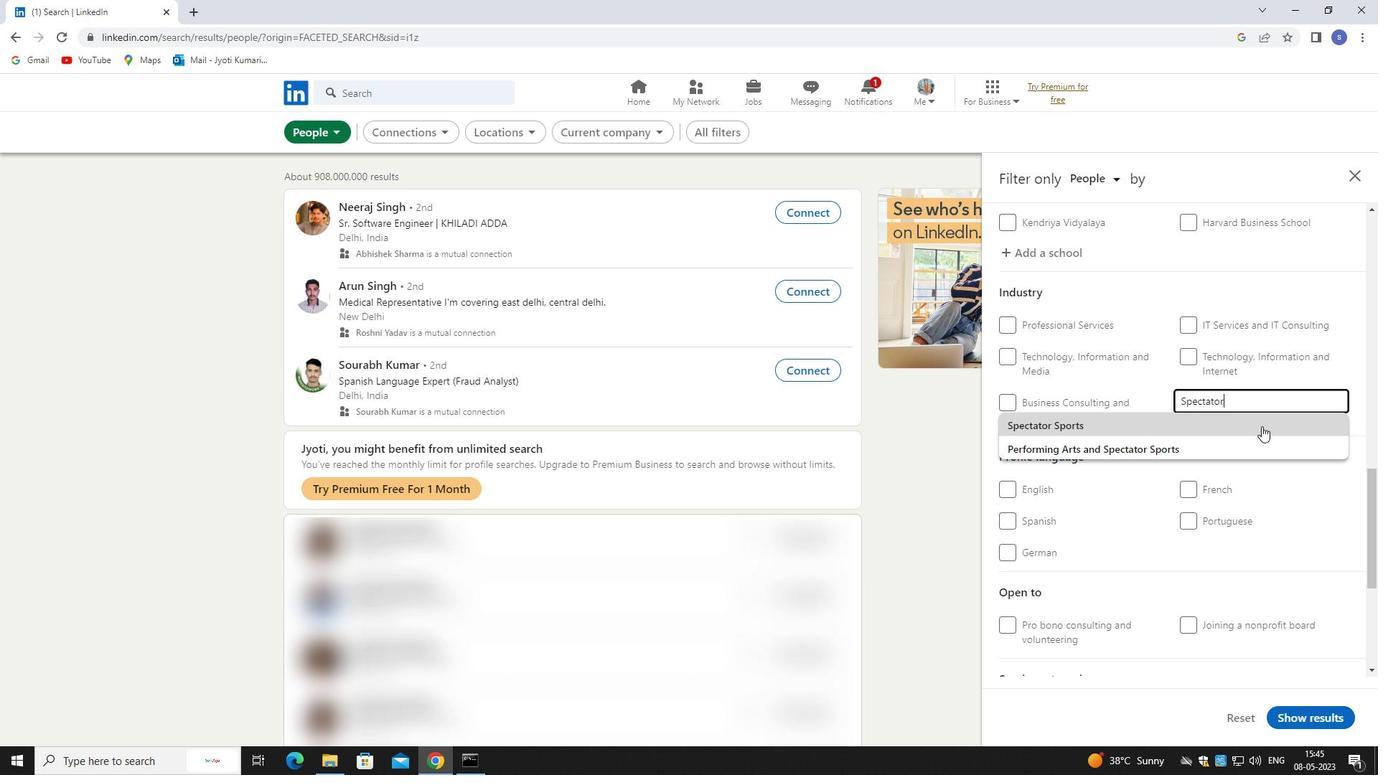 
Action: Mouse moved to (1182, 525)
Screenshot: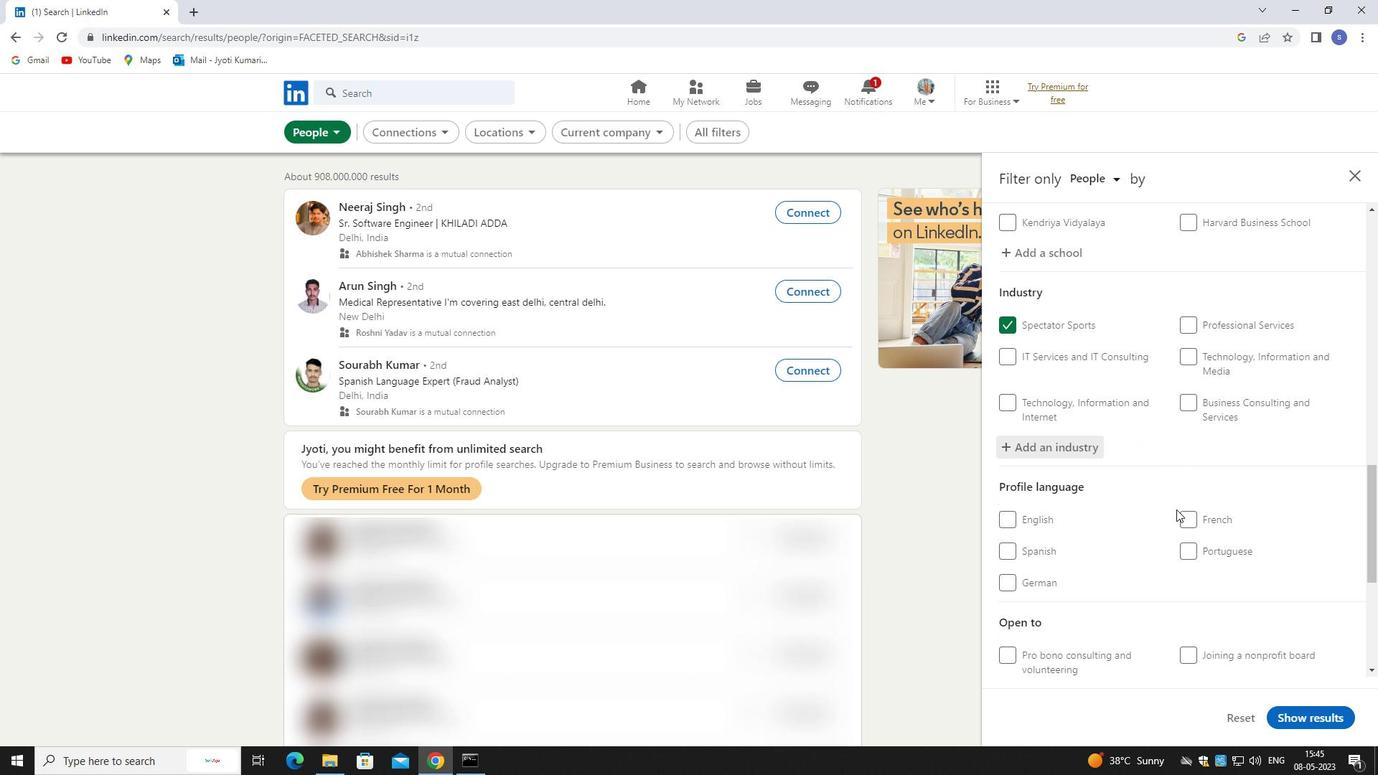 
Action: Mouse pressed left at (1182, 525)
Screenshot: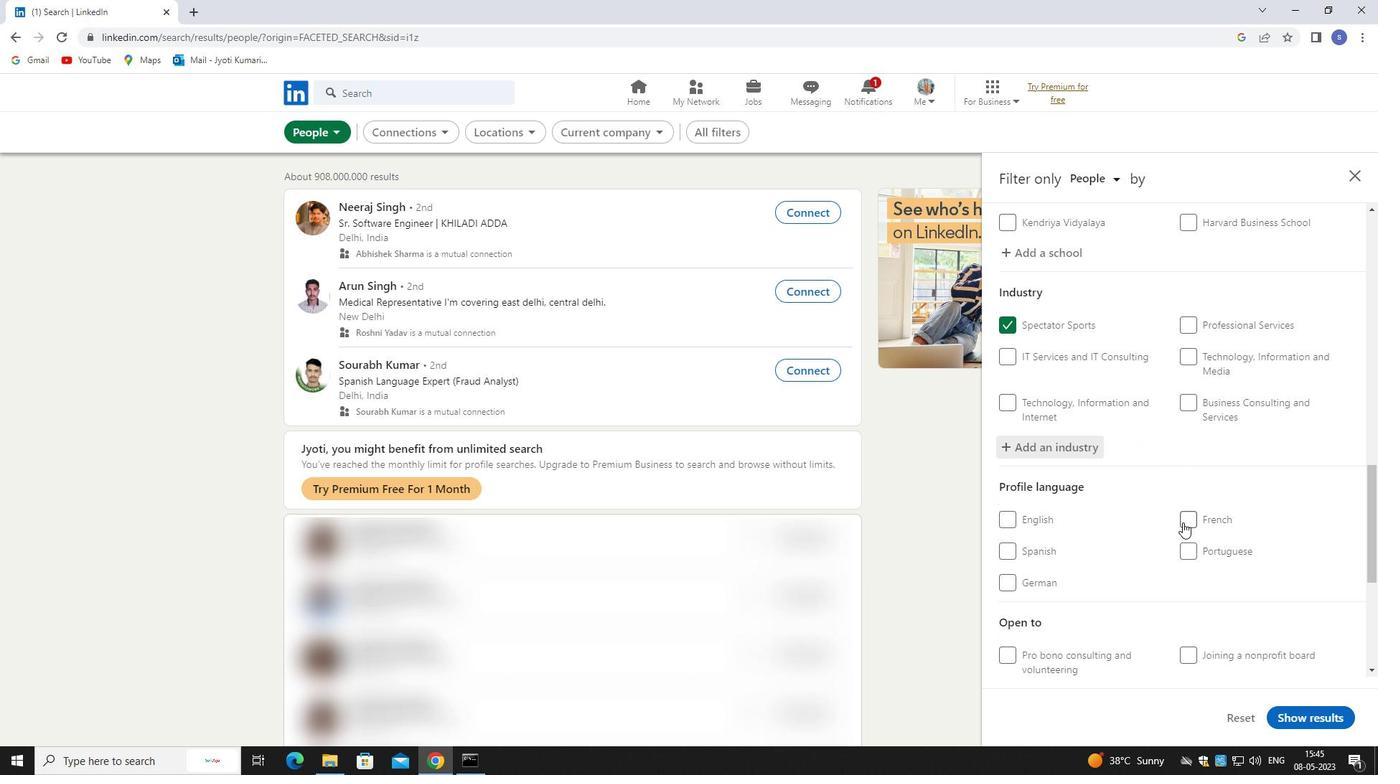 
Action: Mouse moved to (1202, 509)
Screenshot: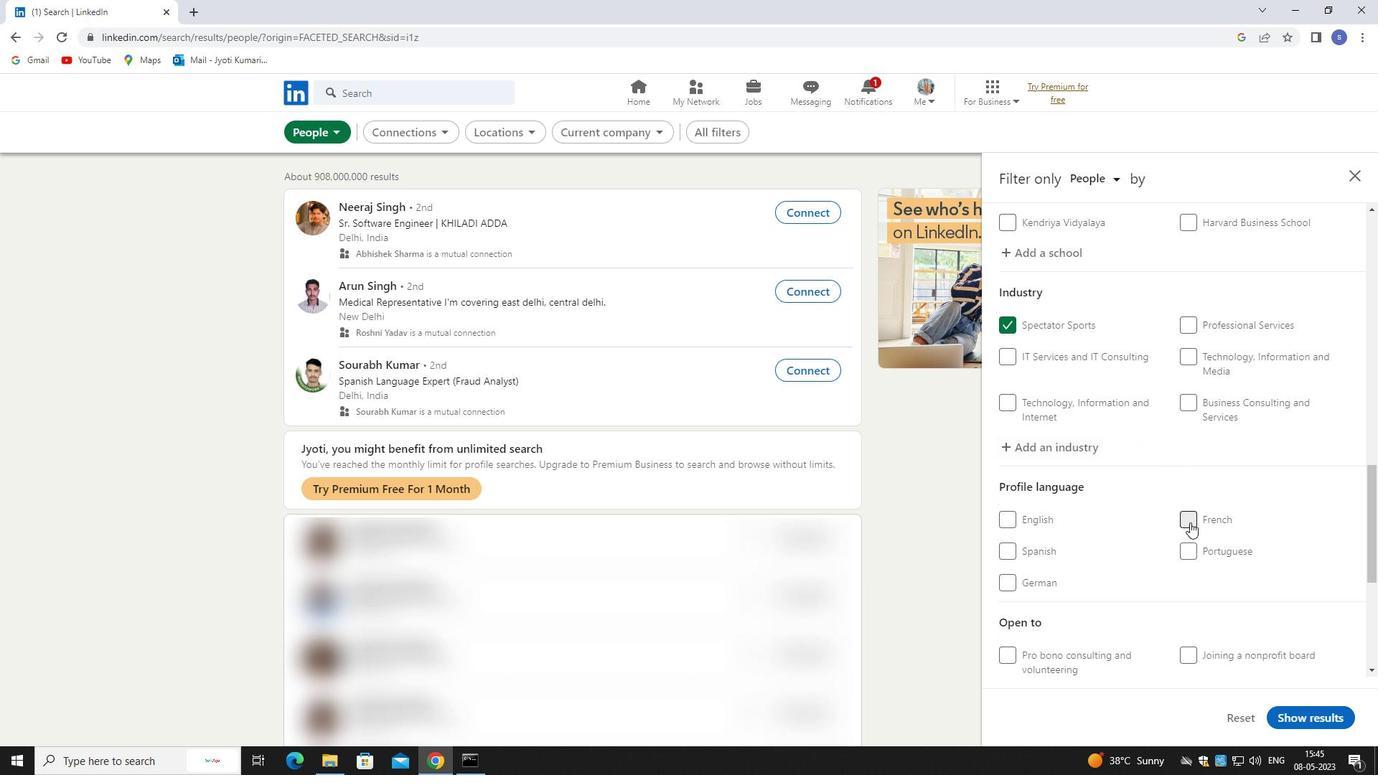 
Action: Mouse scrolled (1202, 508) with delta (0, 0)
Screenshot: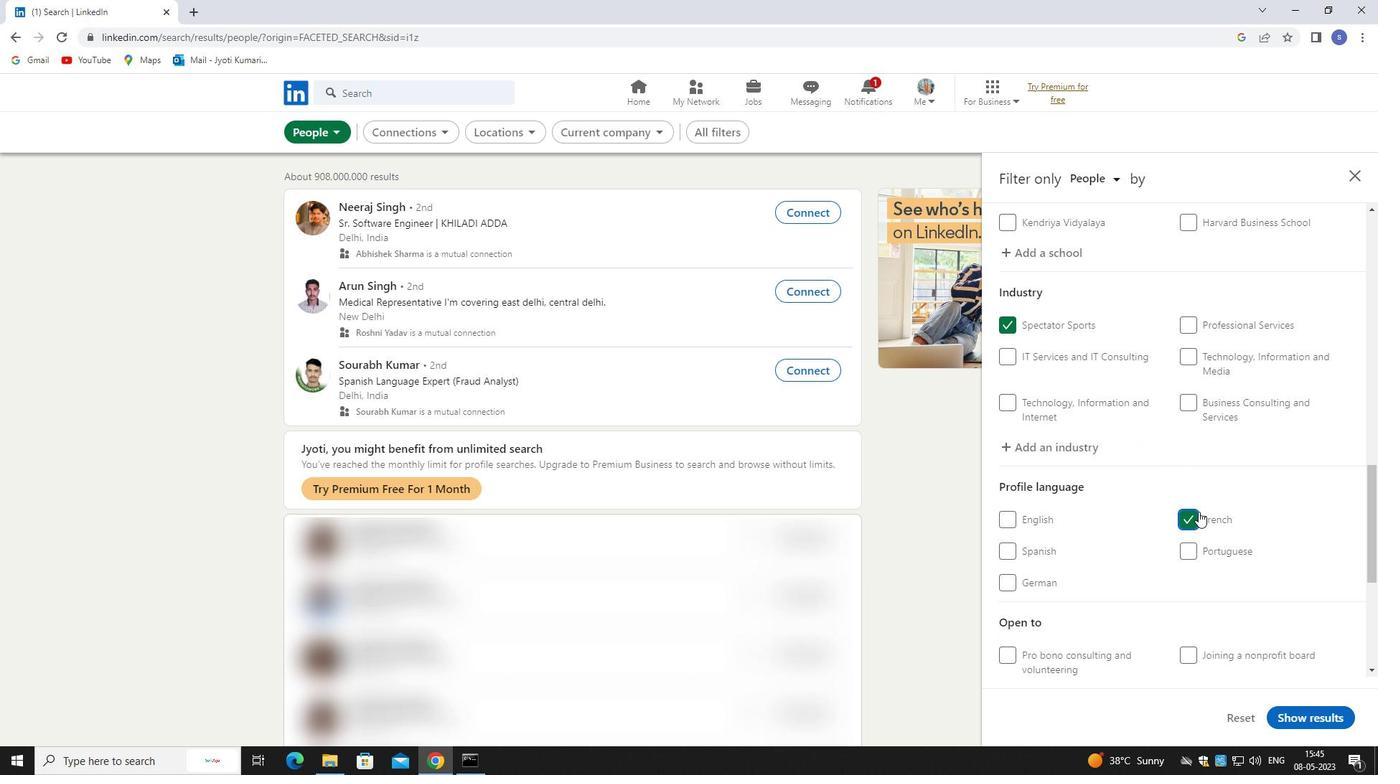
Action: Mouse moved to (1202, 509)
Screenshot: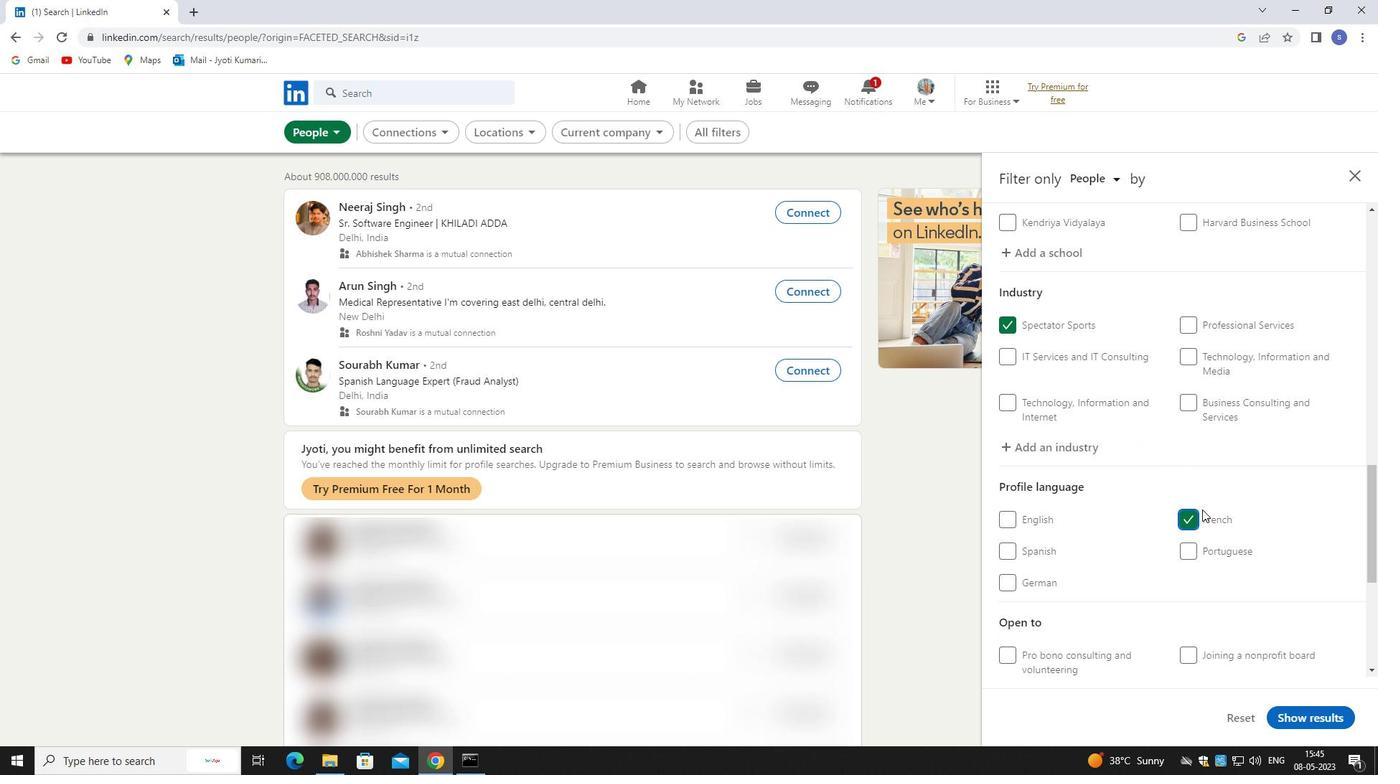 
Action: Mouse scrolled (1202, 508) with delta (0, 0)
Screenshot: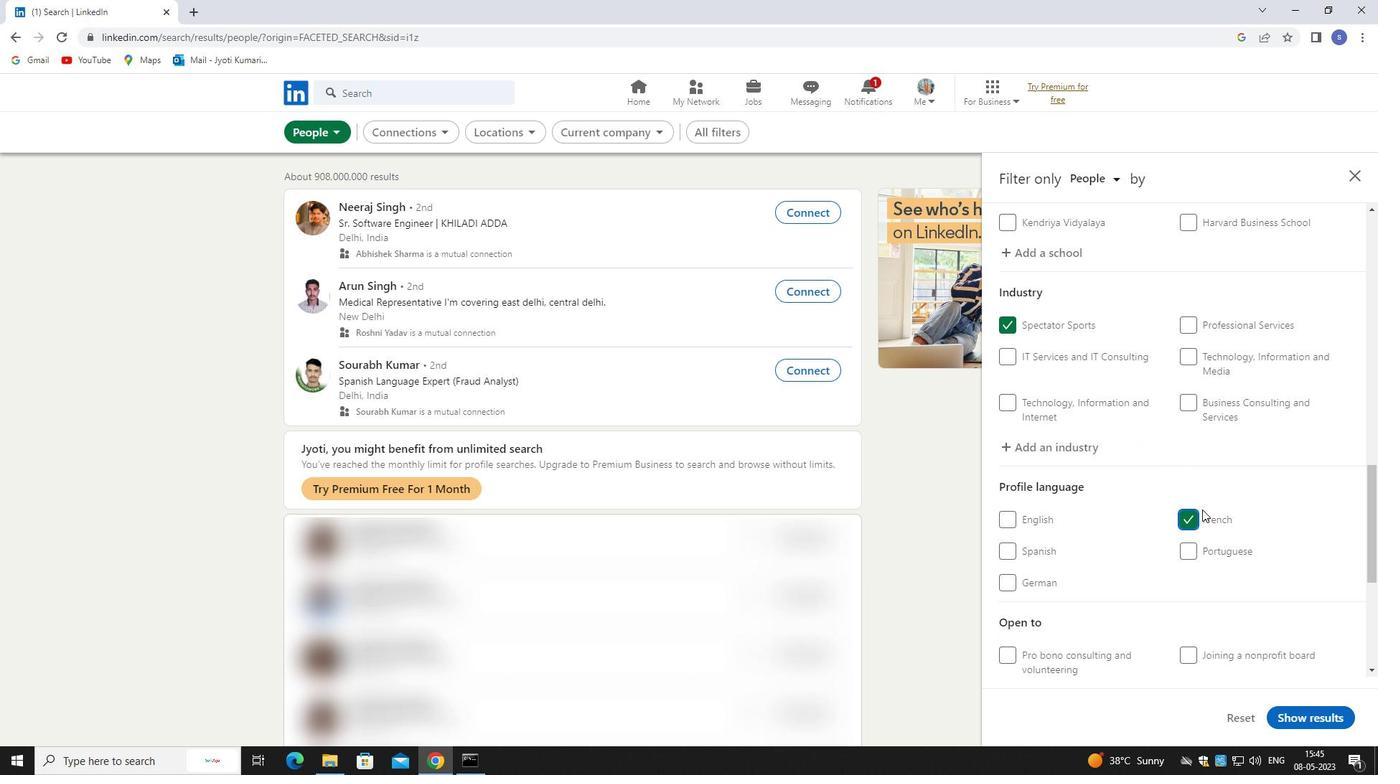 
Action: Mouse scrolled (1202, 508) with delta (0, 0)
Screenshot: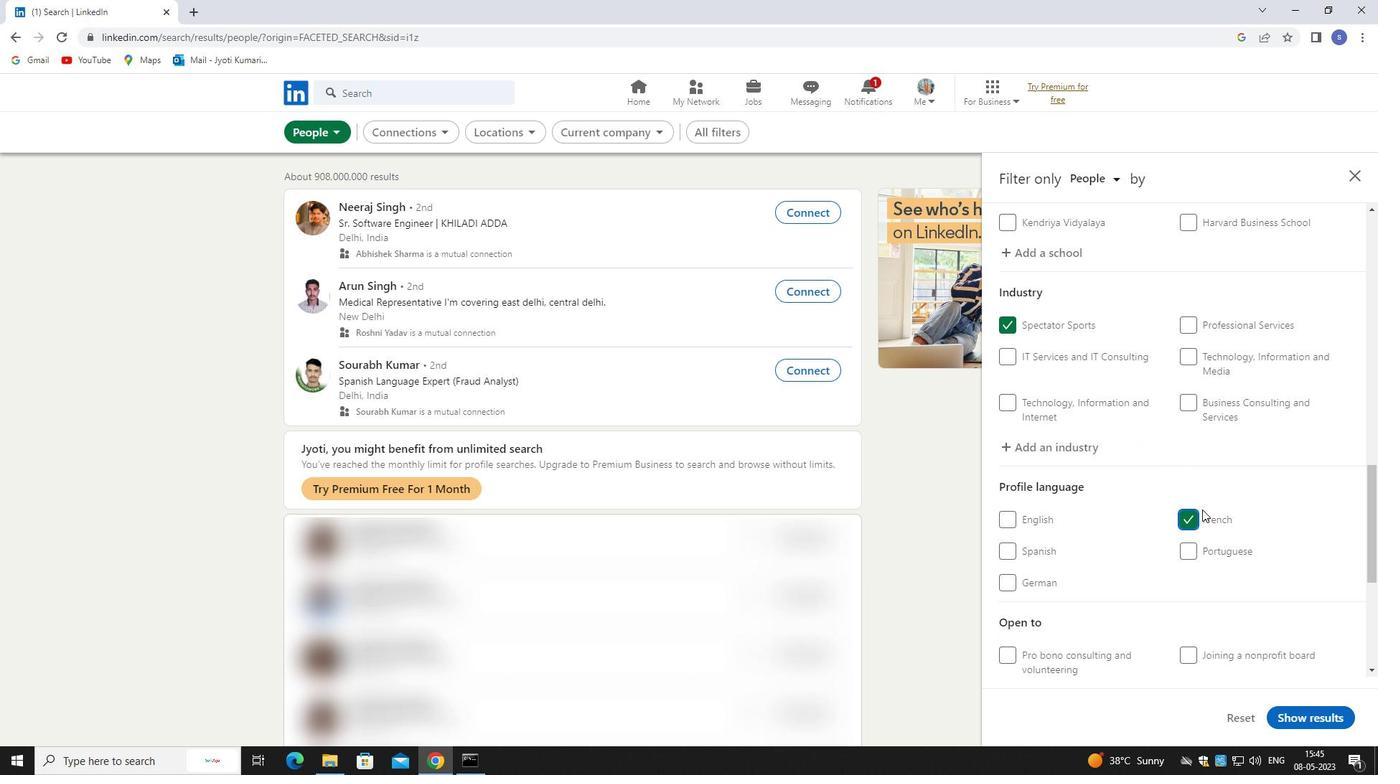 
Action: Mouse scrolled (1202, 508) with delta (0, 0)
Screenshot: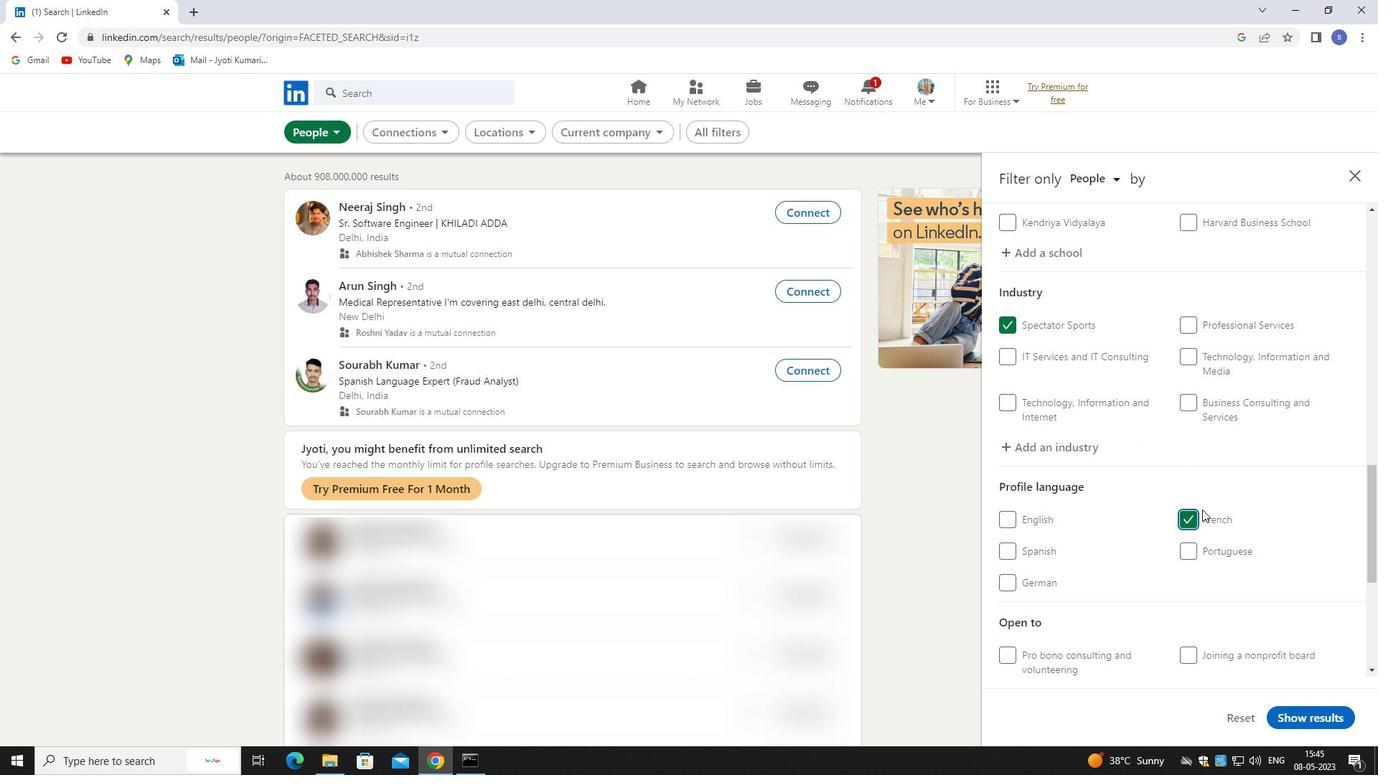 
Action: Mouse scrolled (1202, 508) with delta (0, 0)
Screenshot: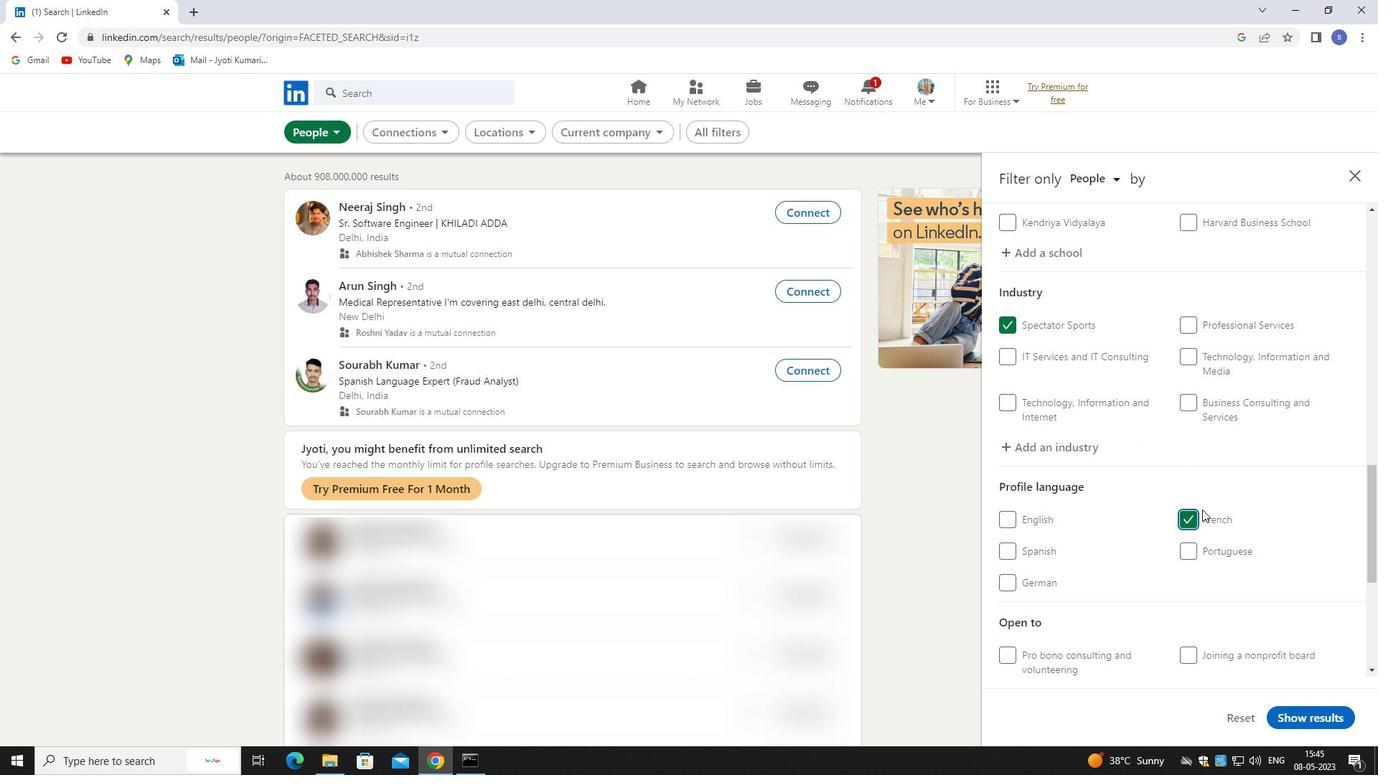 
Action: Mouse moved to (1219, 475)
Screenshot: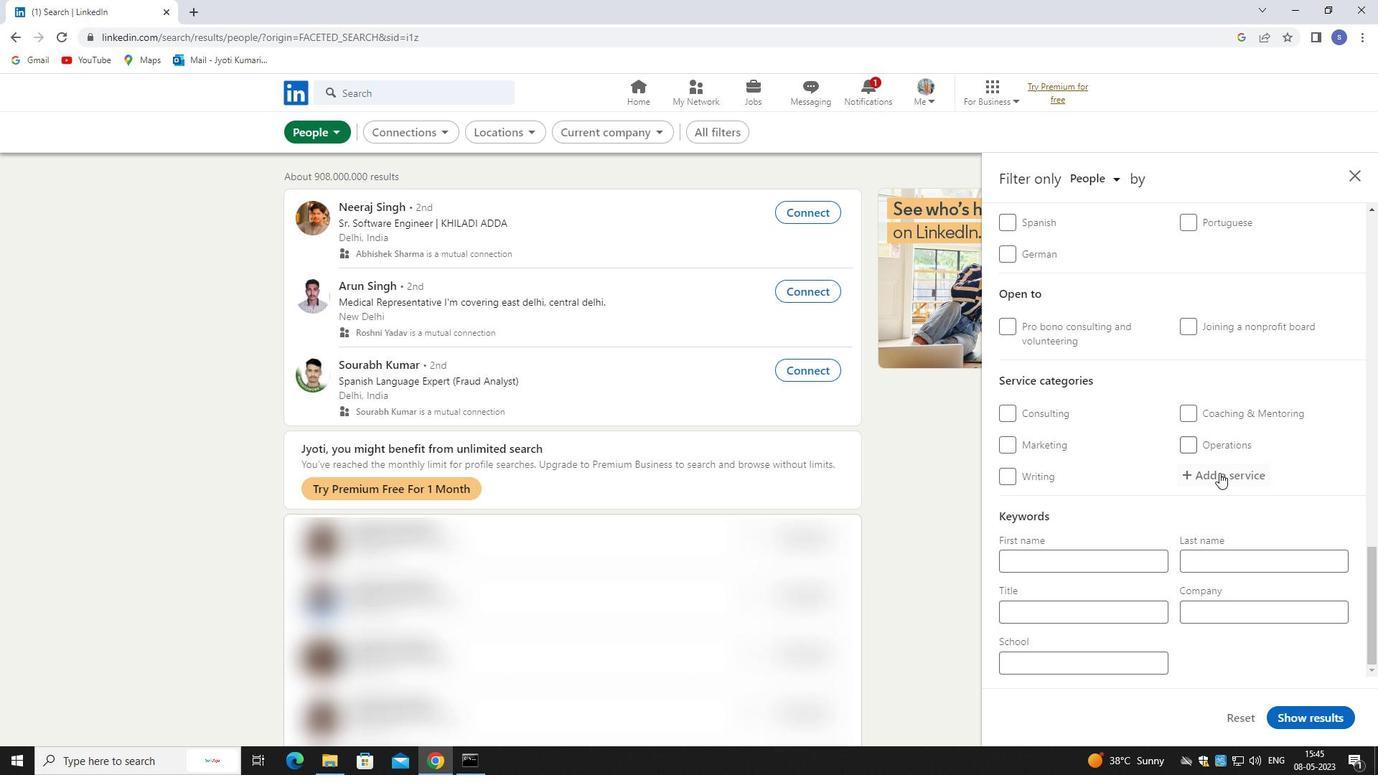
Action: Mouse pressed left at (1219, 475)
Screenshot: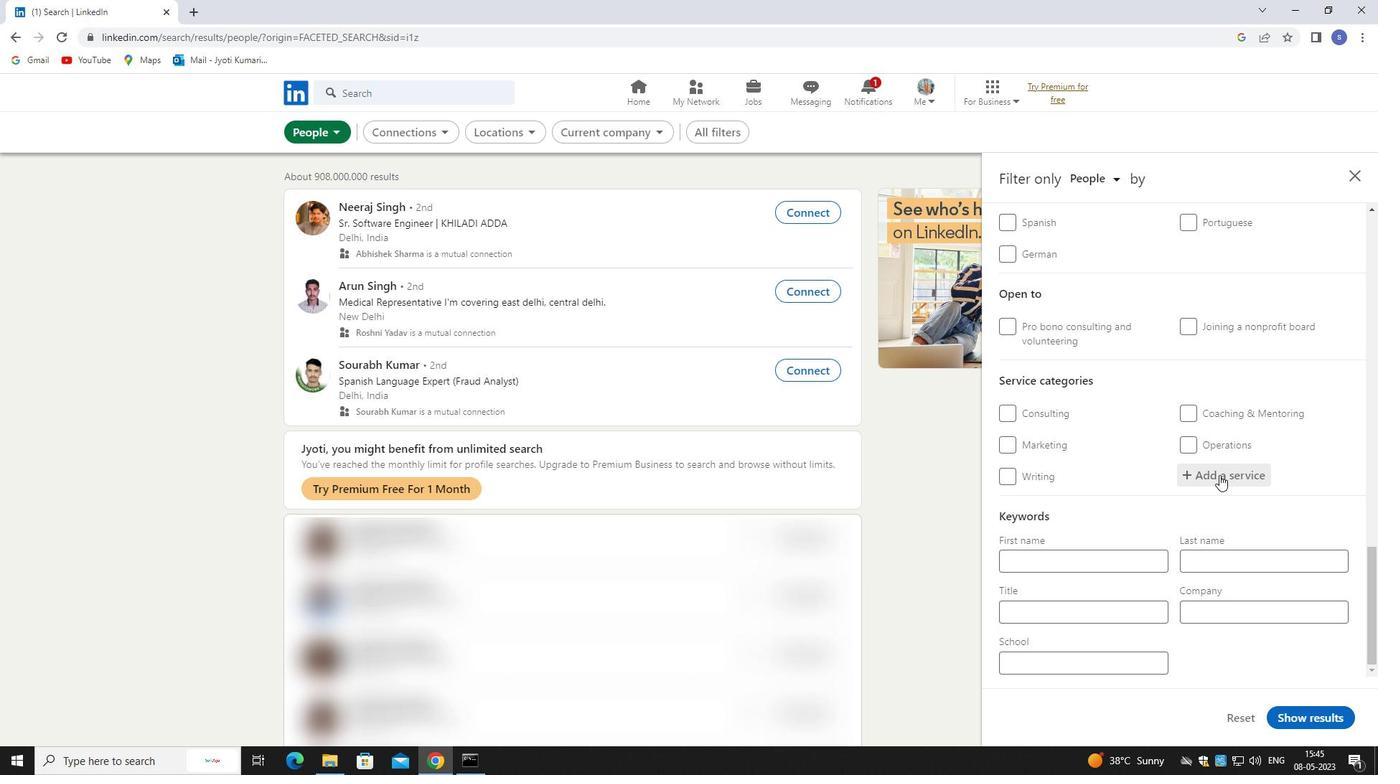 
Action: Key pressed LEAD<Key.space>GEENERTAION<Key.backspace>
Screenshot: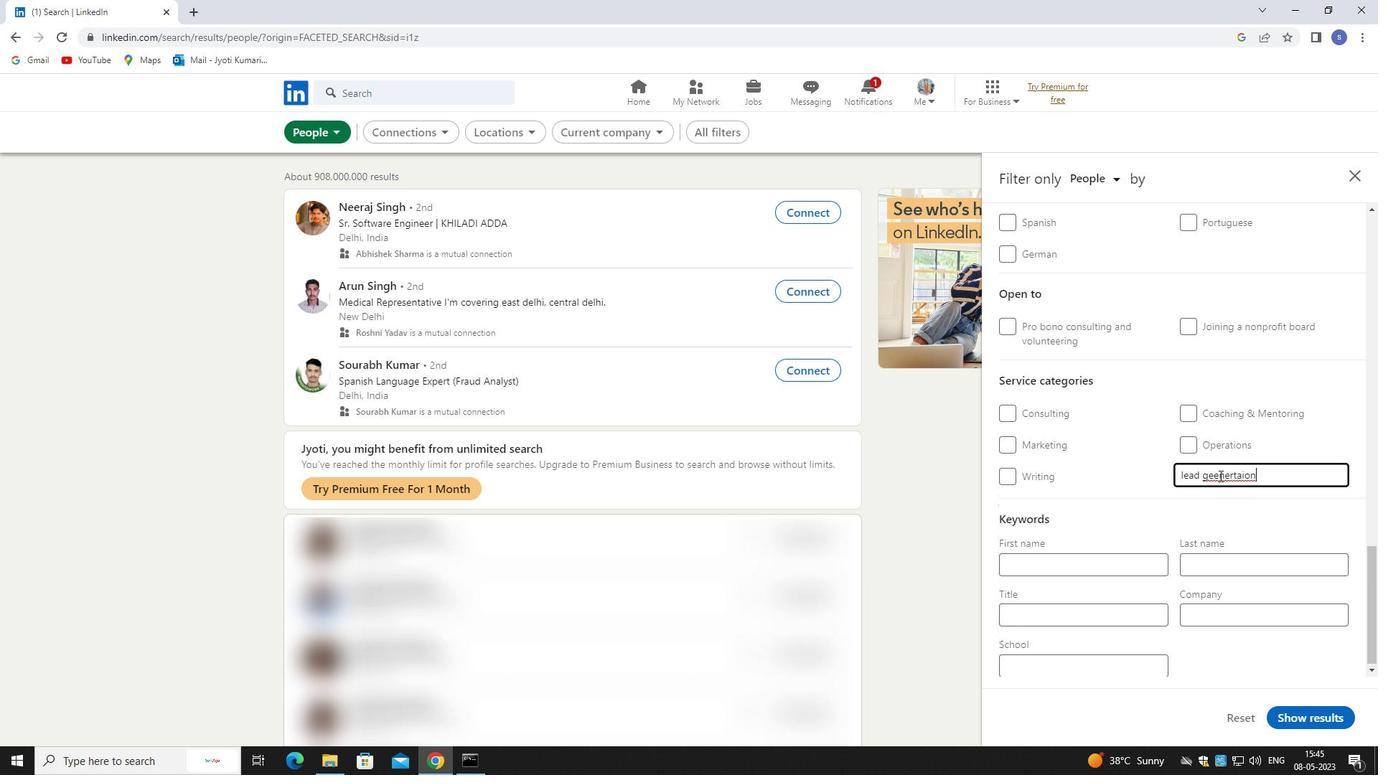 
Action: Mouse moved to (1238, 489)
Screenshot: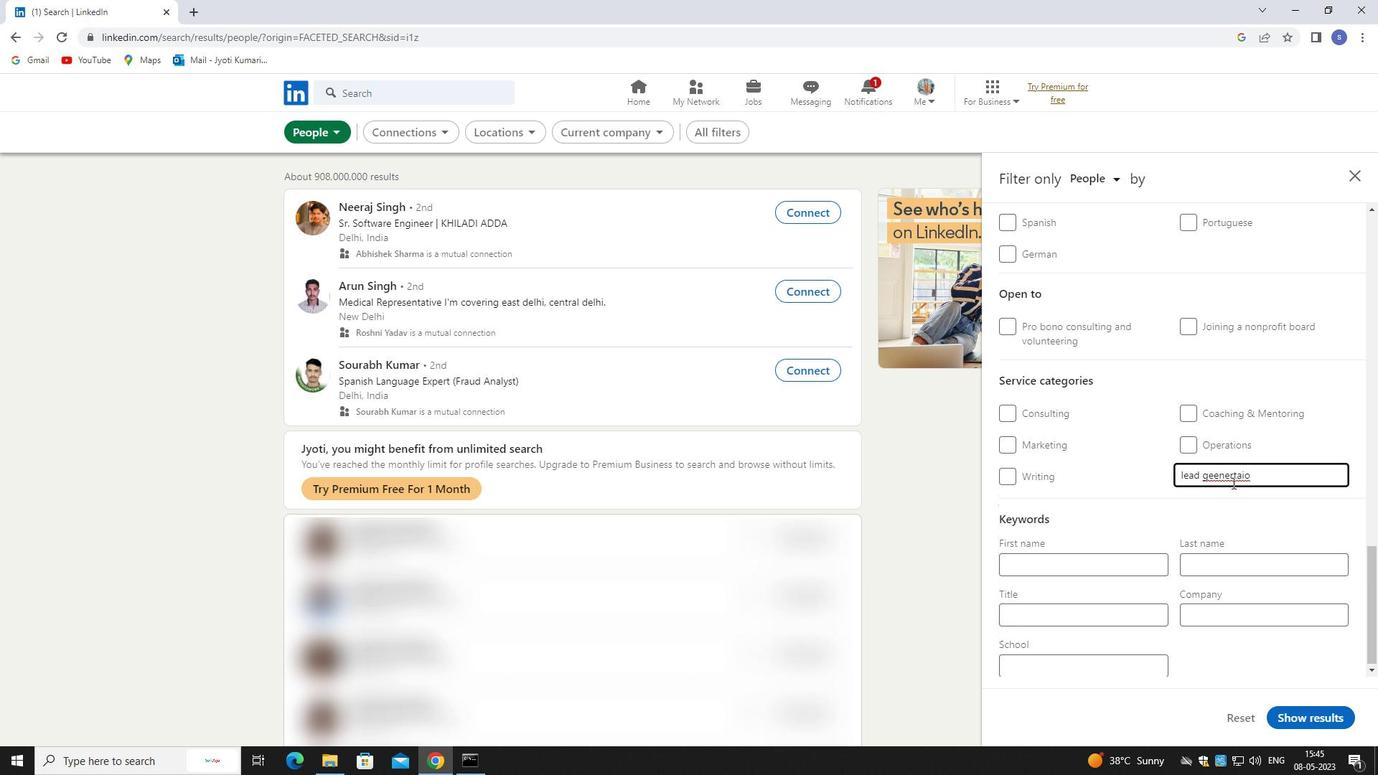 
Action: Key pressed <Key.backspace><Key.backspace><Key.backspace><Key.backspace><Key.backspace><Key.backspace><Key.backspace><Key.backspace>
Screenshot: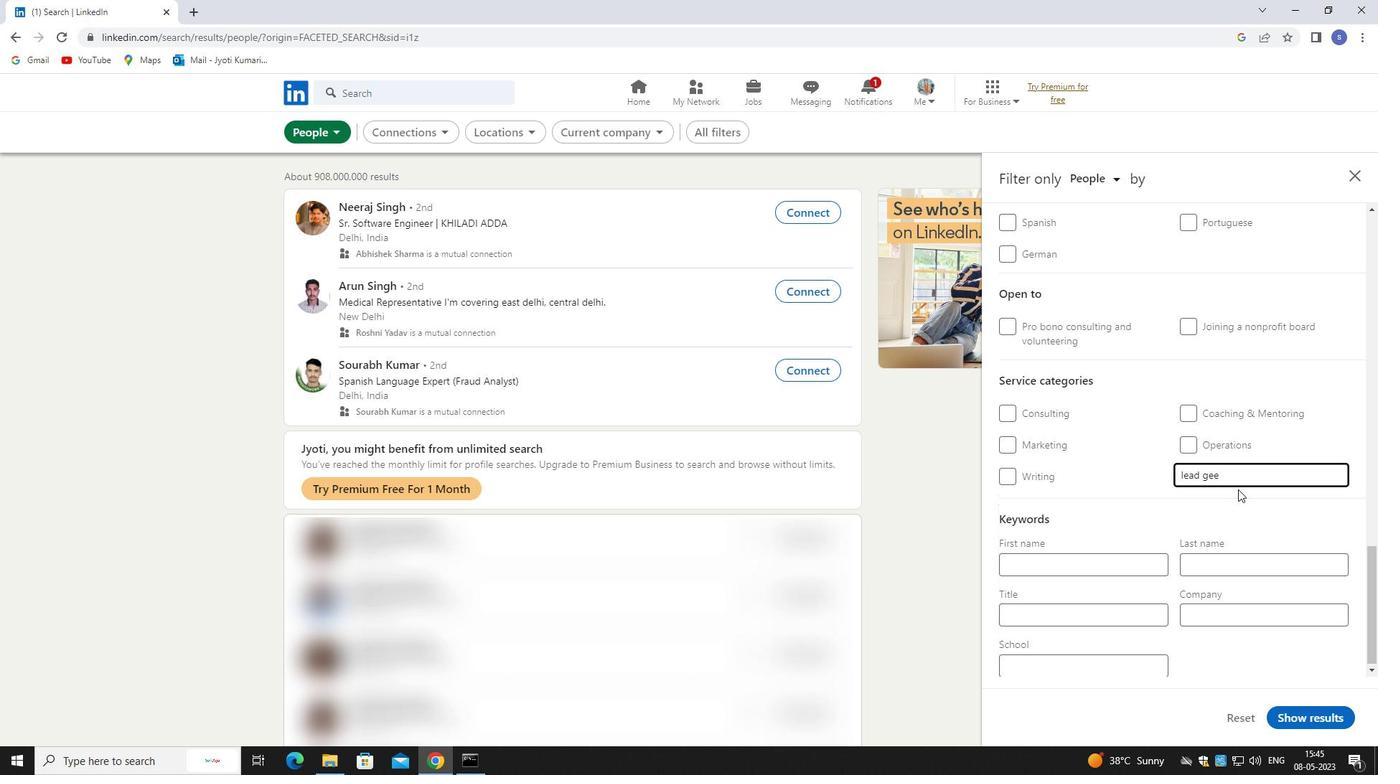 
Action: Mouse pressed left at (1238, 489)
Screenshot: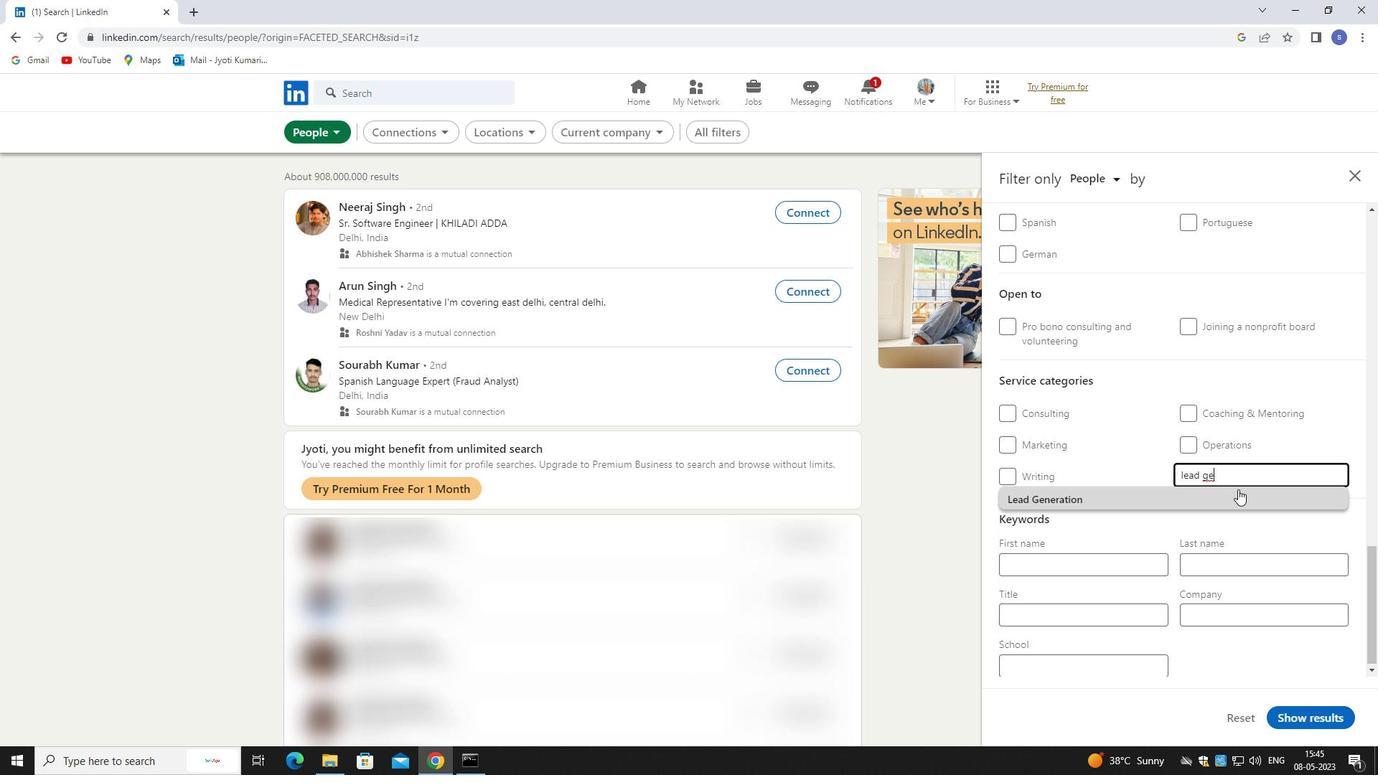 
Action: Mouse moved to (1042, 638)
Screenshot: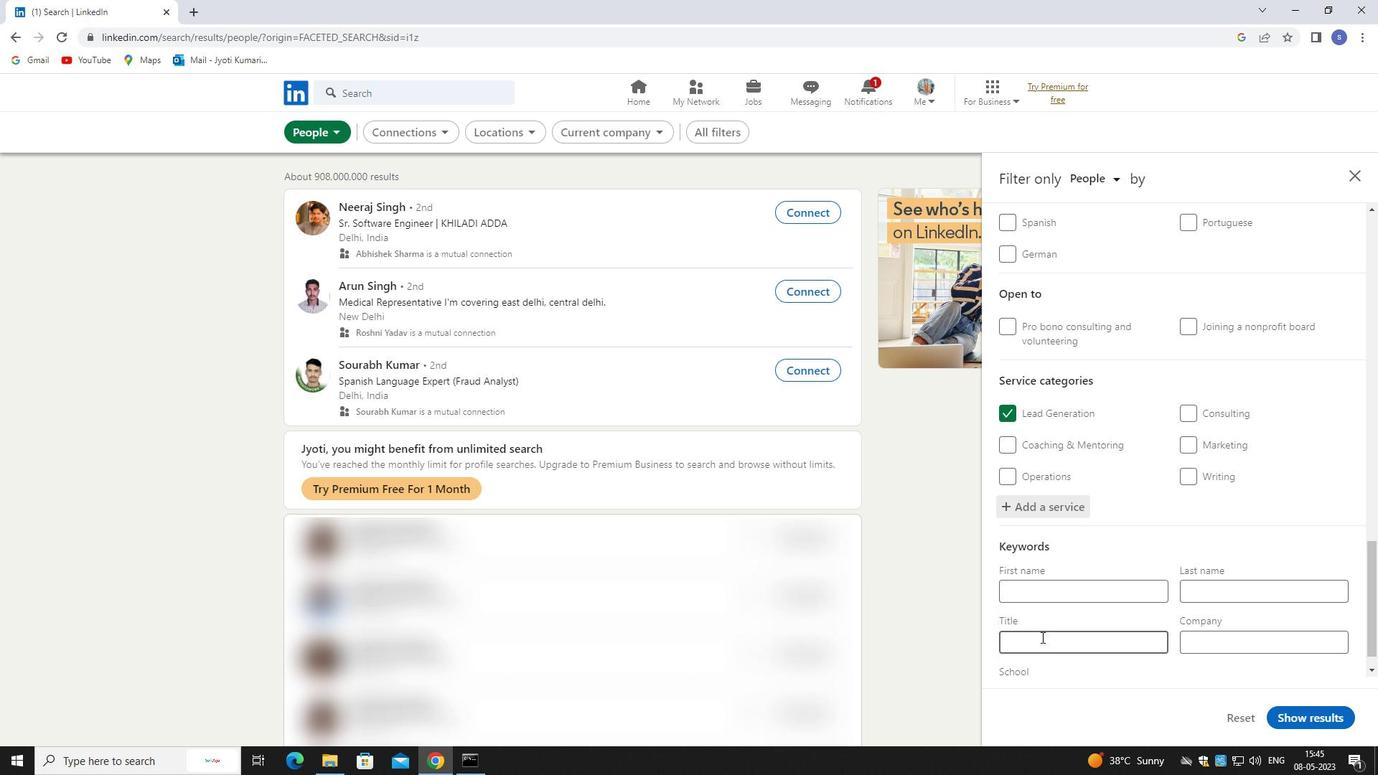 
Action: Mouse pressed left at (1042, 638)
Screenshot: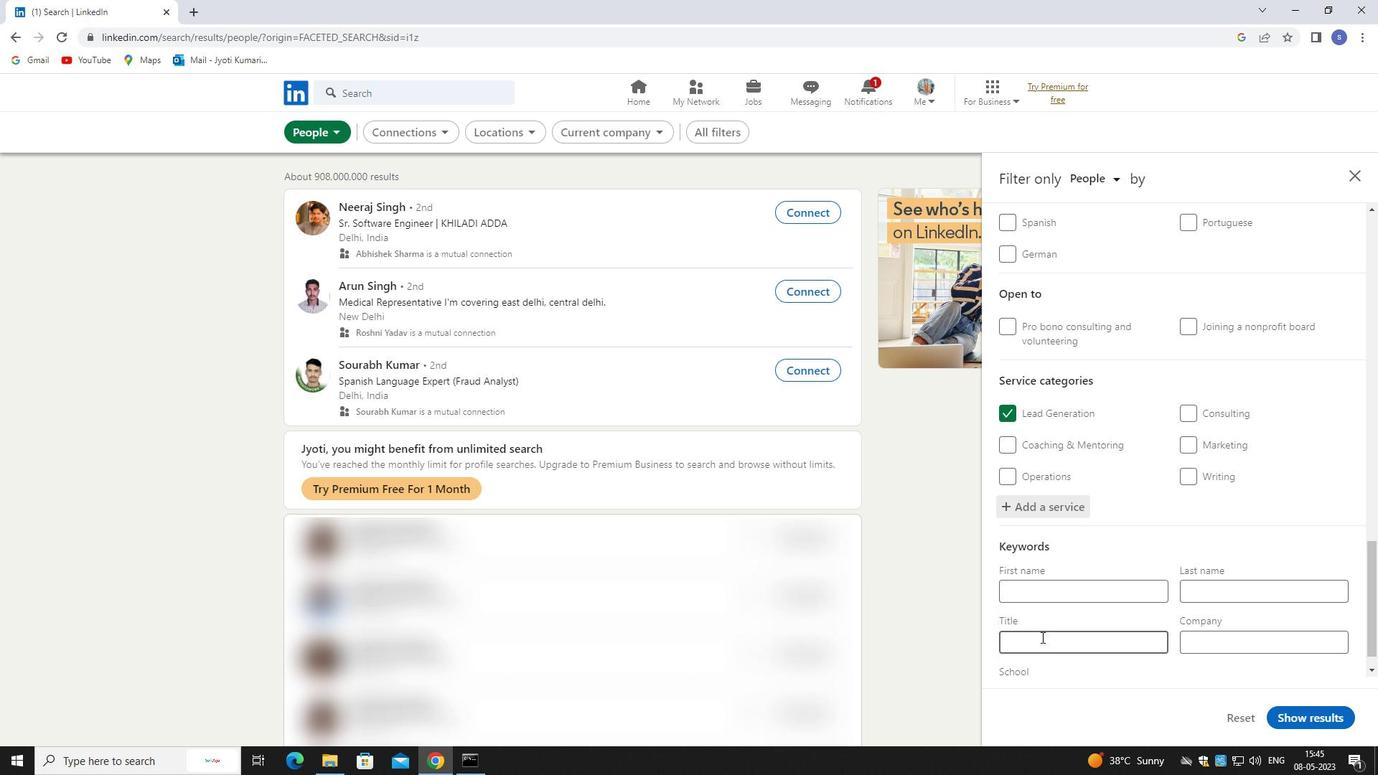 
Action: Mouse moved to (1043, 638)
Screenshot: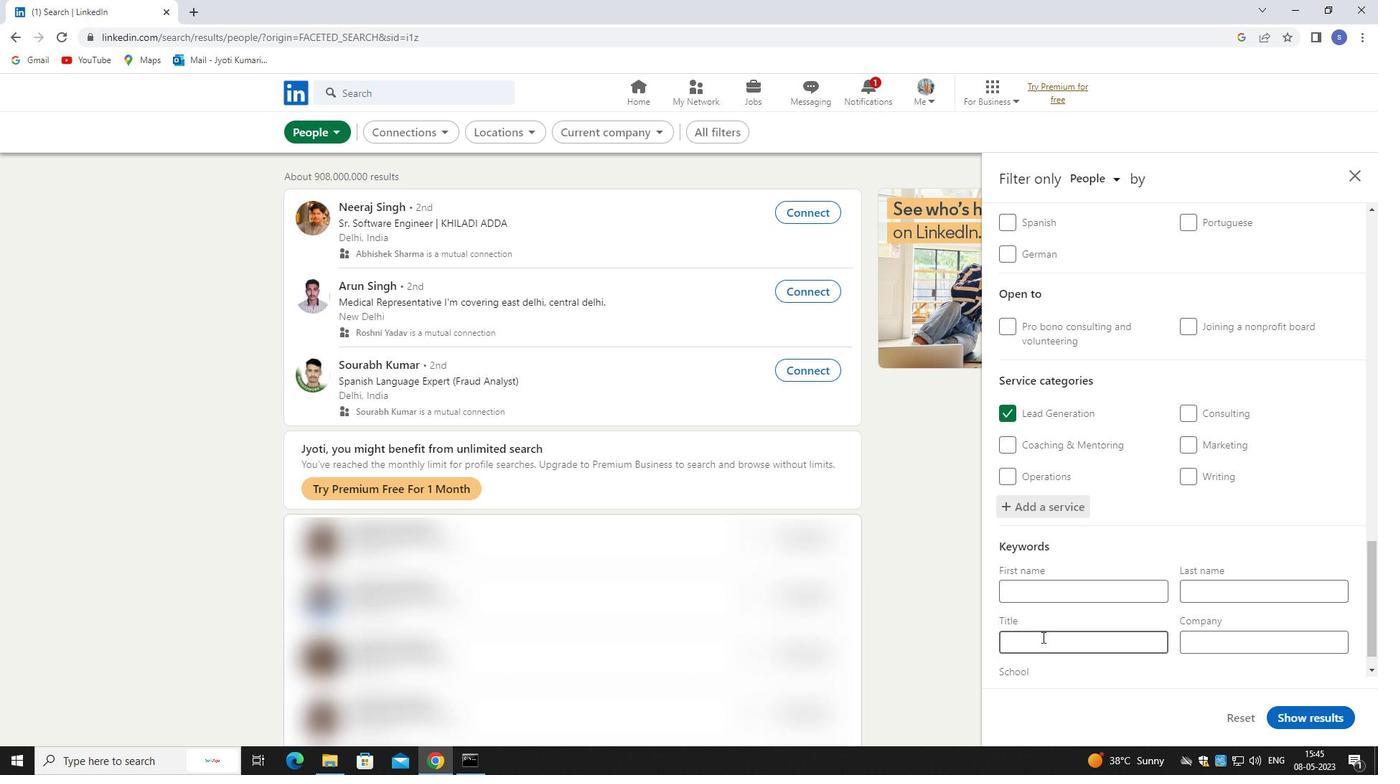
Action: Key pressed <Key.shift>SALES<Key.space><Key.shift><Key.shift><Key.shift><Key.shift><Key.shift><Key.shift><Key.shift><Key.shift><Key.shift><Key.shift><Key.shift><Key.shift><Key.shift><Key.shift><Key.shift><Key.shift><Key.shift><Key.shift><Key.shift>MANAGER
Screenshot: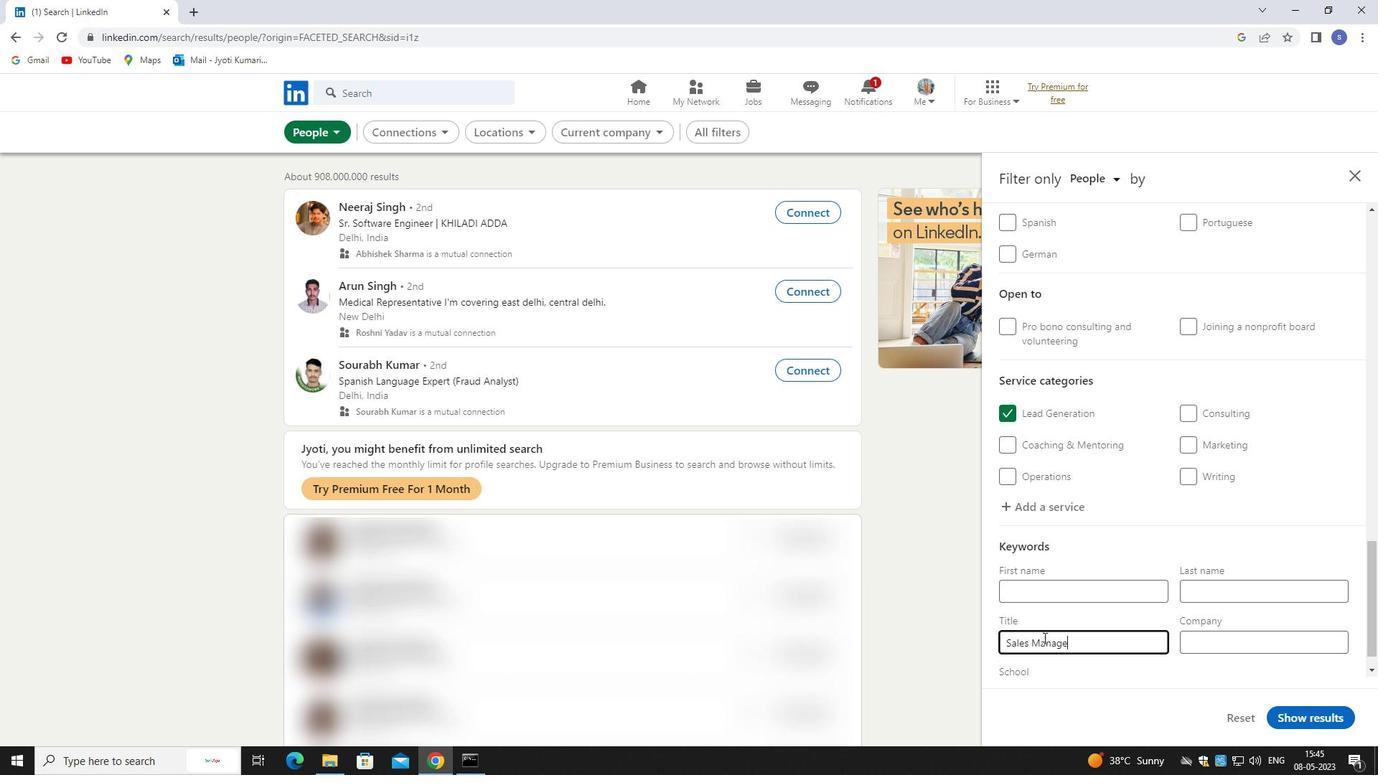 
Action: Mouse moved to (1299, 711)
Screenshot: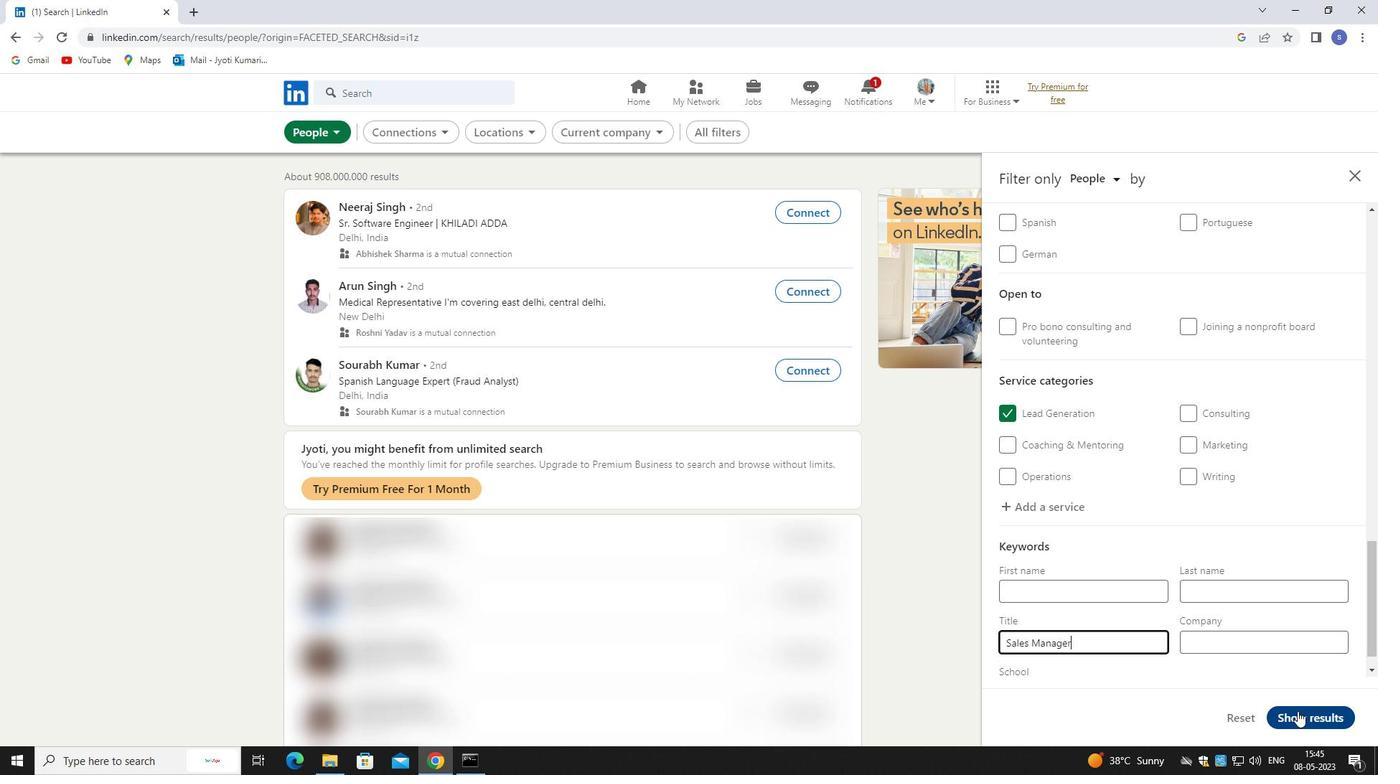 
Action: Mouse pressed left at (1299, 711)
Screenshot: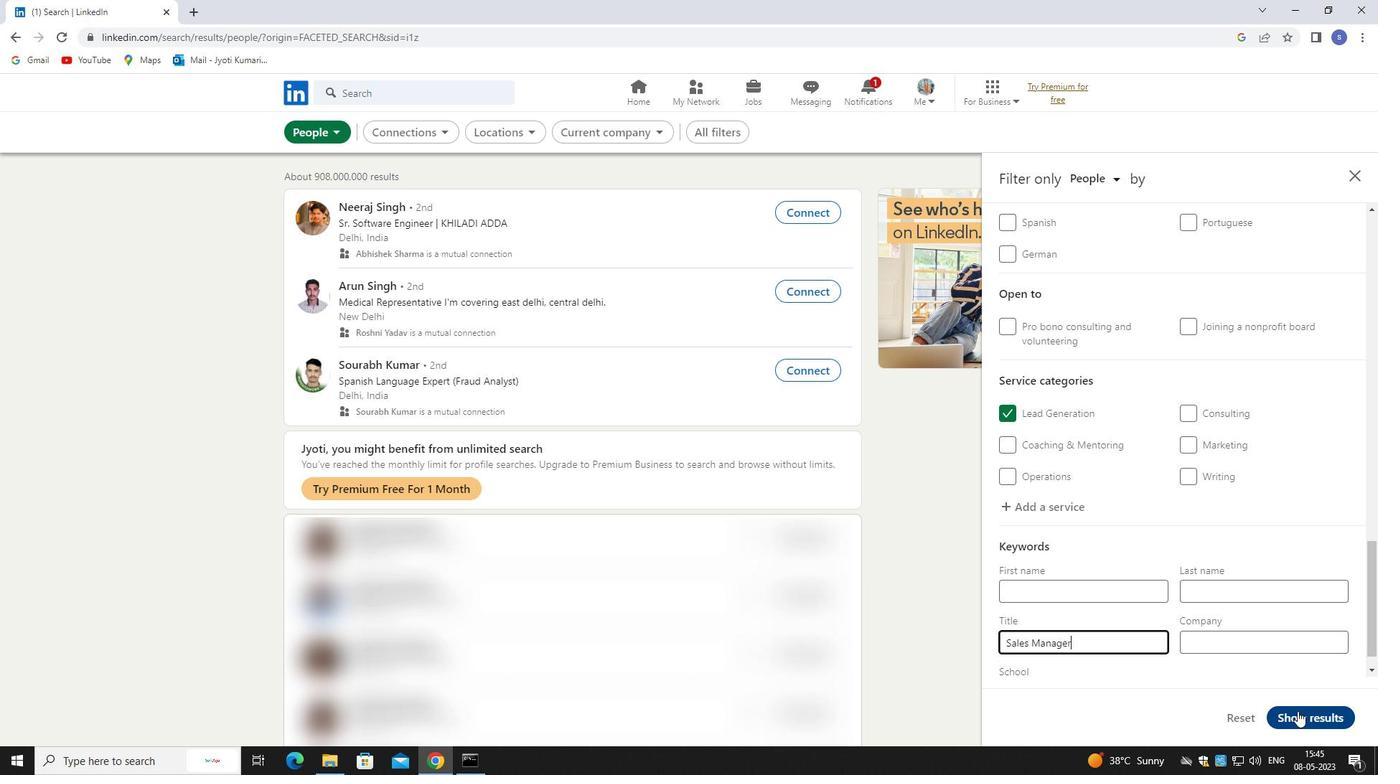 
Action: Mouse moved to (1286, 707)
Screenshot: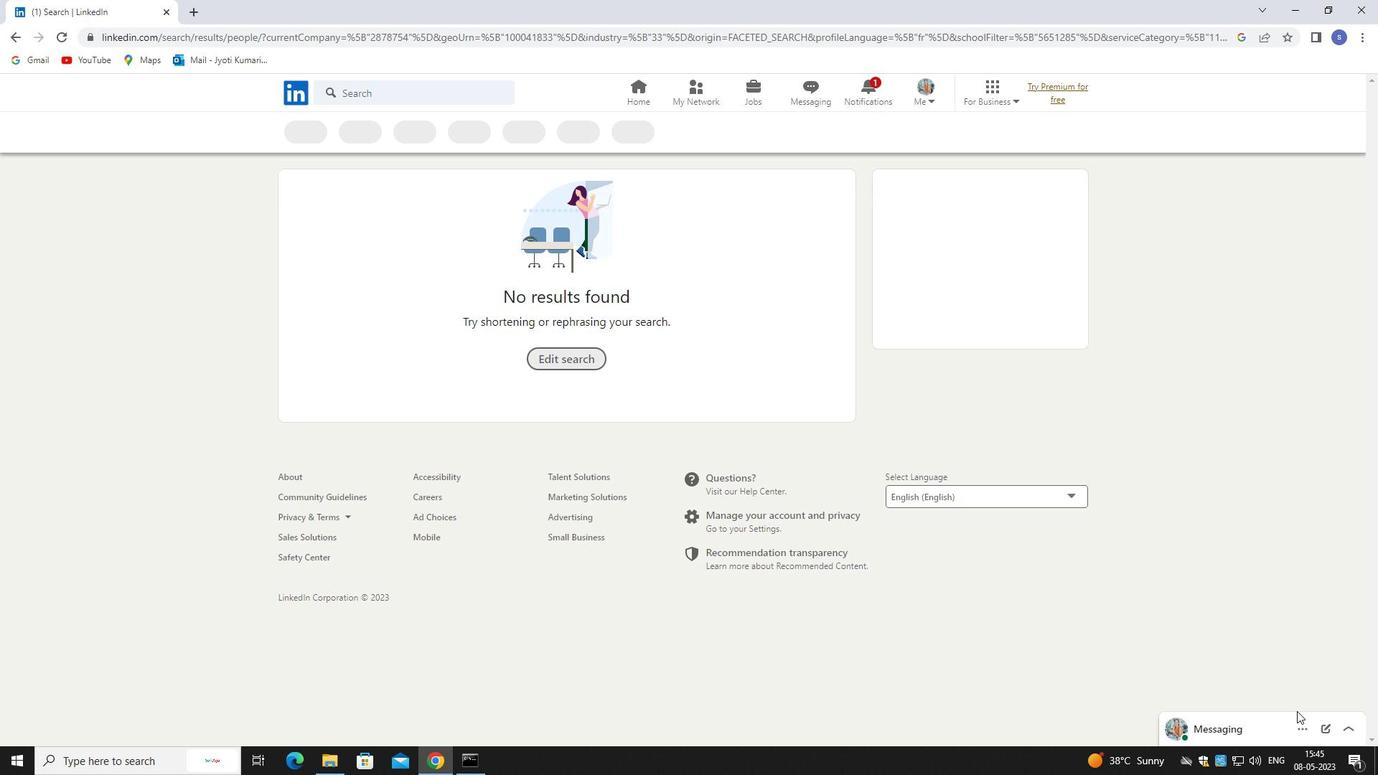 
